 Task: Search one way flight ticket for 3 adults in first from Anchorage: Merrill Field to Jacksonville: Albert J. Ellis Airport on 5-3-2023. Choice of flights is United. Number of bags: 11 checked bags. Price is upto 35000. Outbound departure time preference is 21:30.
Action: Mouse moved to (305, 413)
Screenshot: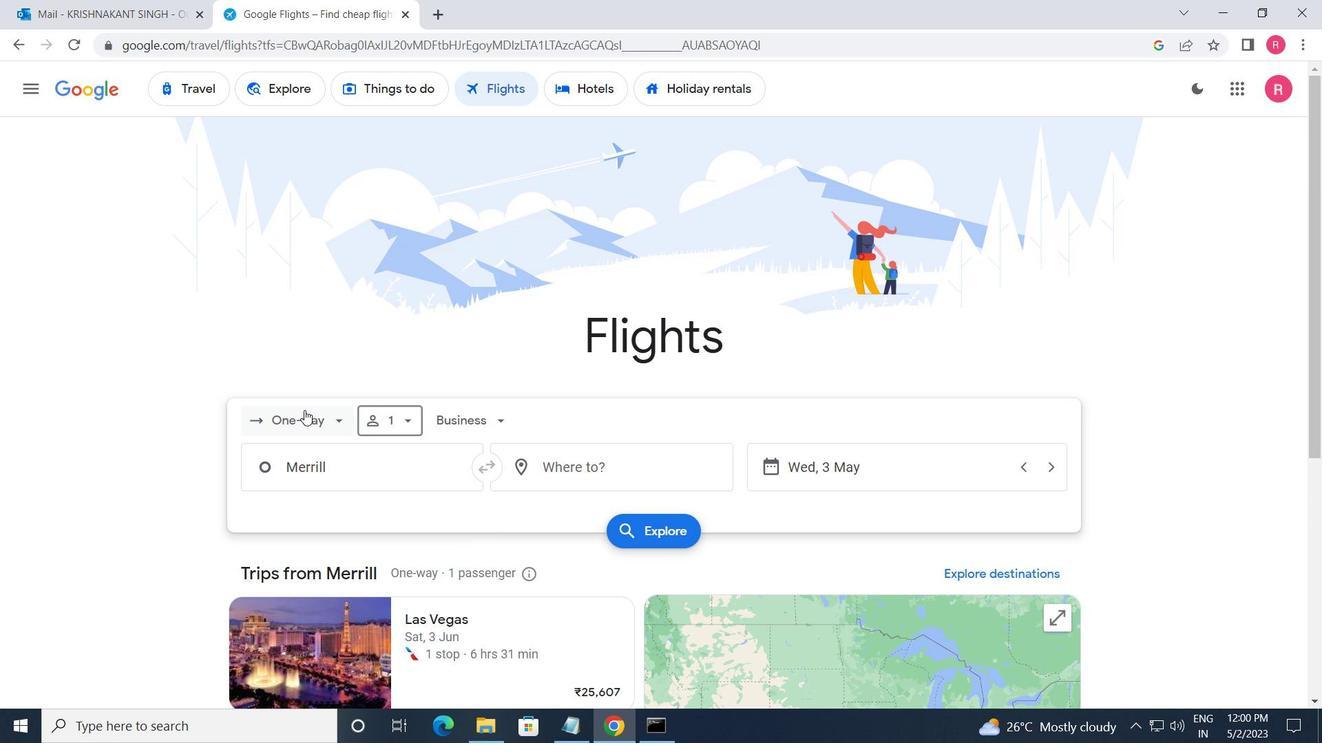 
Action: Mouse pressed left at (305, 413)
Screenshot: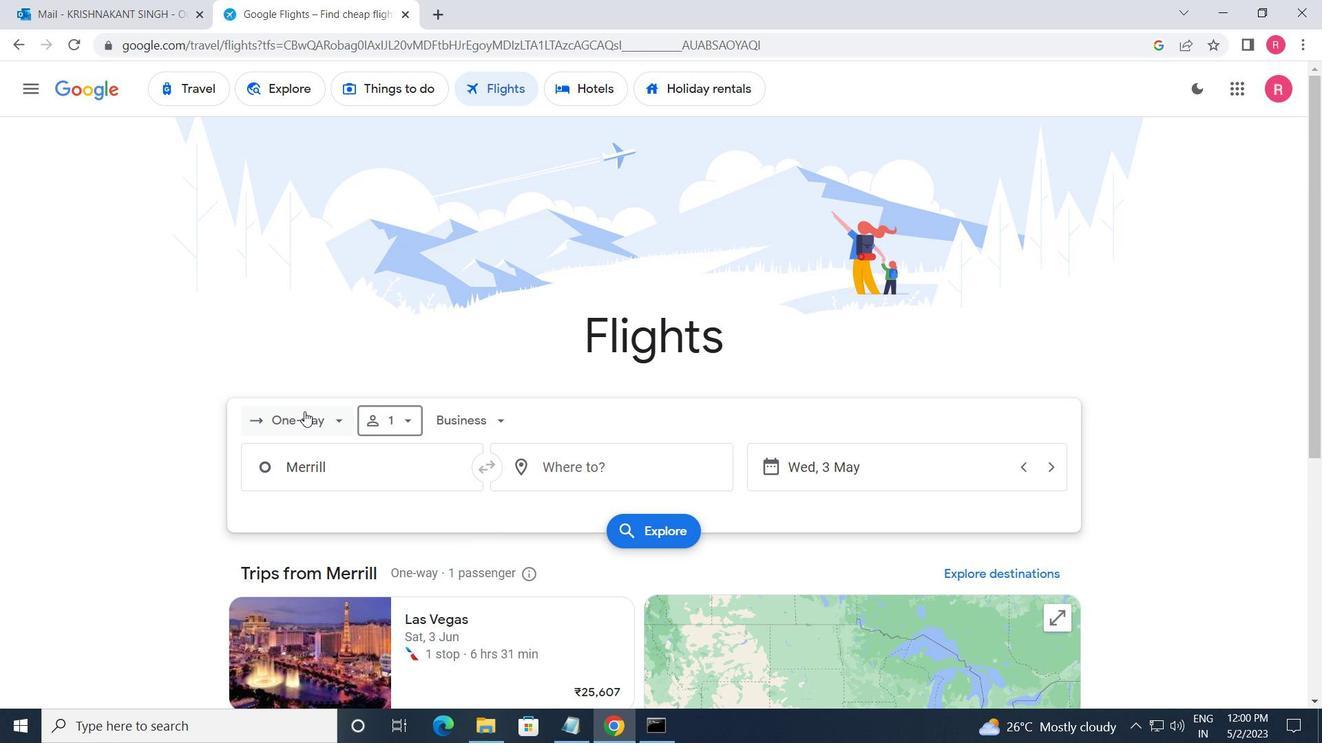 
Action: Mouse moved to (347, 491)
Screenshot: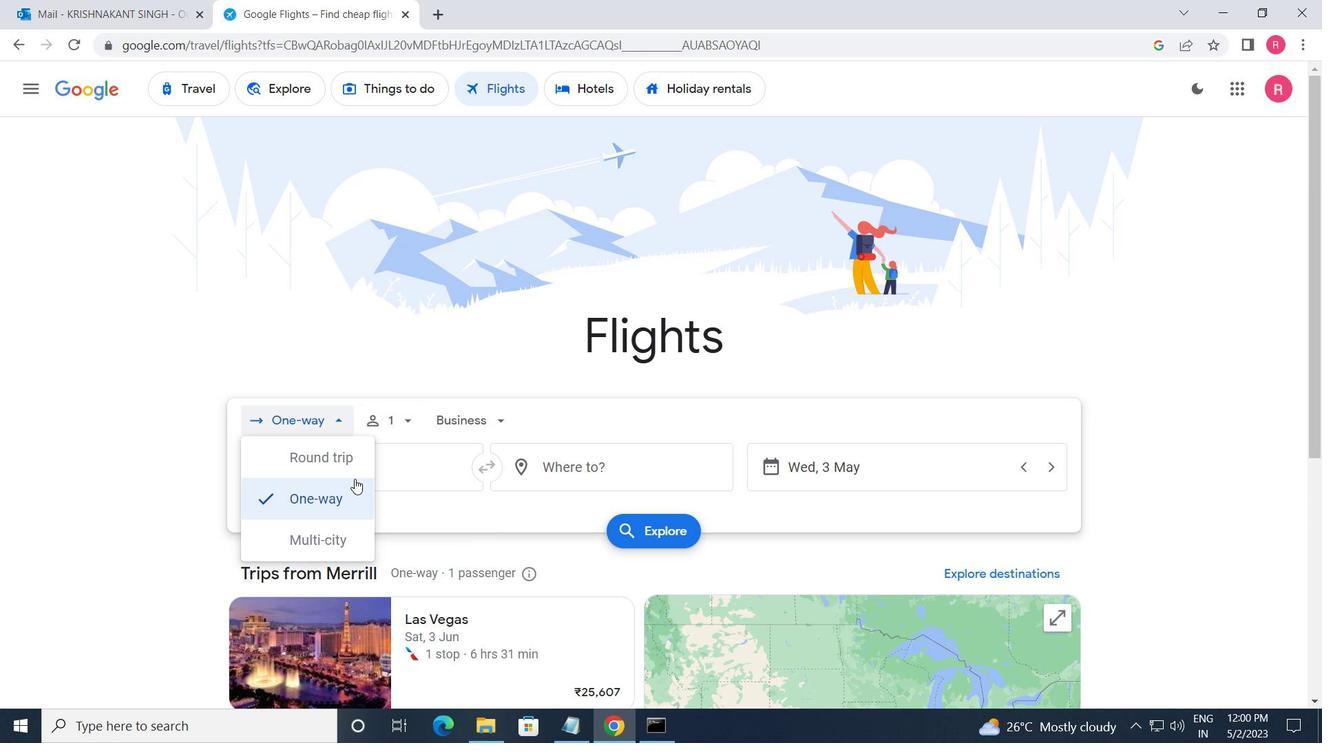 
Action: Mouse pressed left at (347, 491)
Screenshot: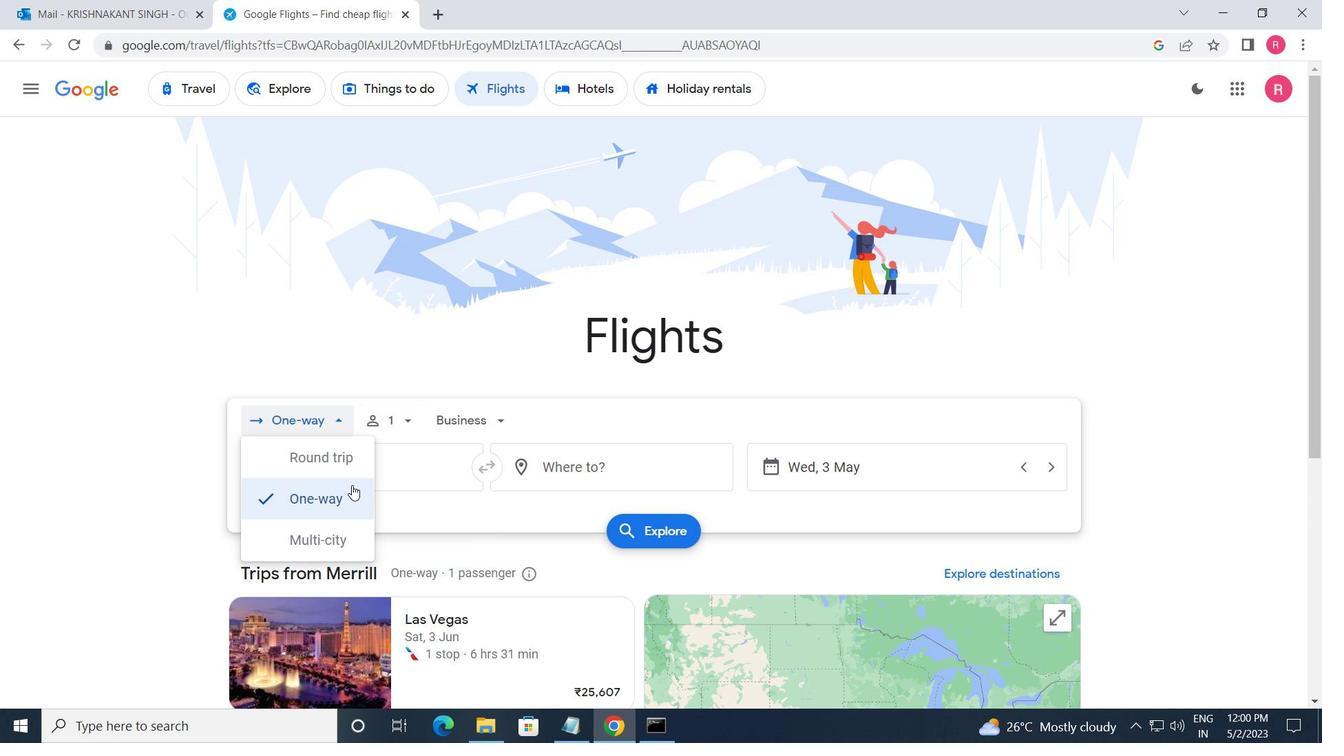 
Action: Mouse moved to (391, 429)
Screenshot: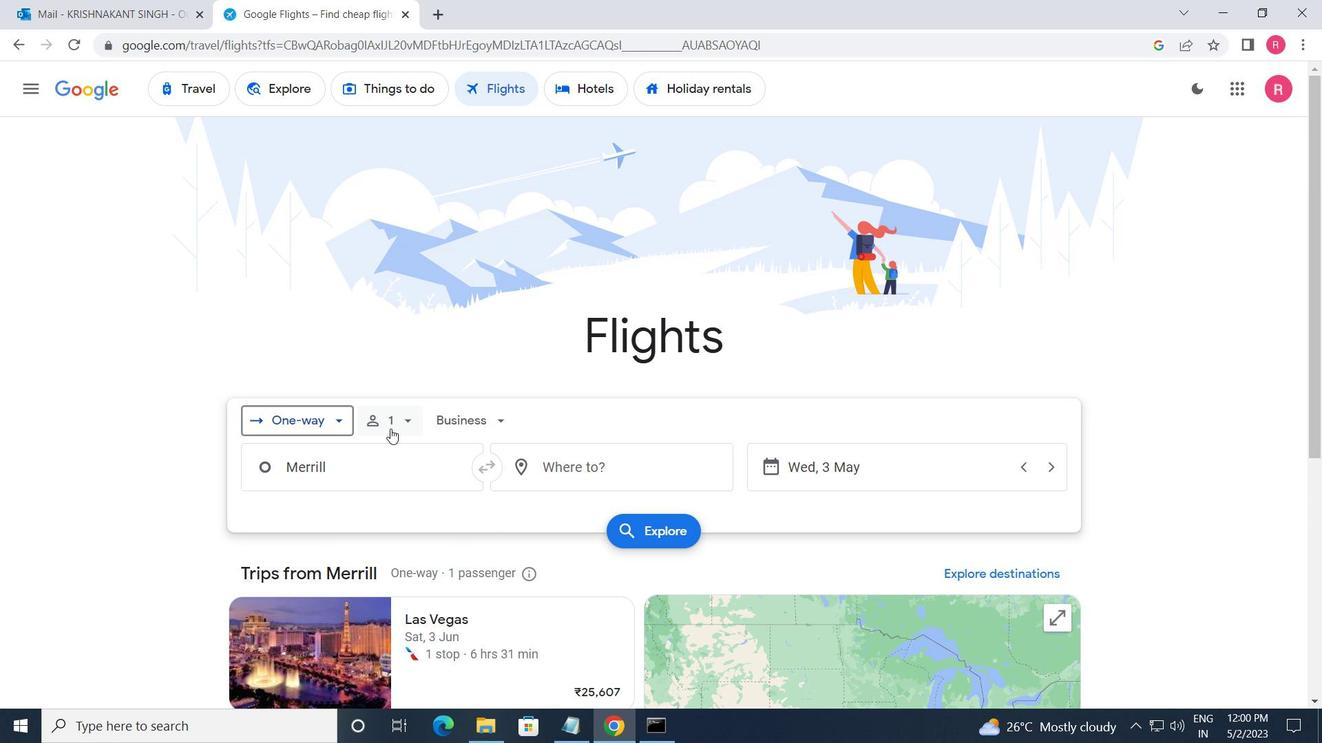 
Action: Mouse pressed left at (391, 429)
Screenshot: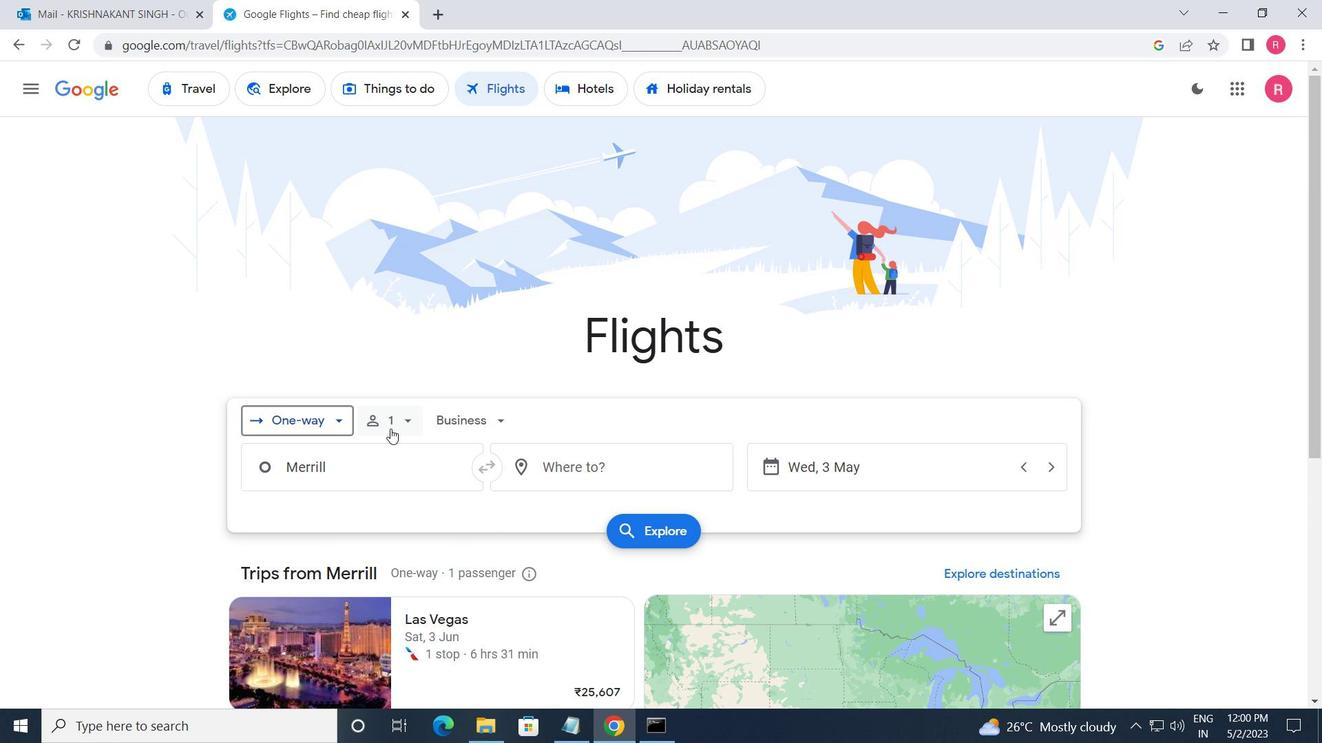 
Action: Mouse moved to (530, 471)
Screenshot: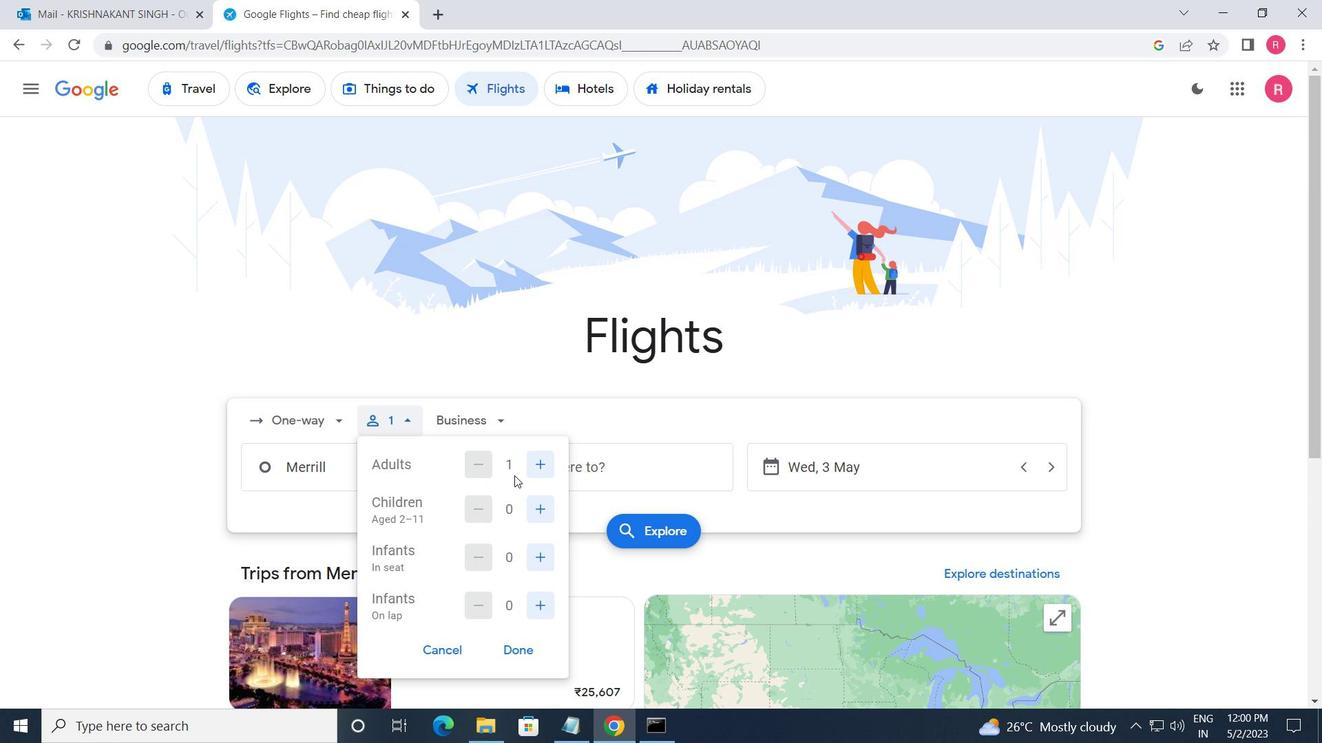 
Action: Mouse pressed left at (530, 471)
Screenshot: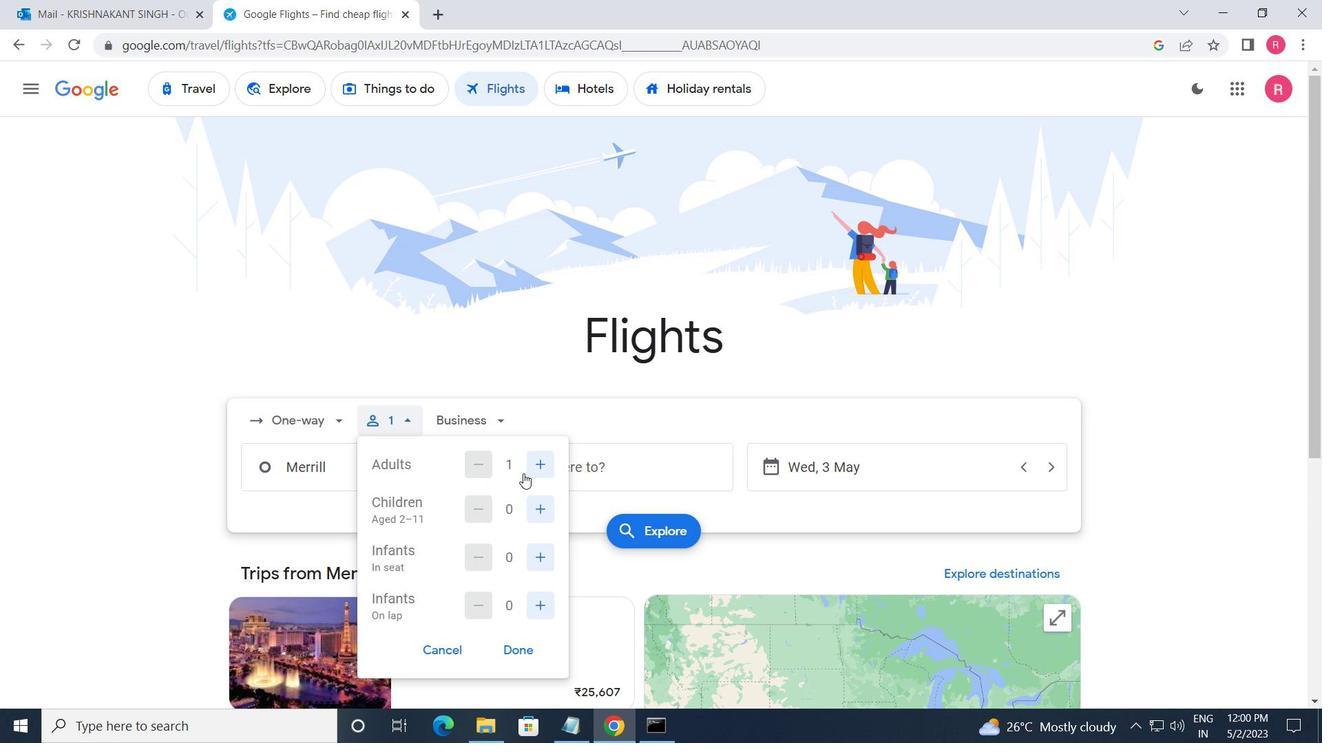 
Action: Mouse pressed left at (530, 471)
Screenshot: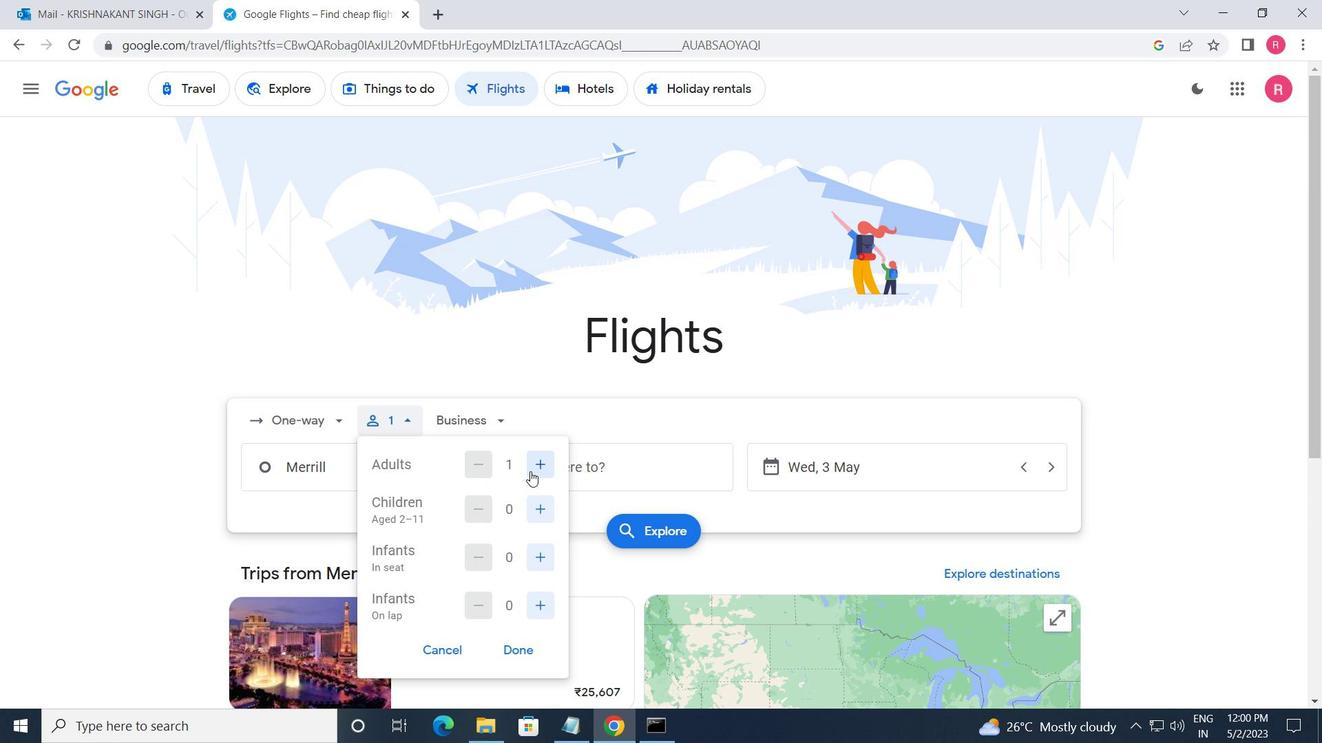 
Action: Mouse moved to (489, 432)
Screenshot: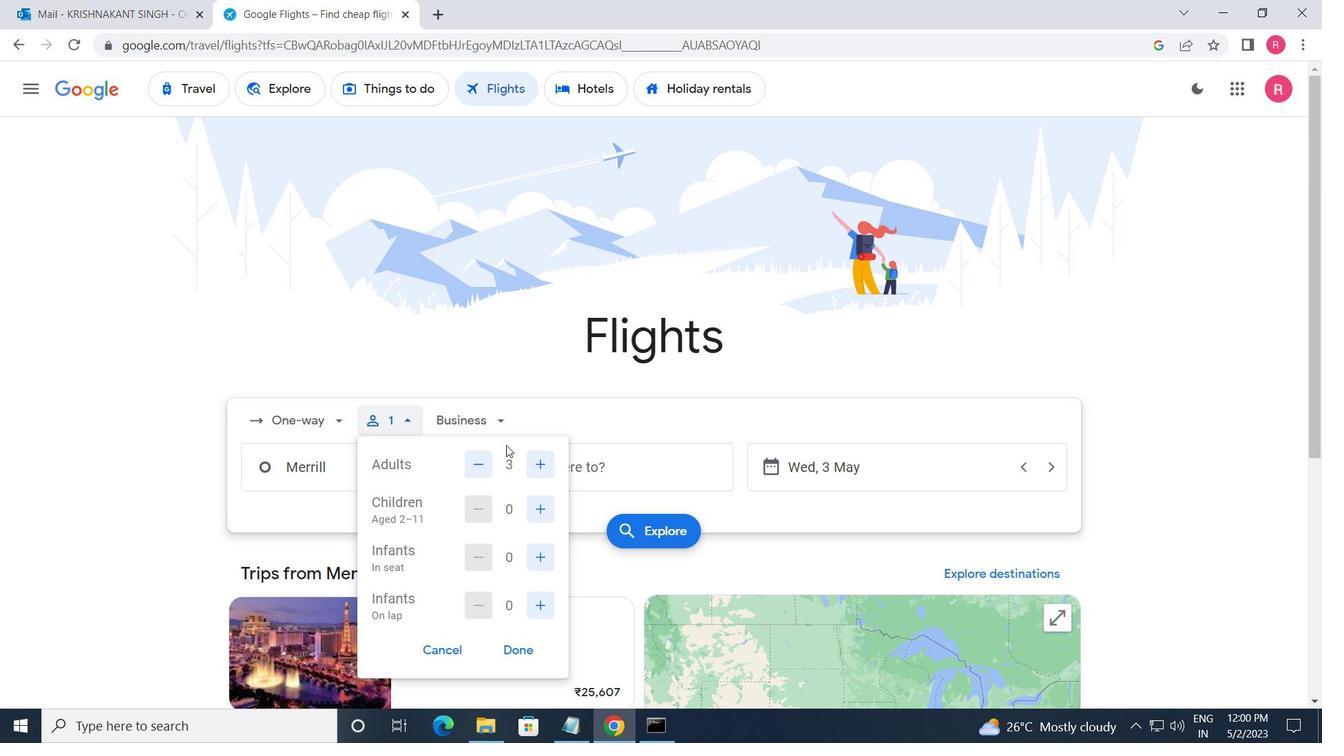 
Action: Mouse pressed left at (489, 432)
Screenshot: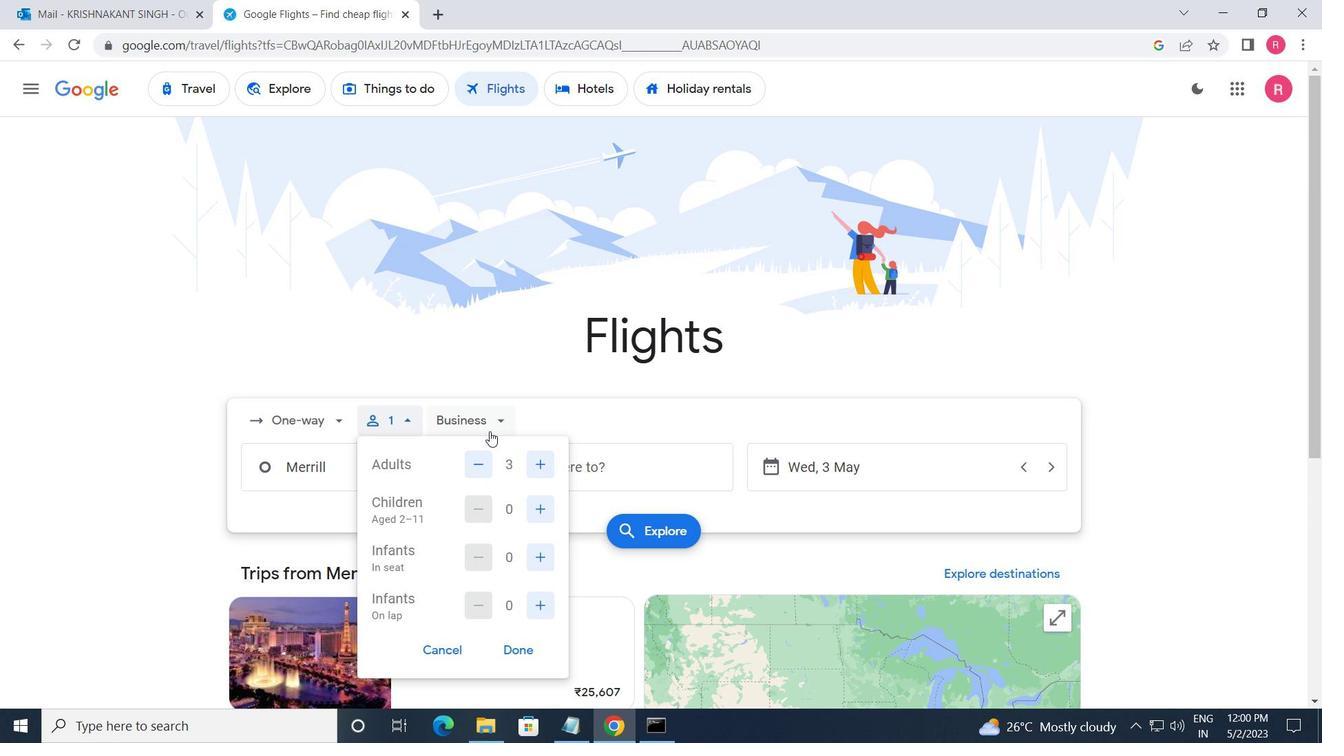 
Action: Mouse moved to (501, 585)
Screenshot: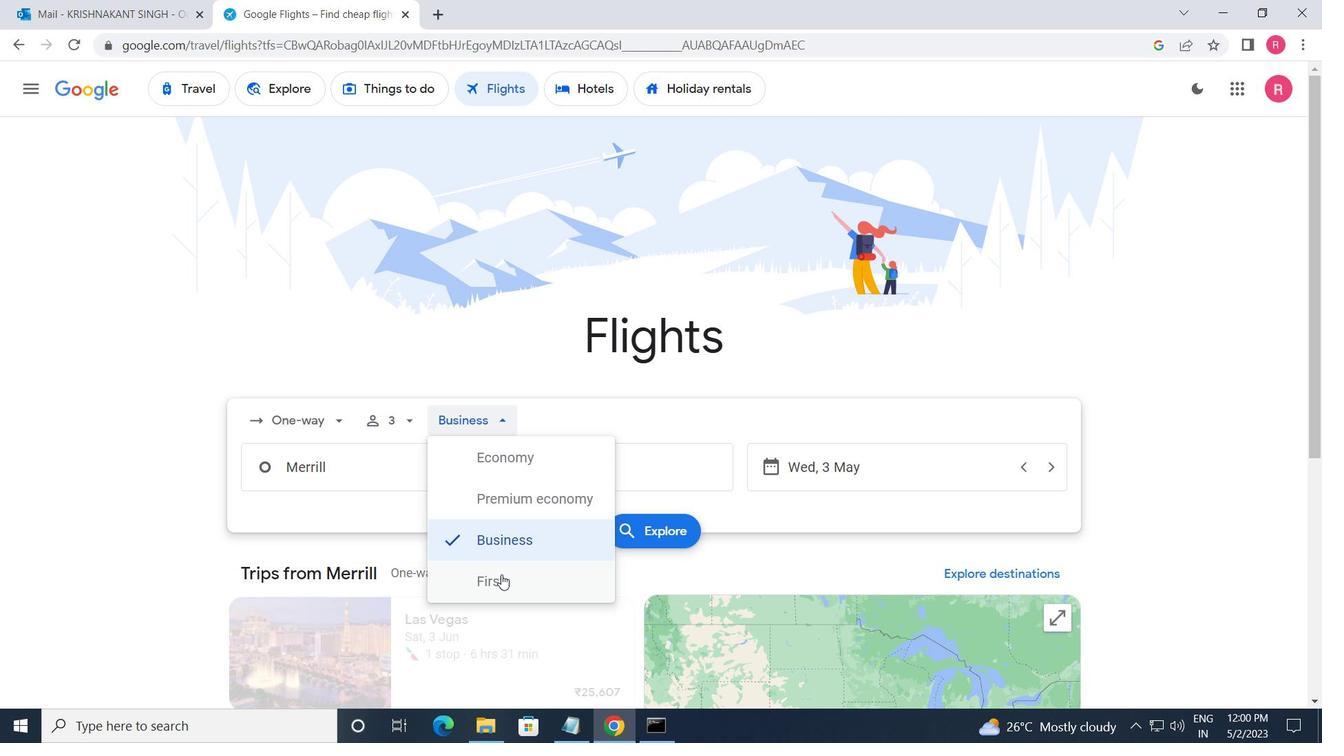
Action: Mouse pressed left at (501, 585)
Screenshot: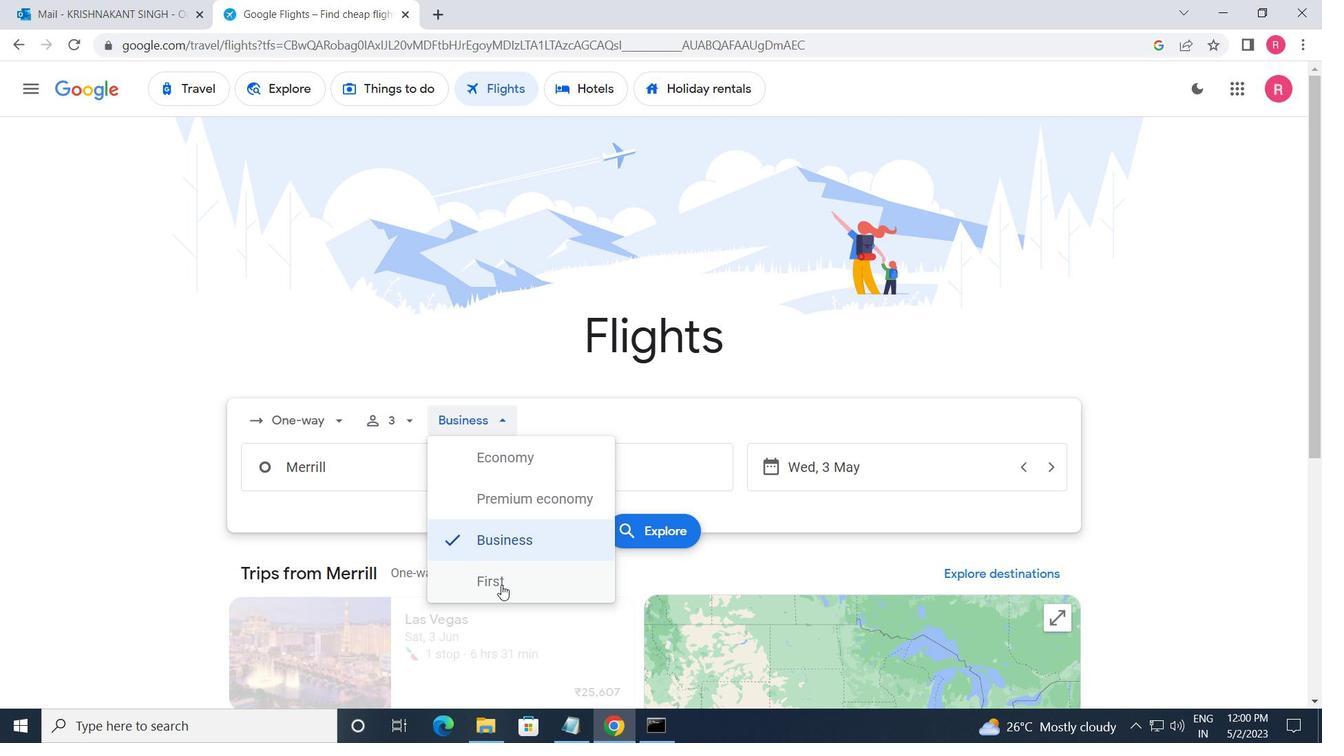 
Action: Mouse moved to (374, 479)
Screenshot: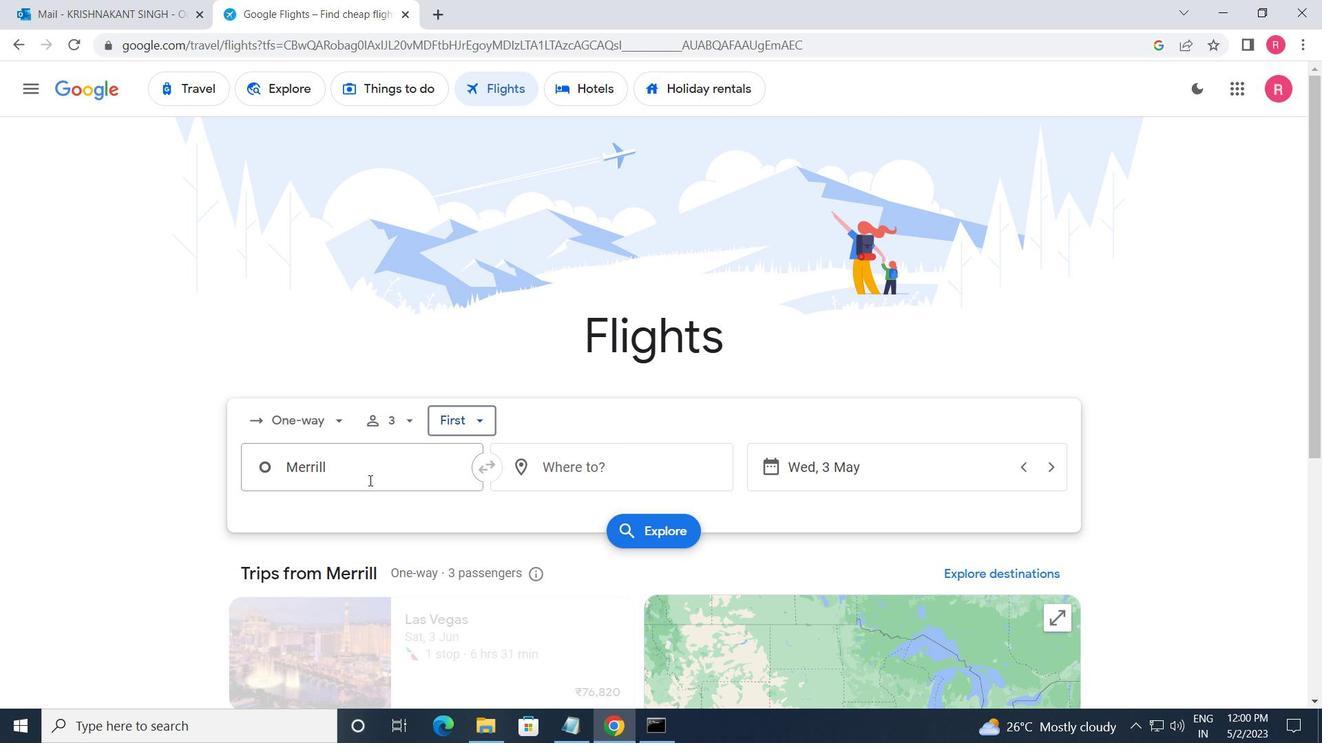 
Action: Mouse pressed left at (374, 479)
Screenshot: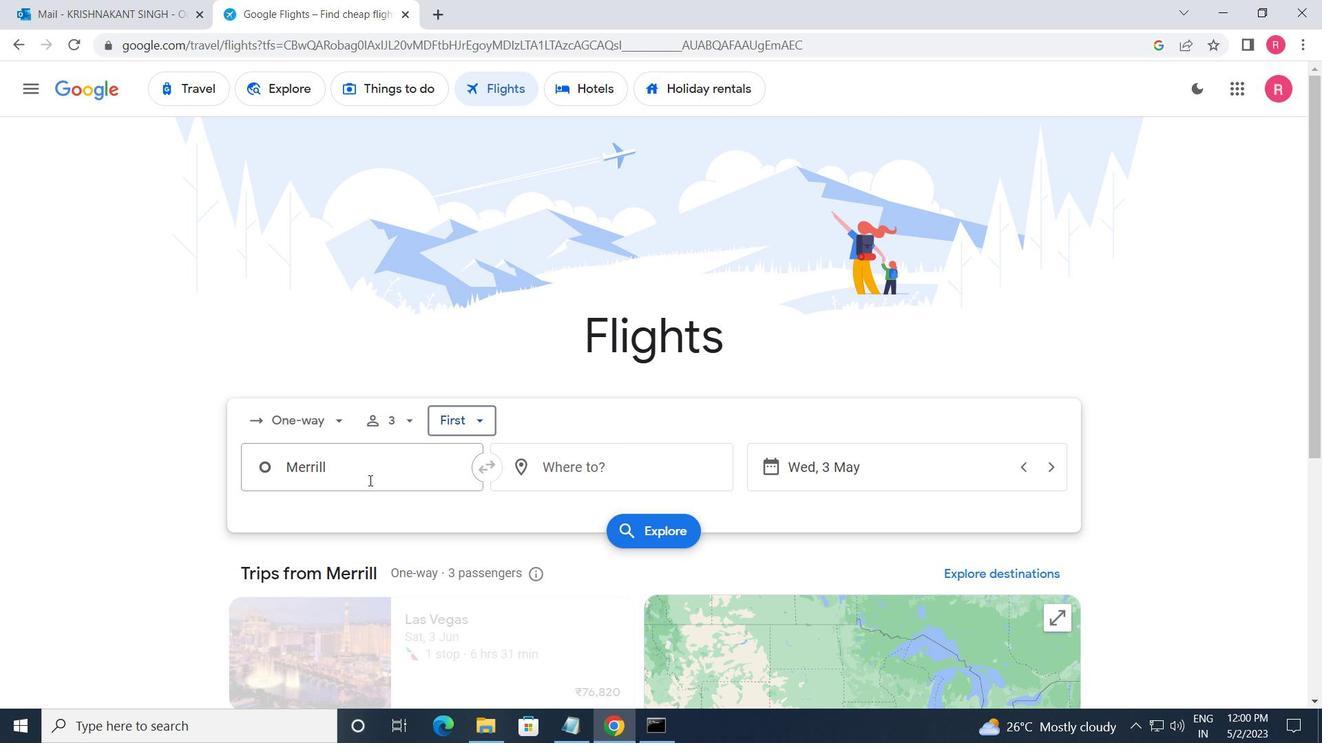 
Action: Mouse moved to (360, 435)
Screenshot: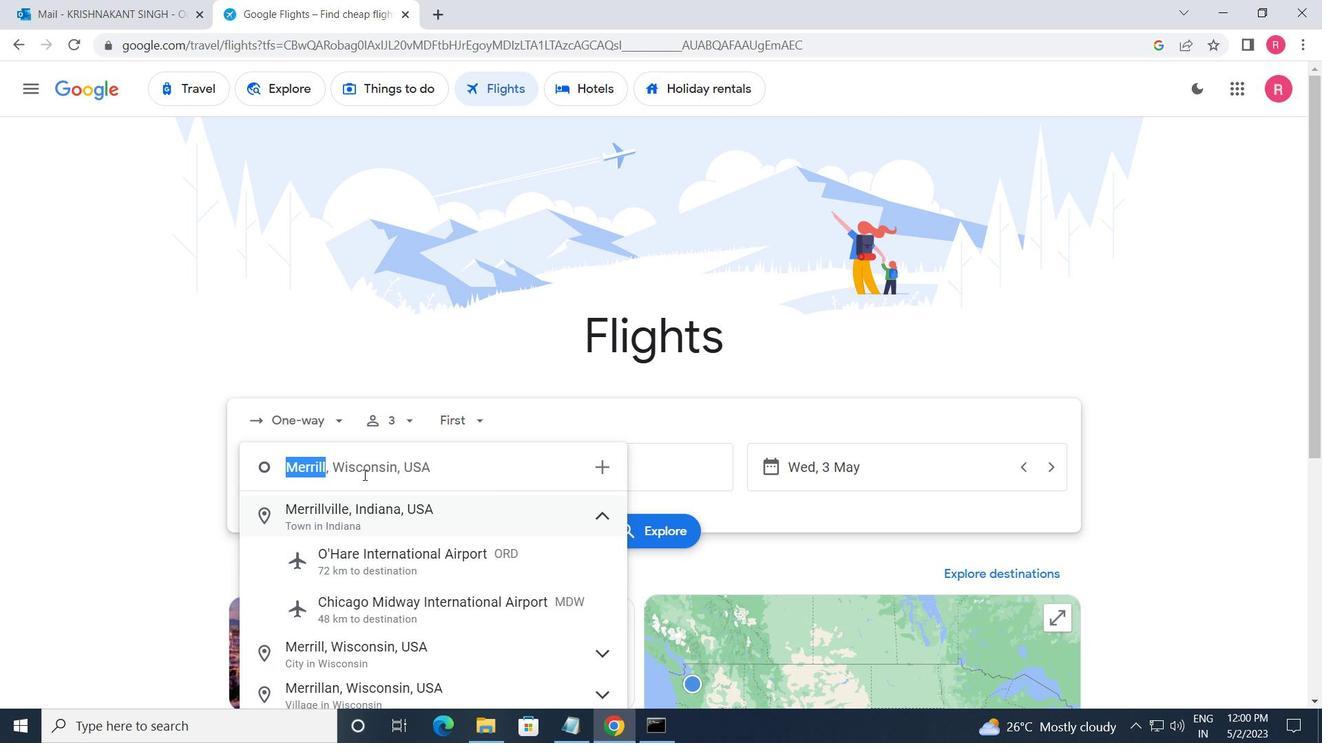 
Action: Key pressed <Key.shift><Key.shift><Key.shift><Key.shift><Key.shift><Key.shift>ANCHORAGE
Screenshot: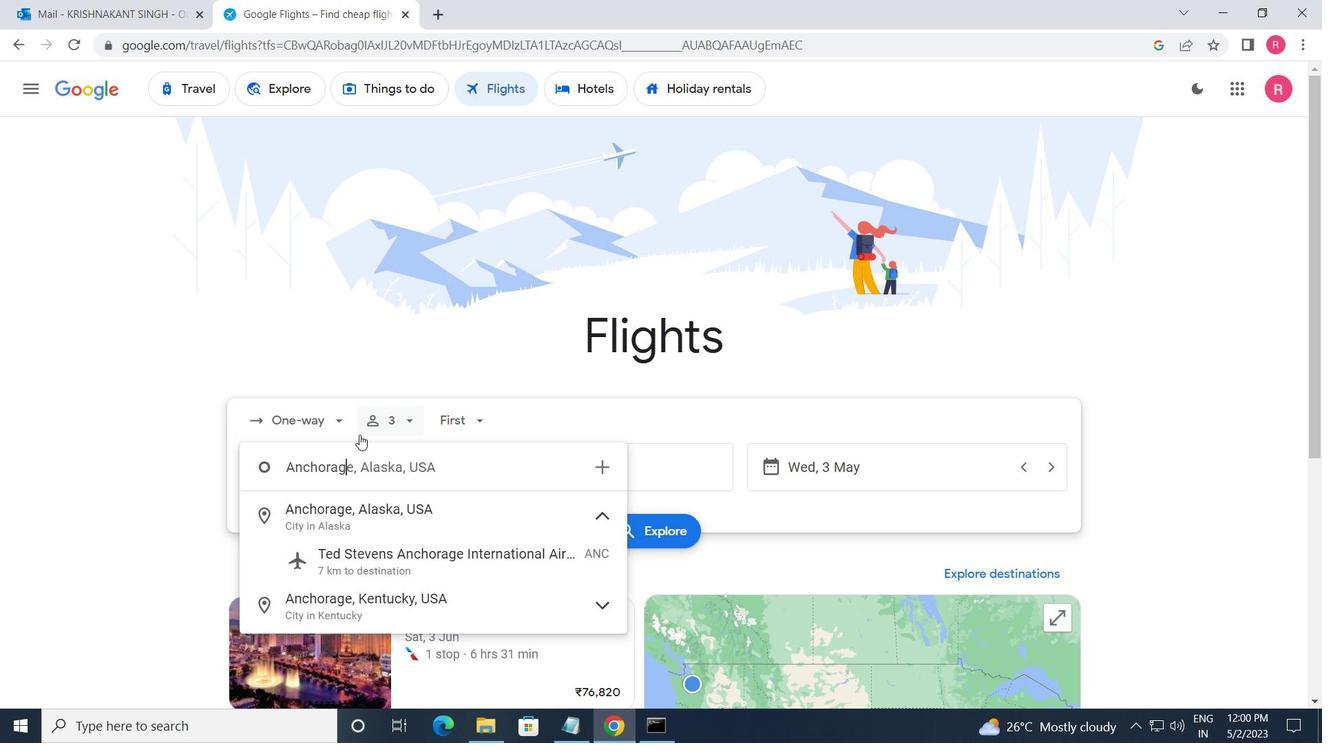 
Action: Mouse moved to (421, 521)
Screenshot: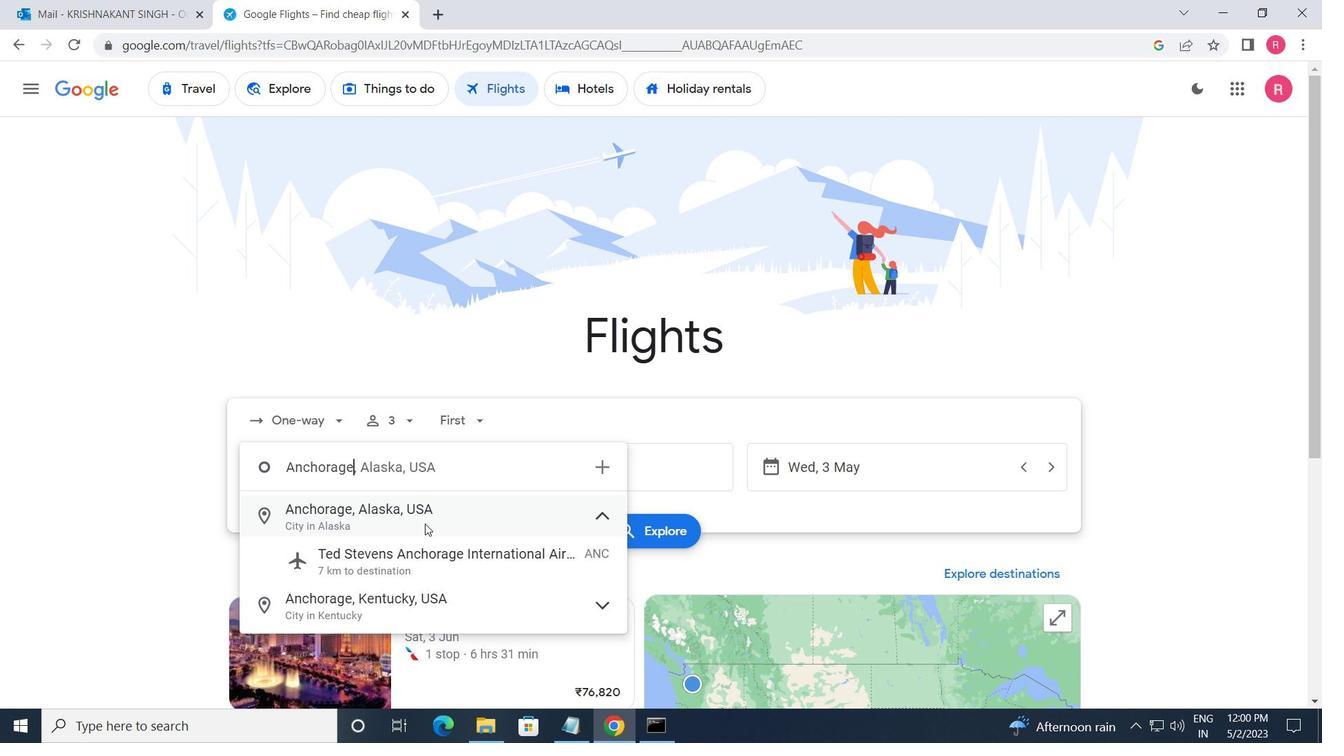 
Action: Mouse pressed left at (421, 521)
Screenshot: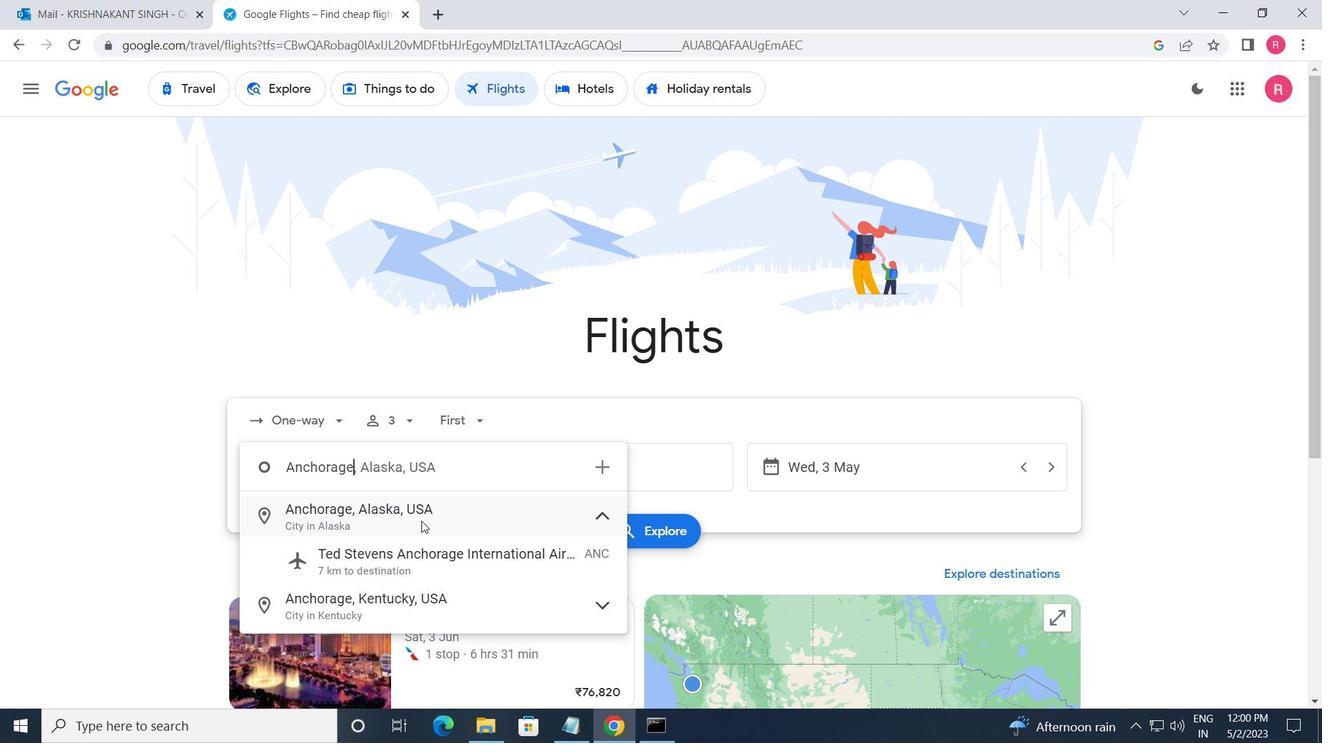 
Action: Mouse moved to (608, 480)
Screenshot: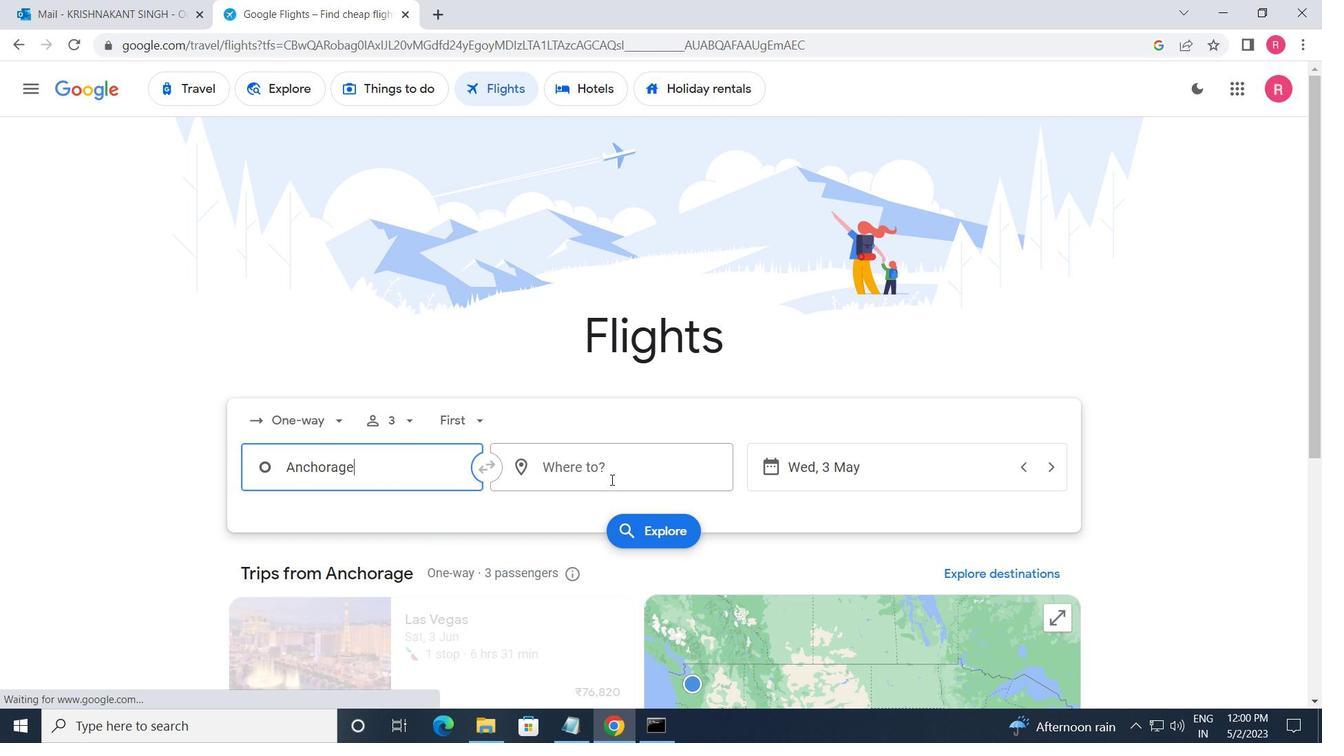 
Action: Mouse pressed left at (608, 480)
Screenshot: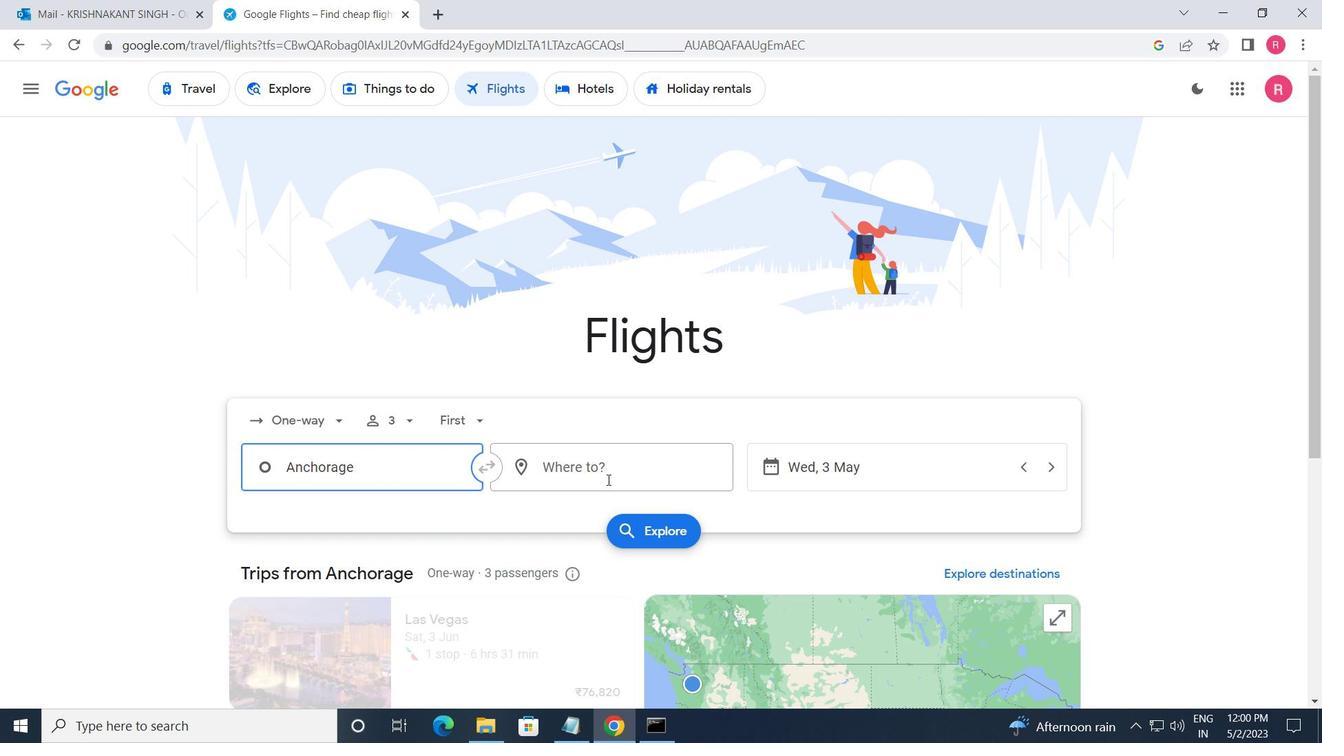 
Action: Mouse moved to (589, 643)
Screenshot: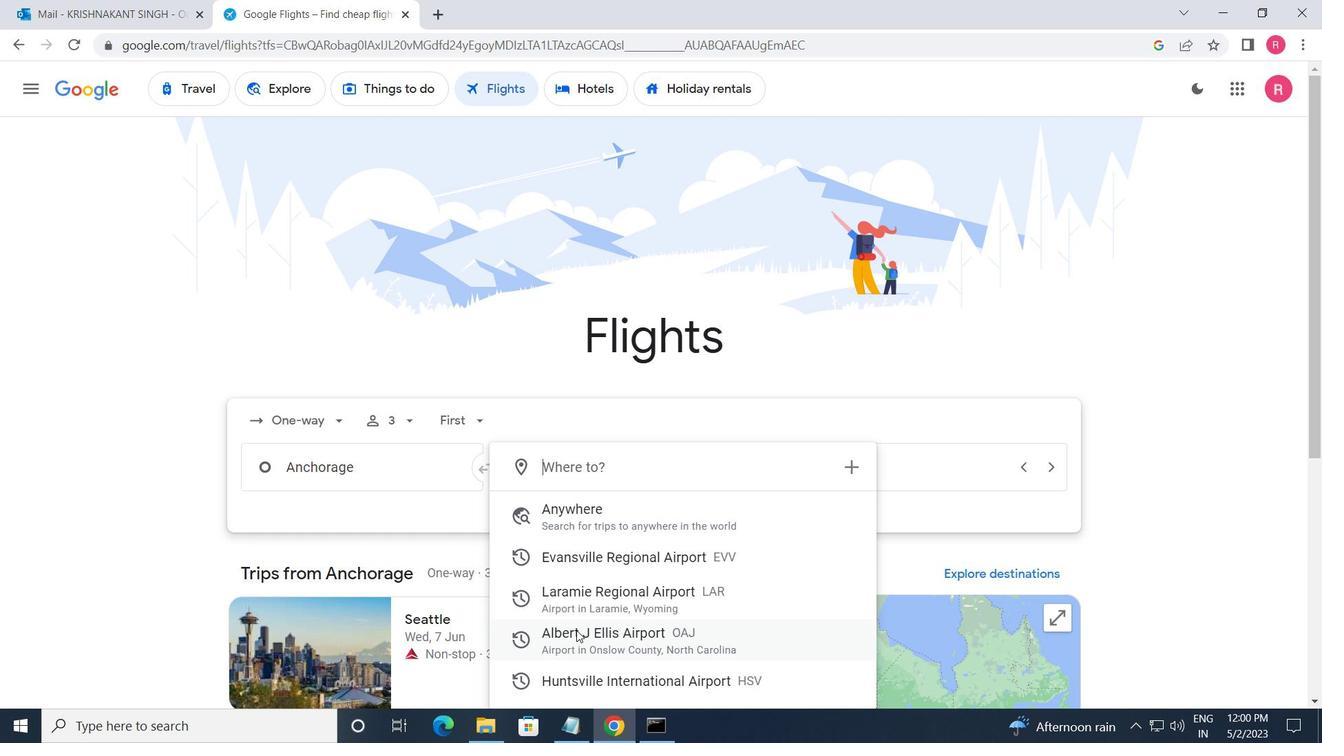 
Action: Mouse pressed left at (589, 643)
Screenshot: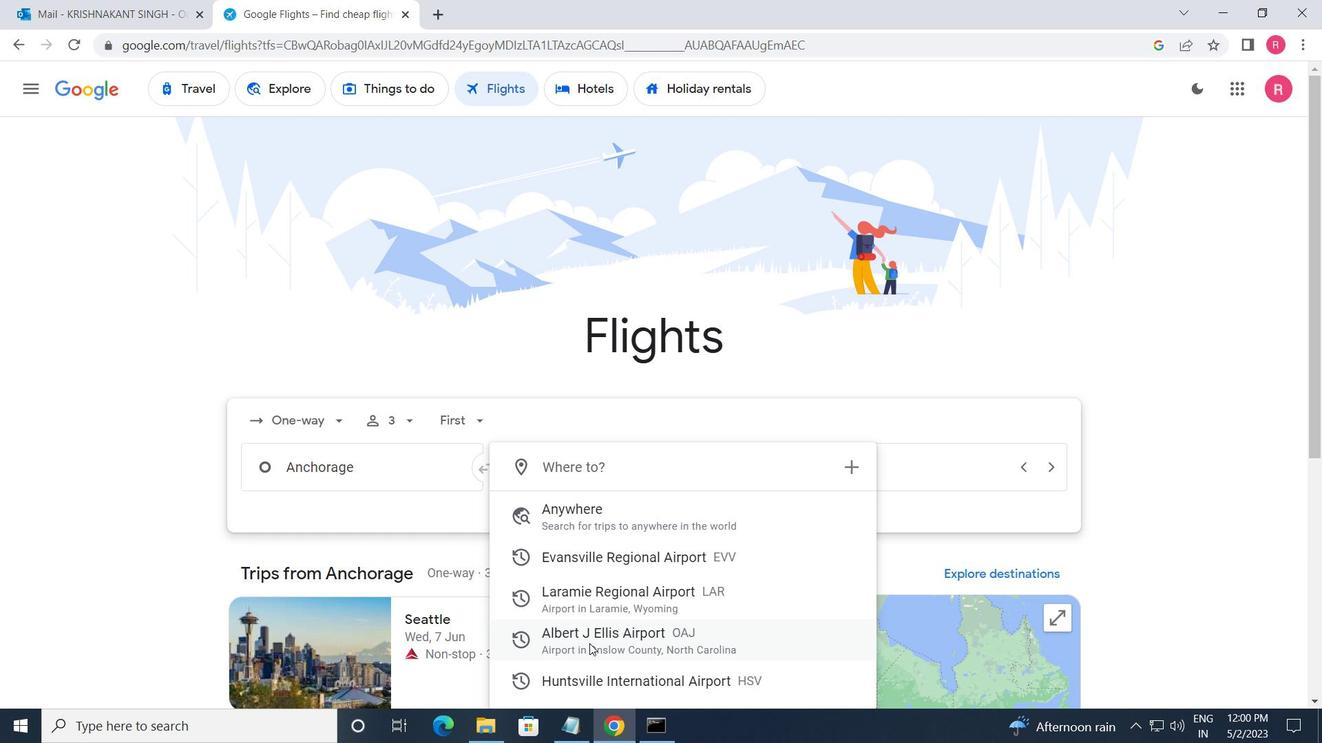 
Action: Mouse moved to (894, 469)
Screenshot: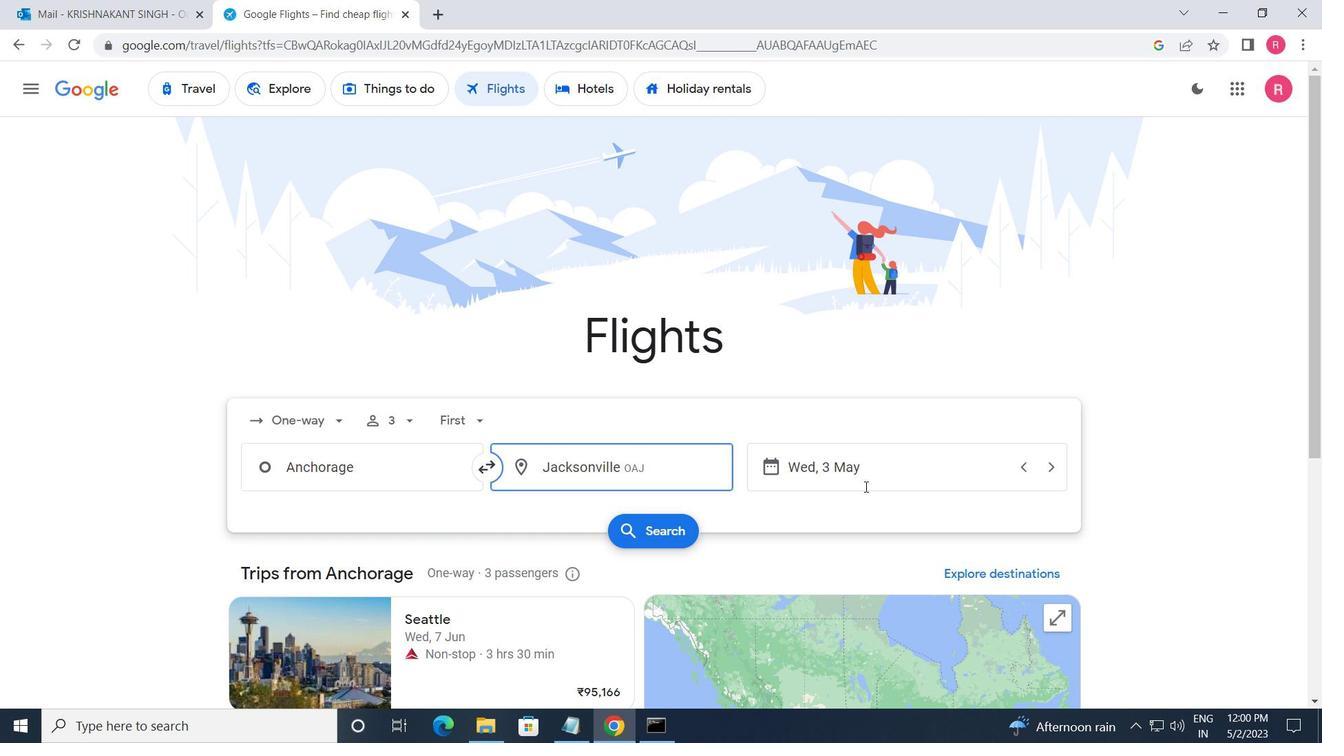 
Action: Mouse pressed left at (894, 469)
Screenshot: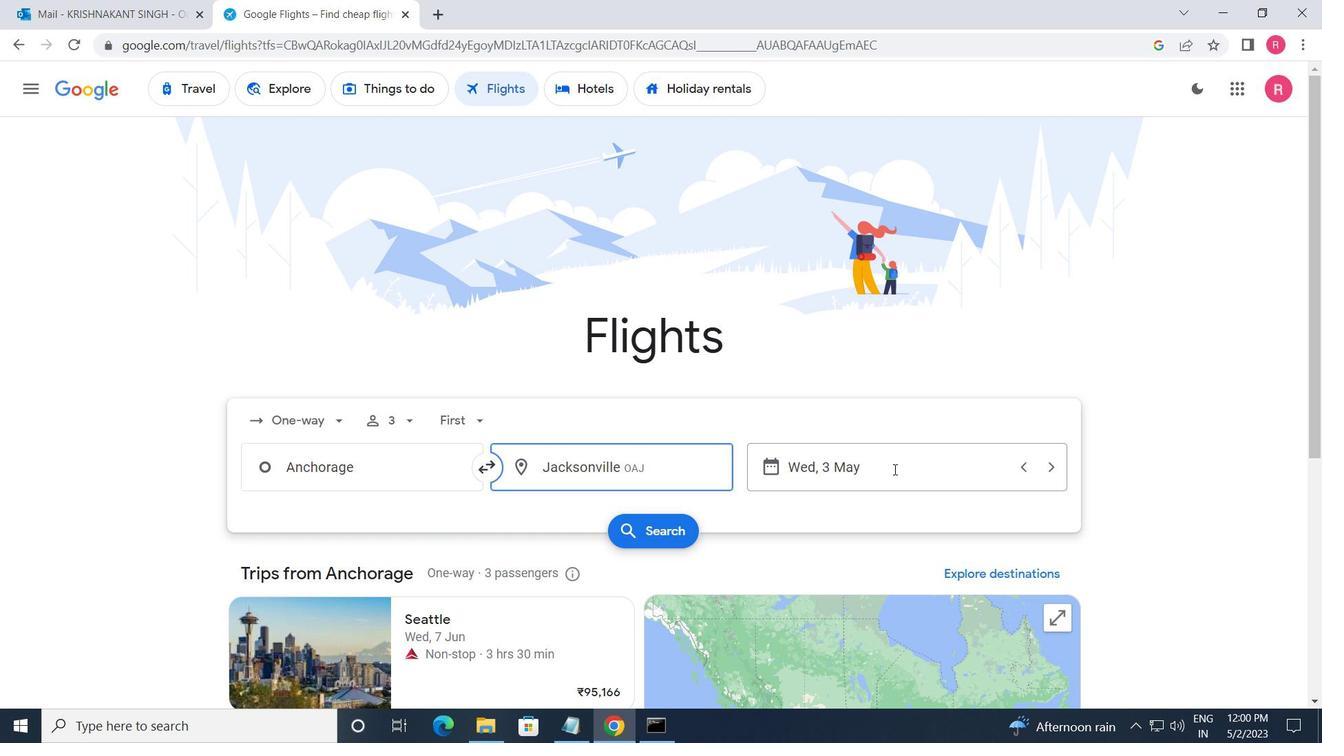 
Action: Mouse moved to (581, 402)
Screenshot: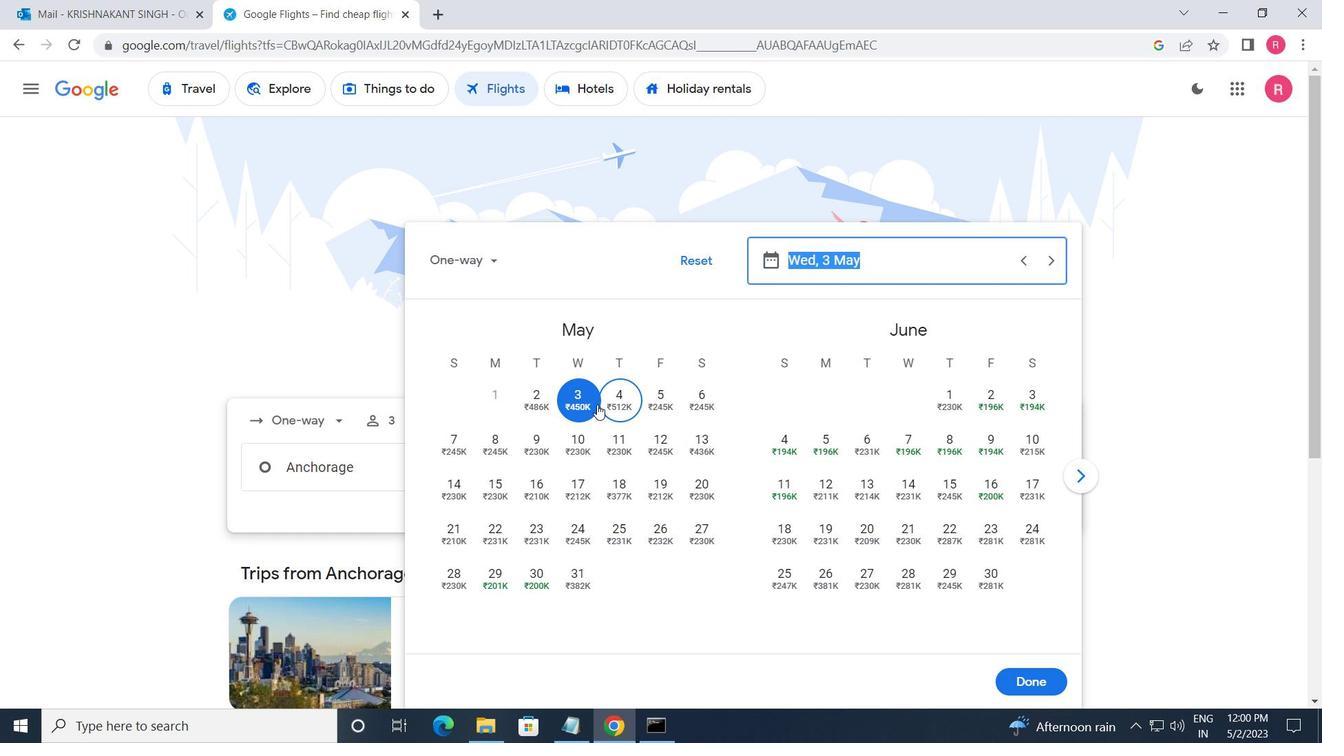 
Action: Mouse pressed left at (581, 402)
Screenshot: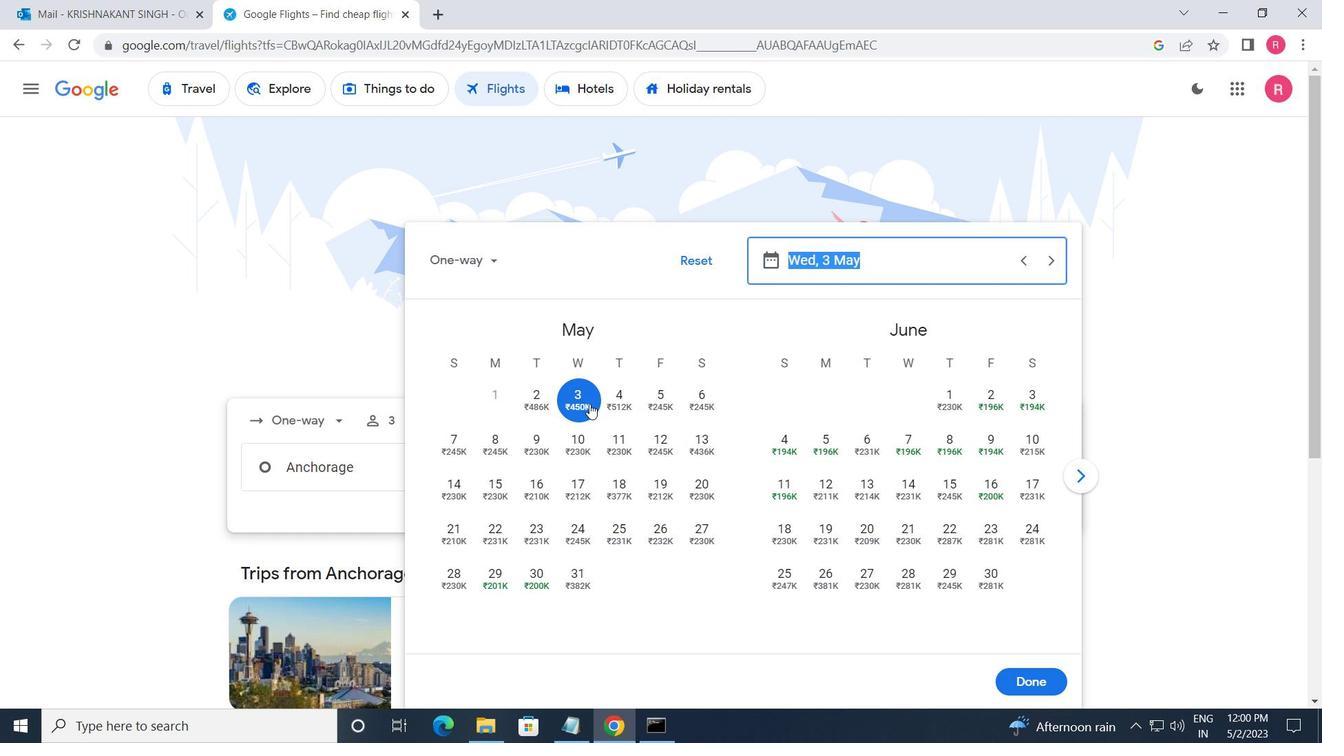 
Action: Mouse moved to (1014, 685)
Screenshot: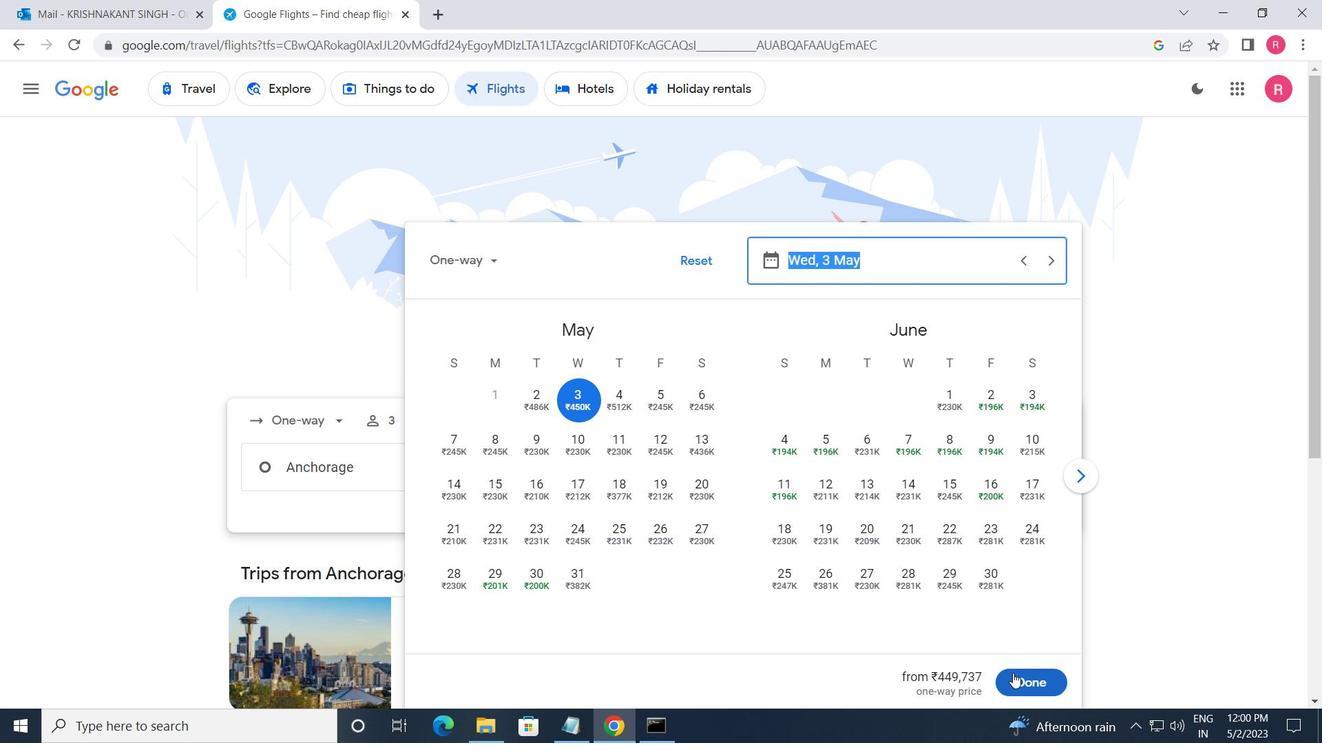 
Action: Mouse pressed left at (1014, 685)
Screenshot: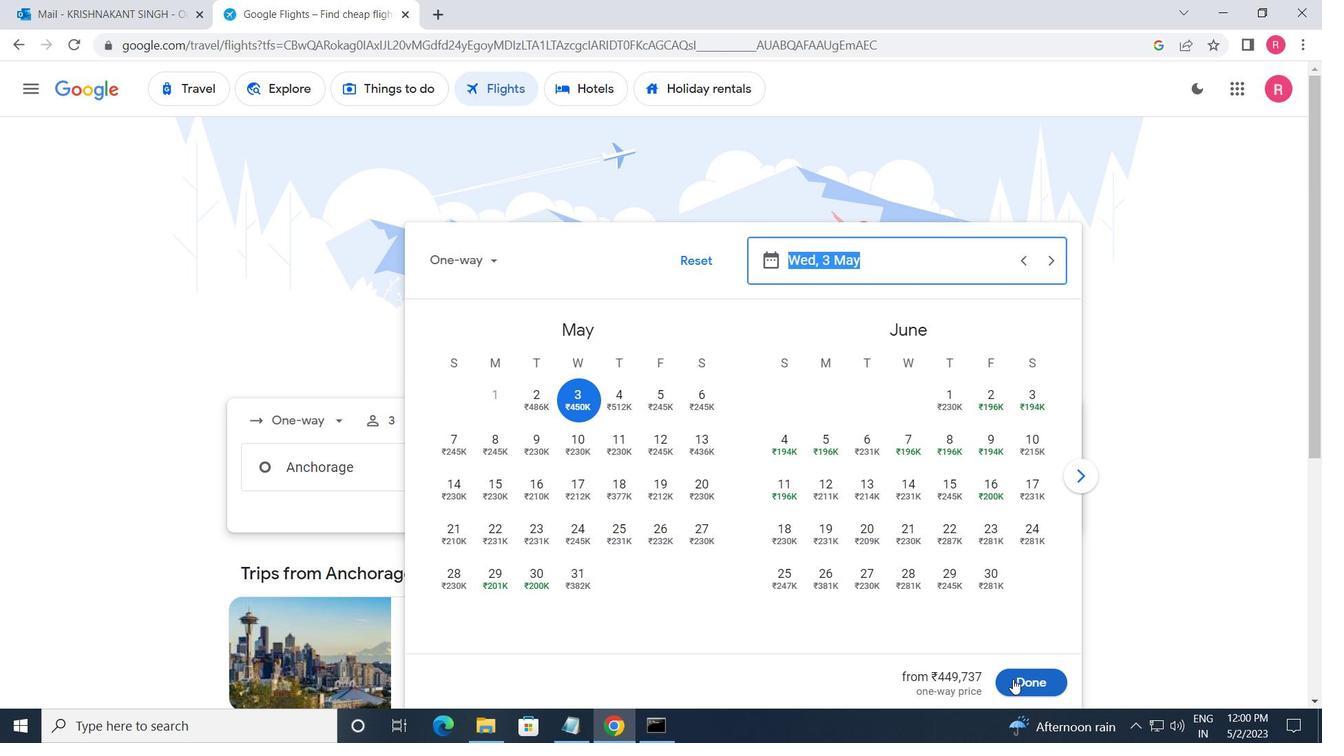 
Action: Mouse moved to (652, 533)
Screenshot: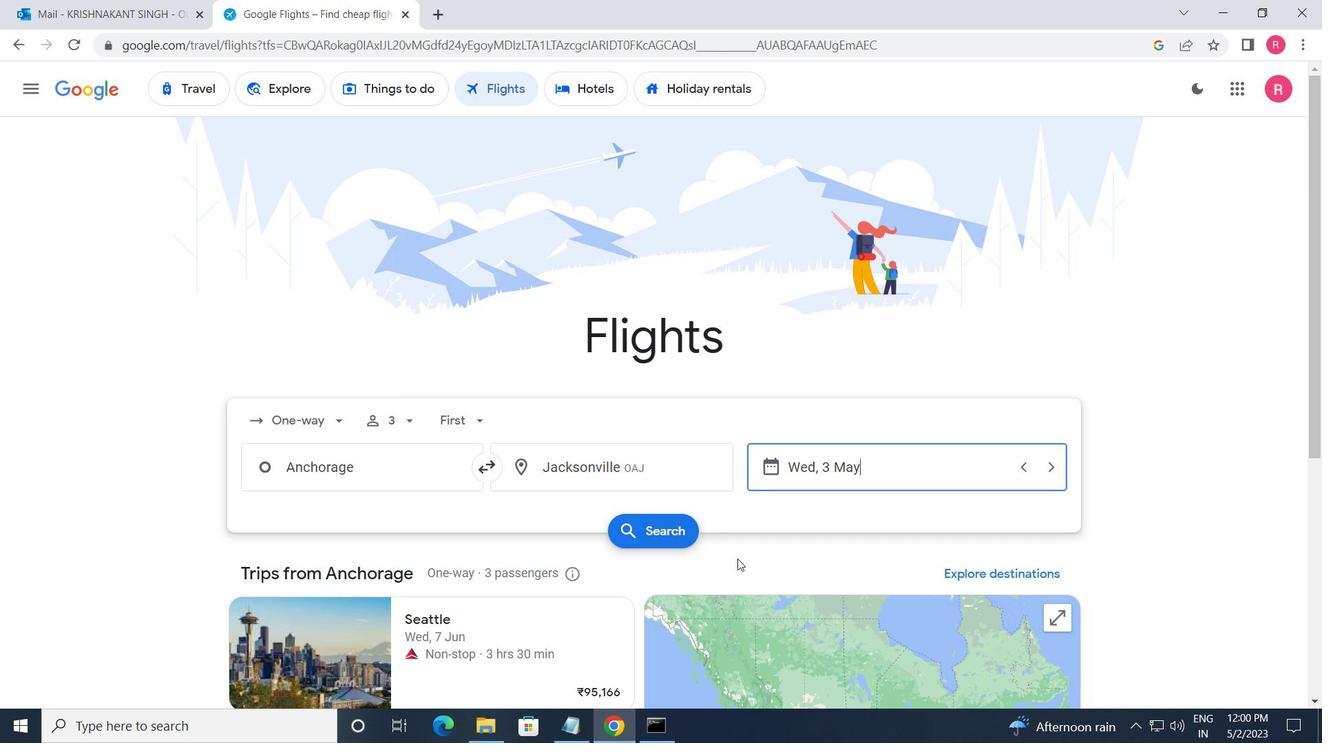 
Action: Mouse pressed left at (652, 533)
Screenshot: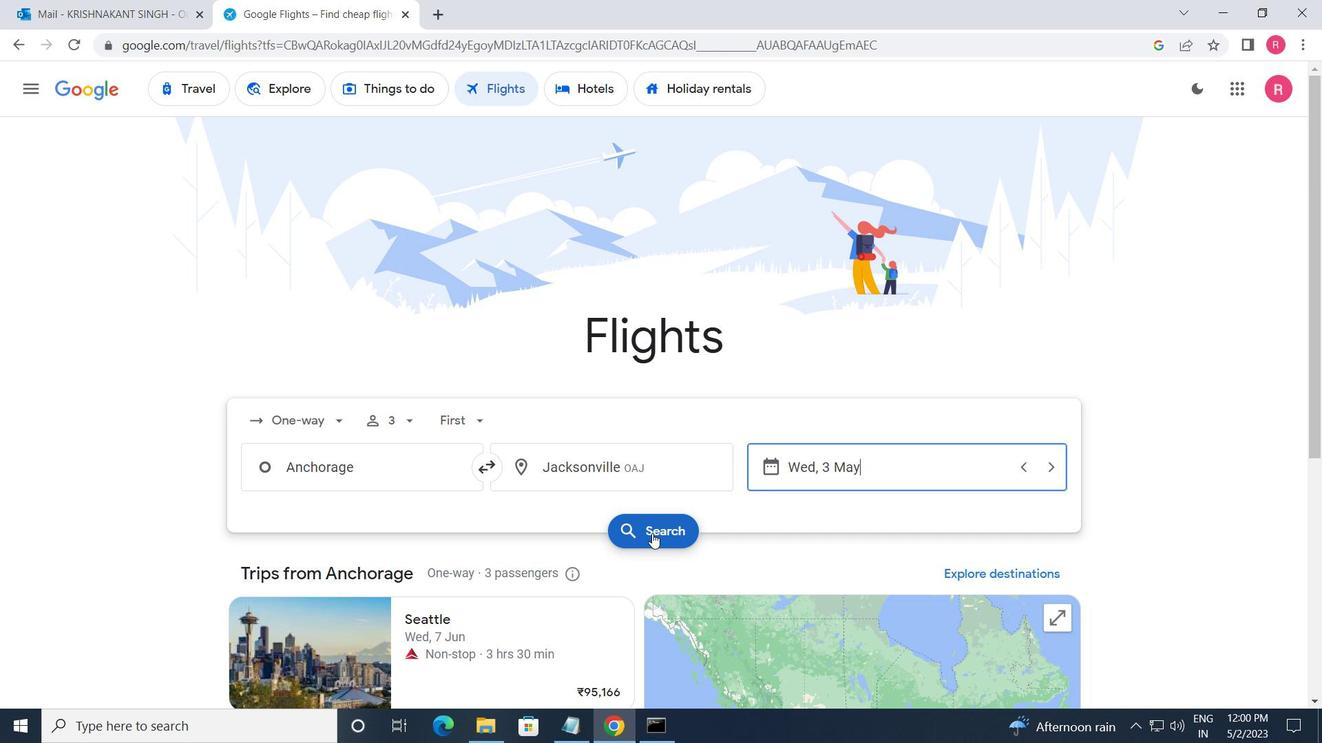 
Action: Mouse moved to (276, 256)
Screenshot: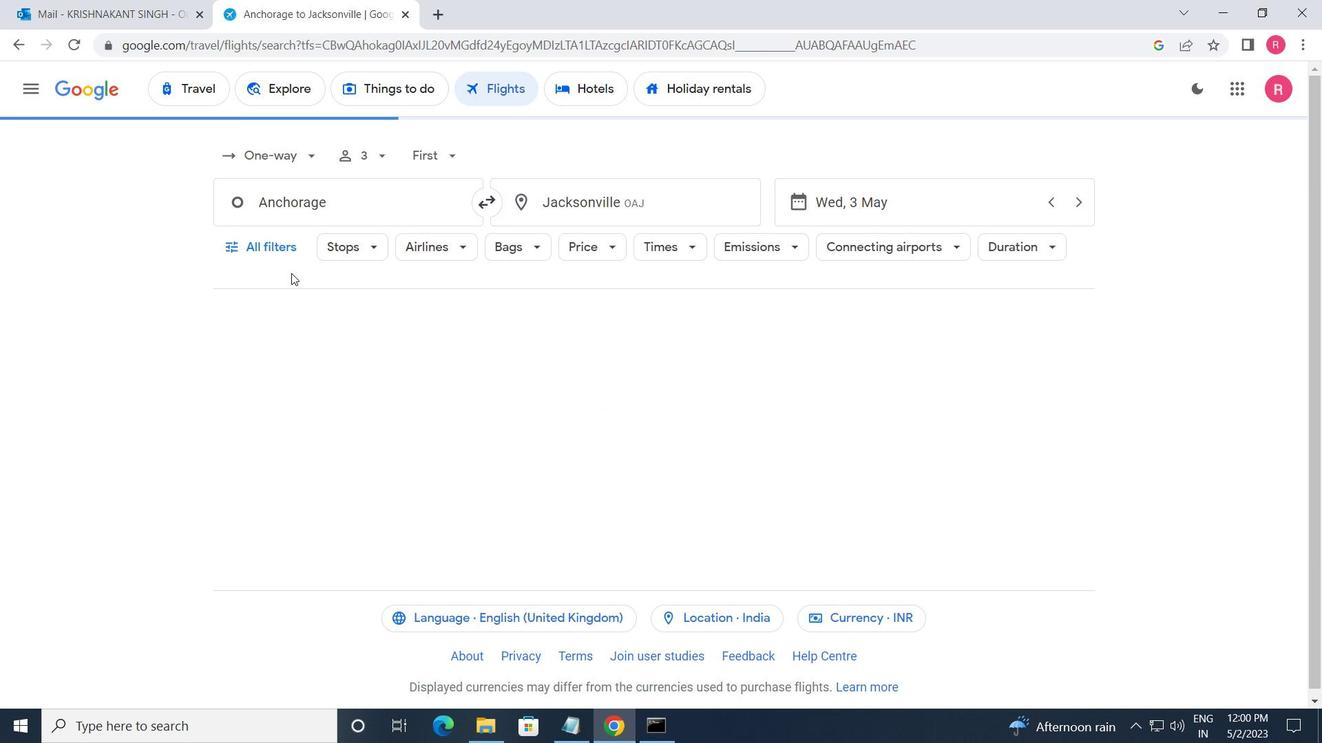 
Action: Mouse pressed left at (276, 256)
Screenshot: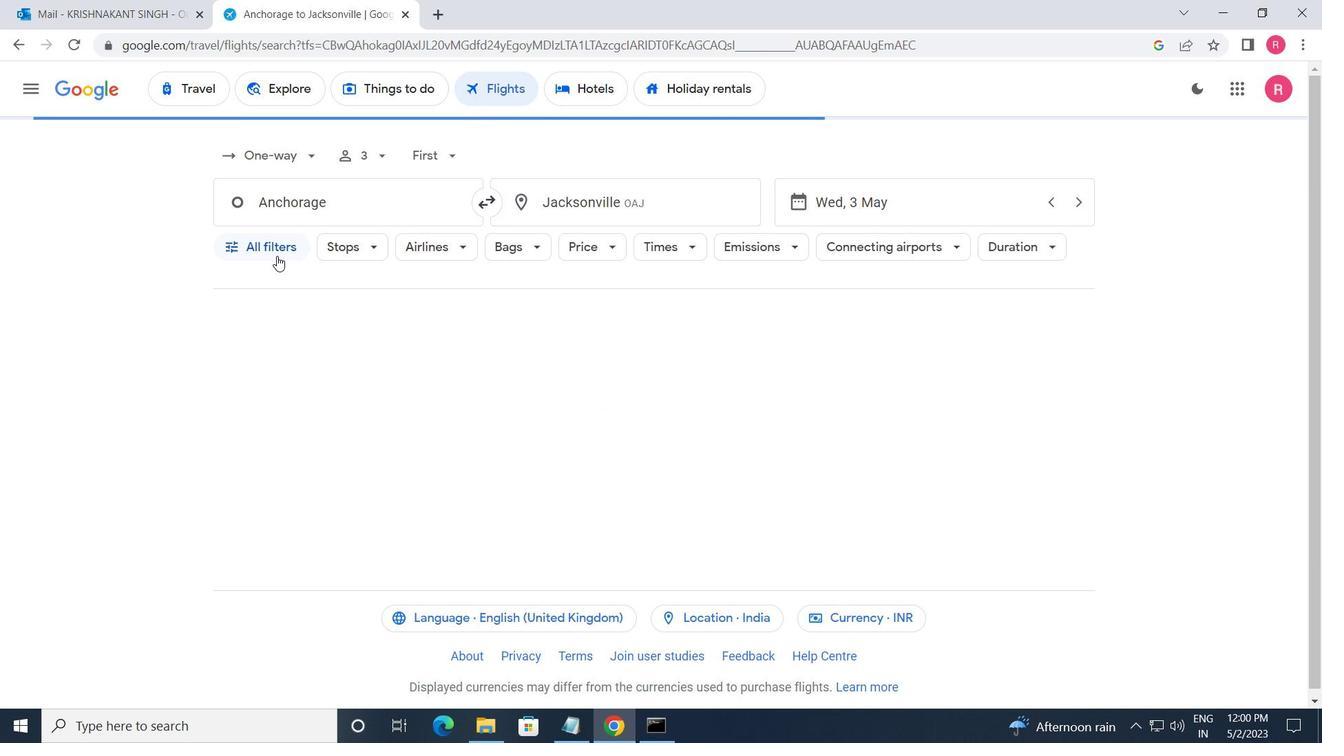 
Action: Mouse moved to (328, 440)
Screenshot: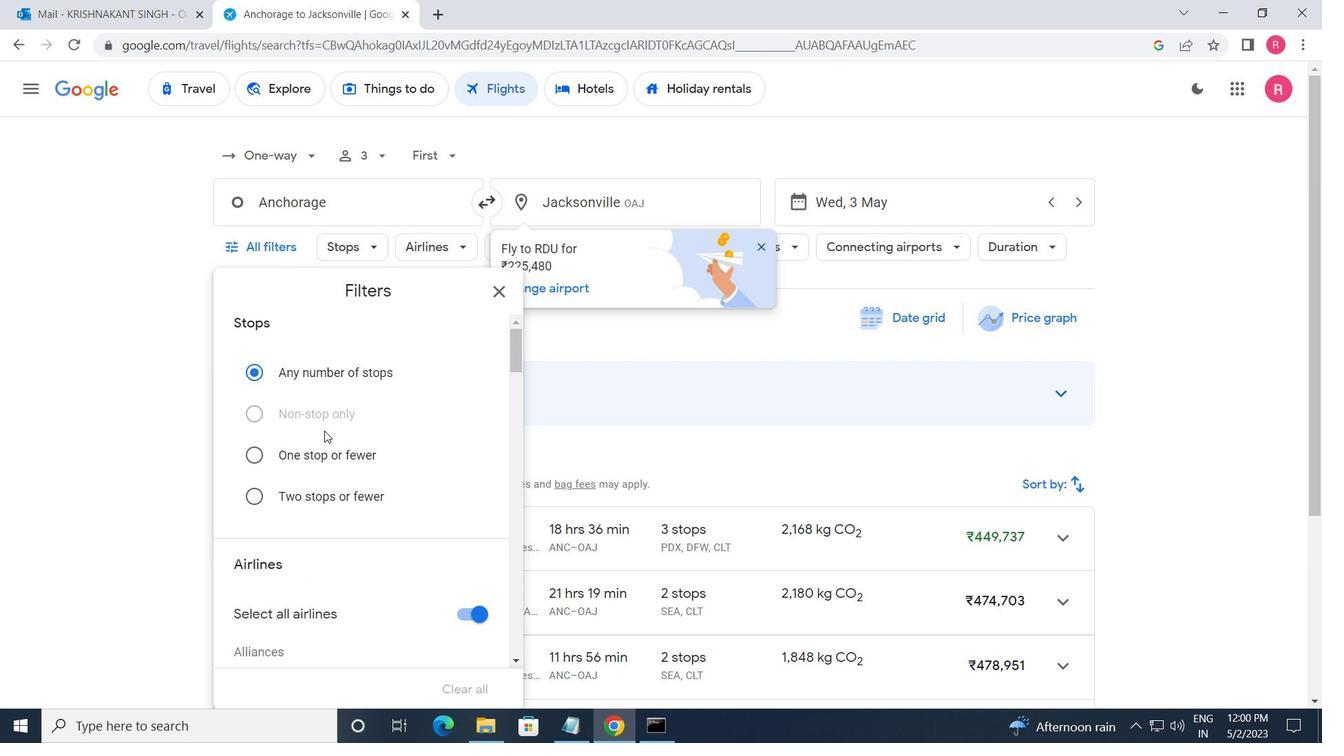 
Action: Mouse scrolled (328, 439) with delta (0, 0)
Screenshot: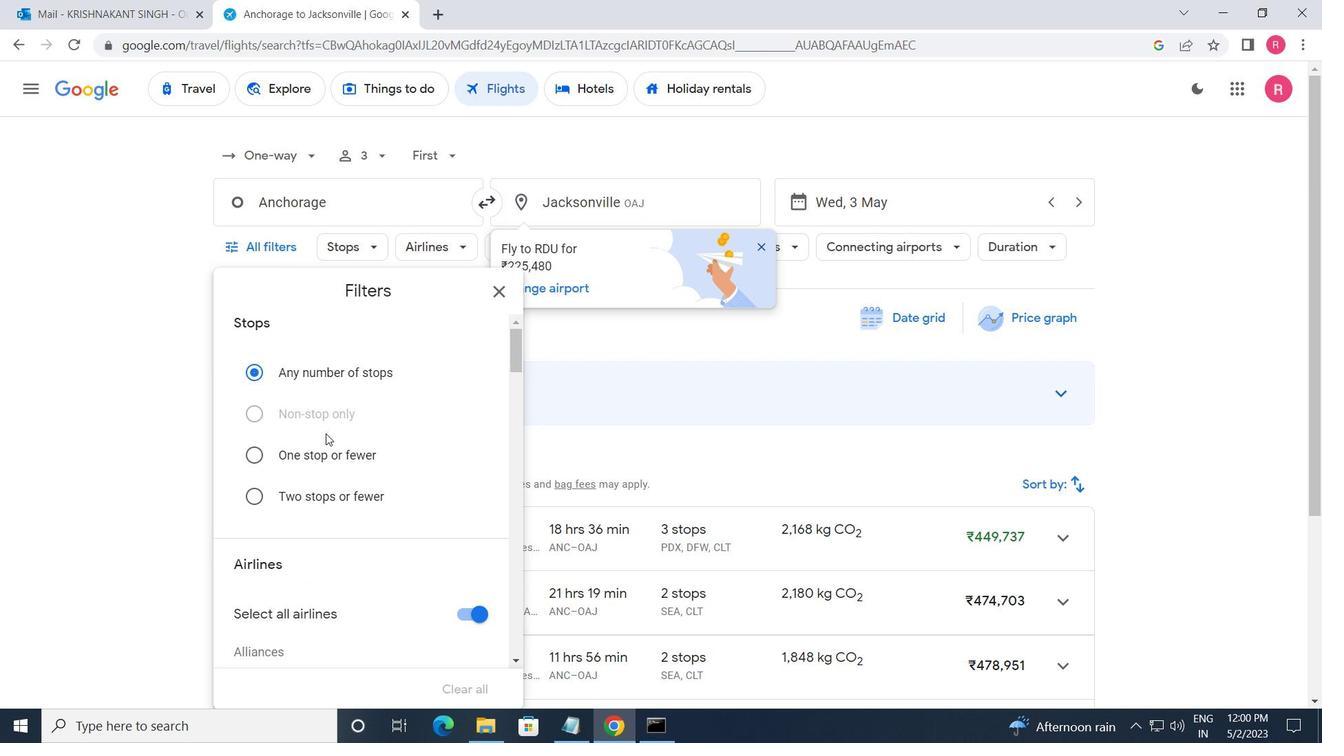 
Action: Mouse scrolled (328, 439) with delta (0, 0)
Screenshot: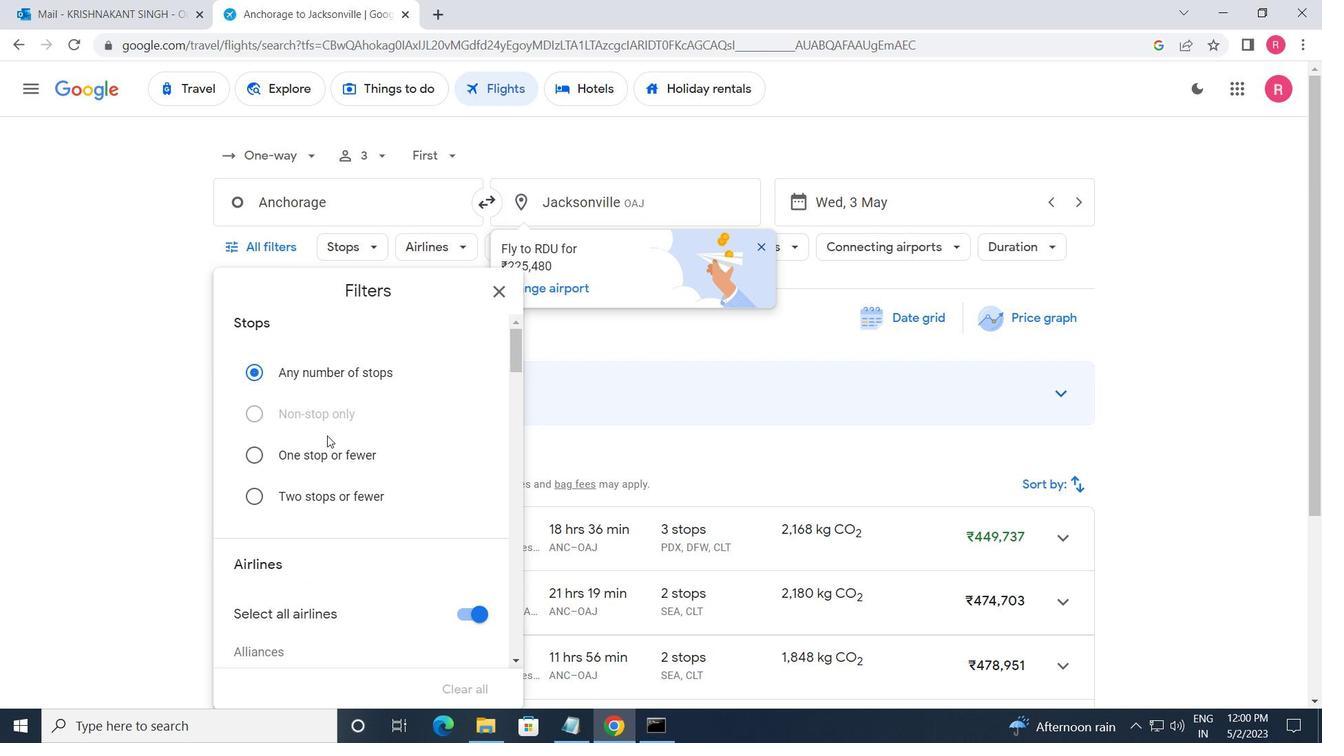 
Action: Mouse moved to (328, 440)
Screenshot: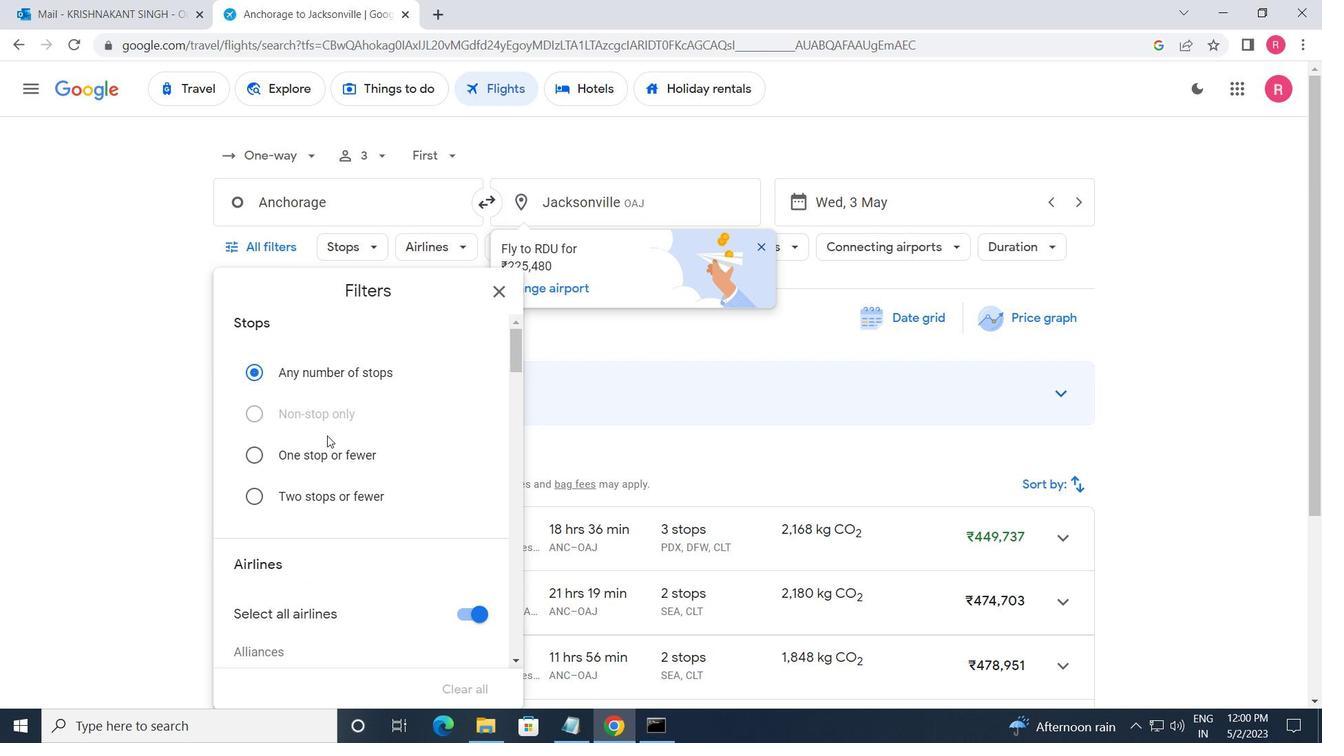 
Action: Mouse scrolled (328, 439) with delta (0, 0)
Screenshot: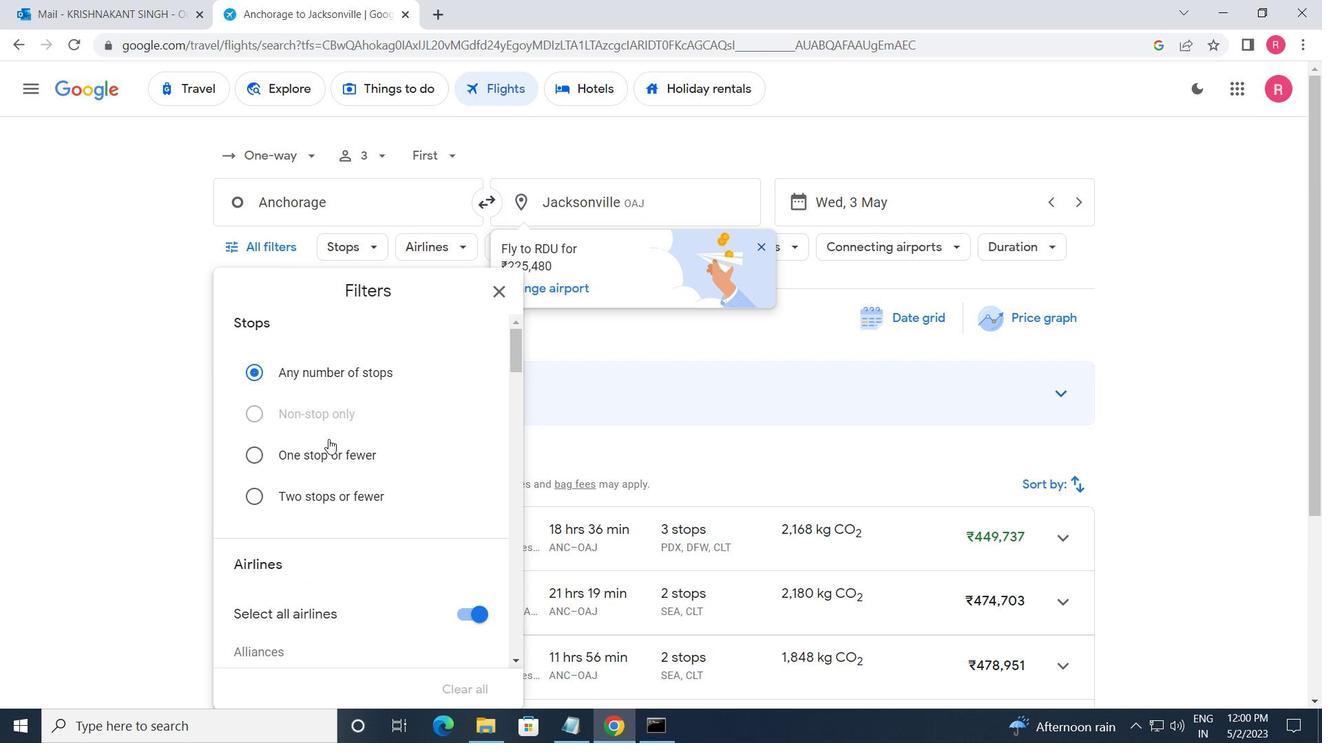 
Action: Mouse moved to (329, 440)
Screenshot: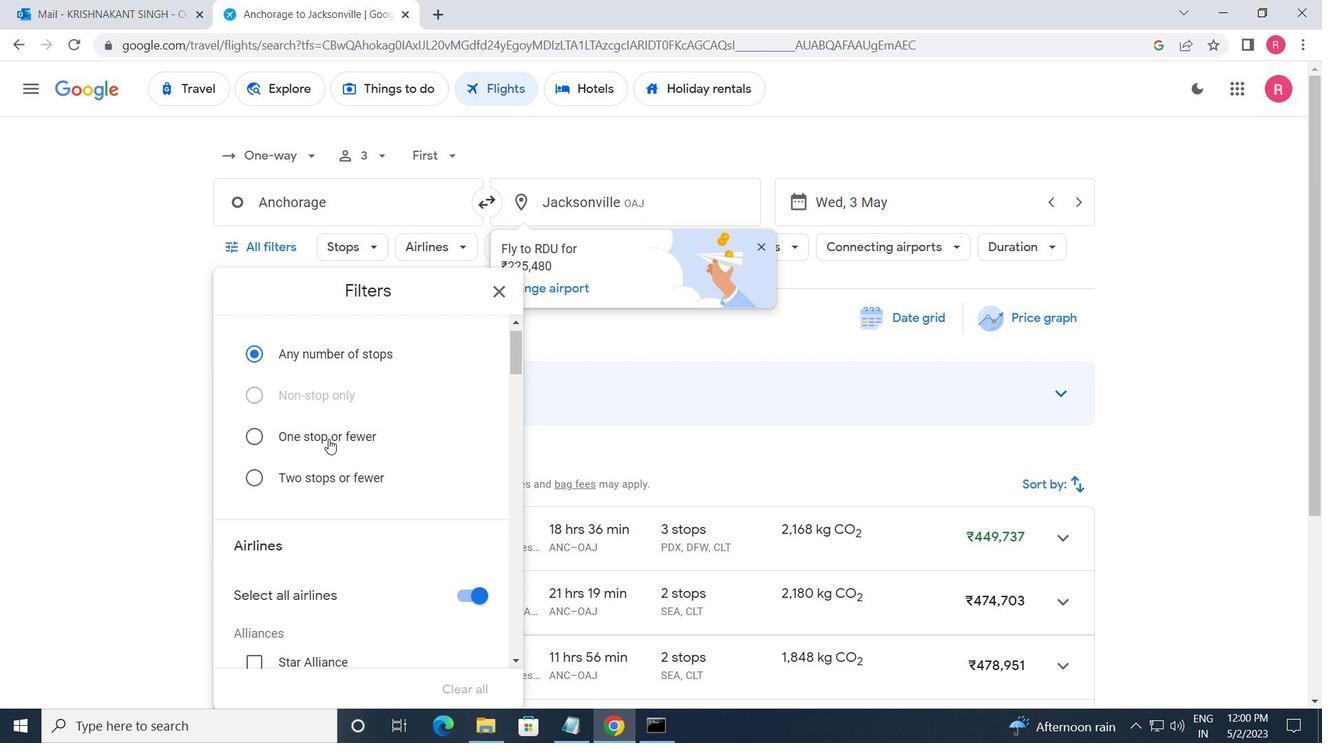 
Action: Mouse scrolled (329, 439) with delta (0, 0)
Screenshot: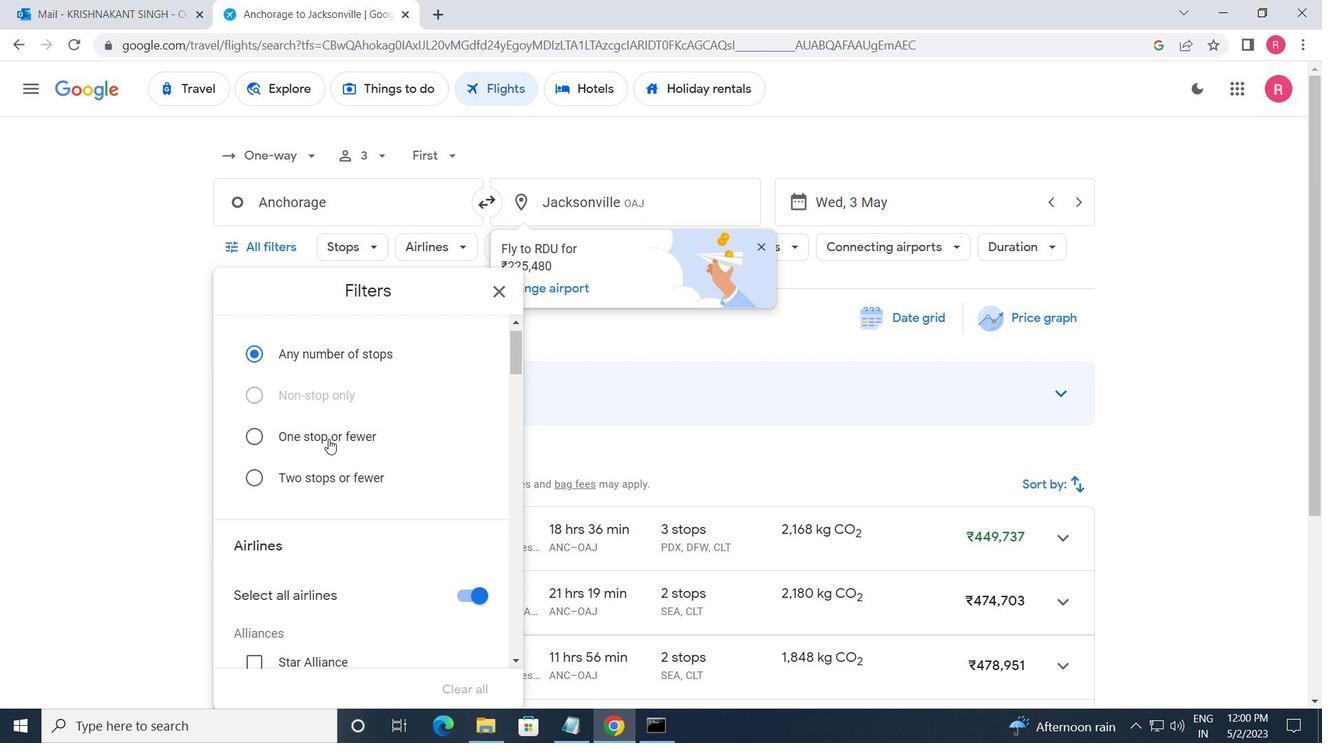 
Action: Mouse moved to (331, 437)
Screenshot: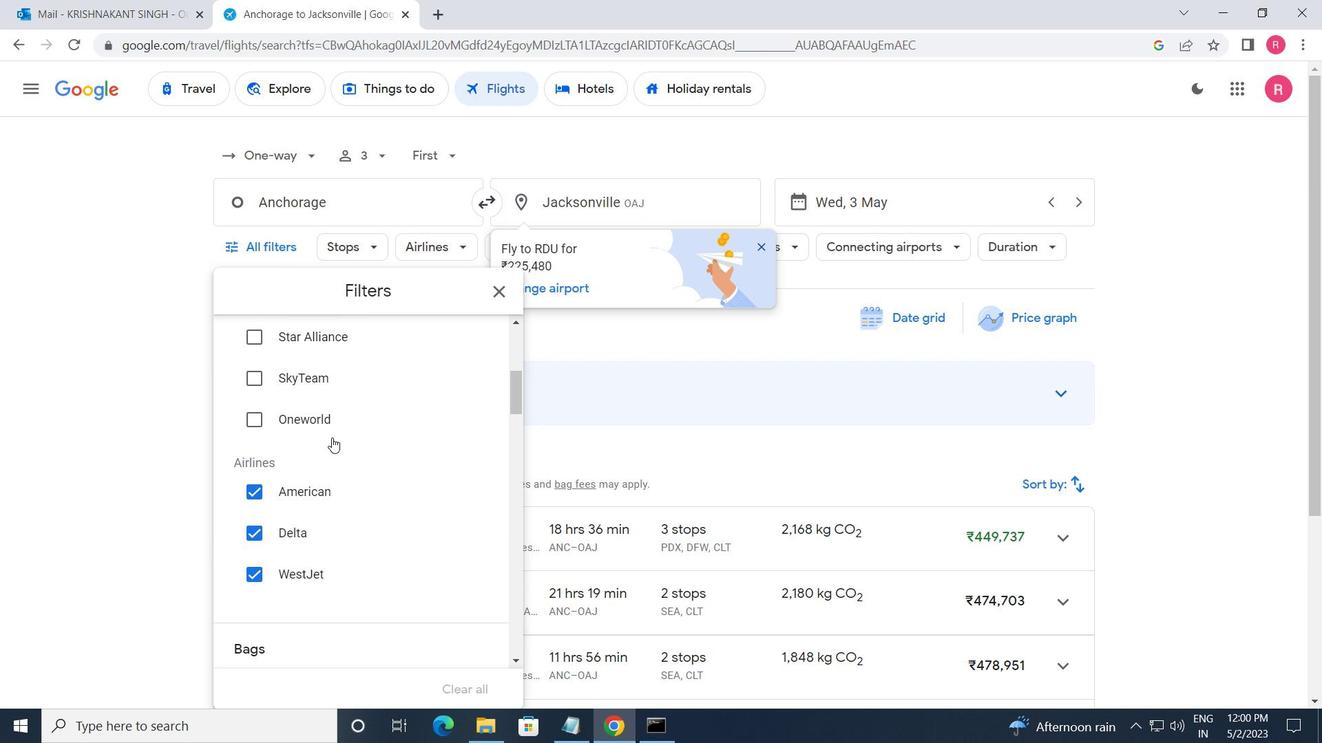 
Action: Mouse scrolled (331, 437) with delta (0, 0)
Screenshot: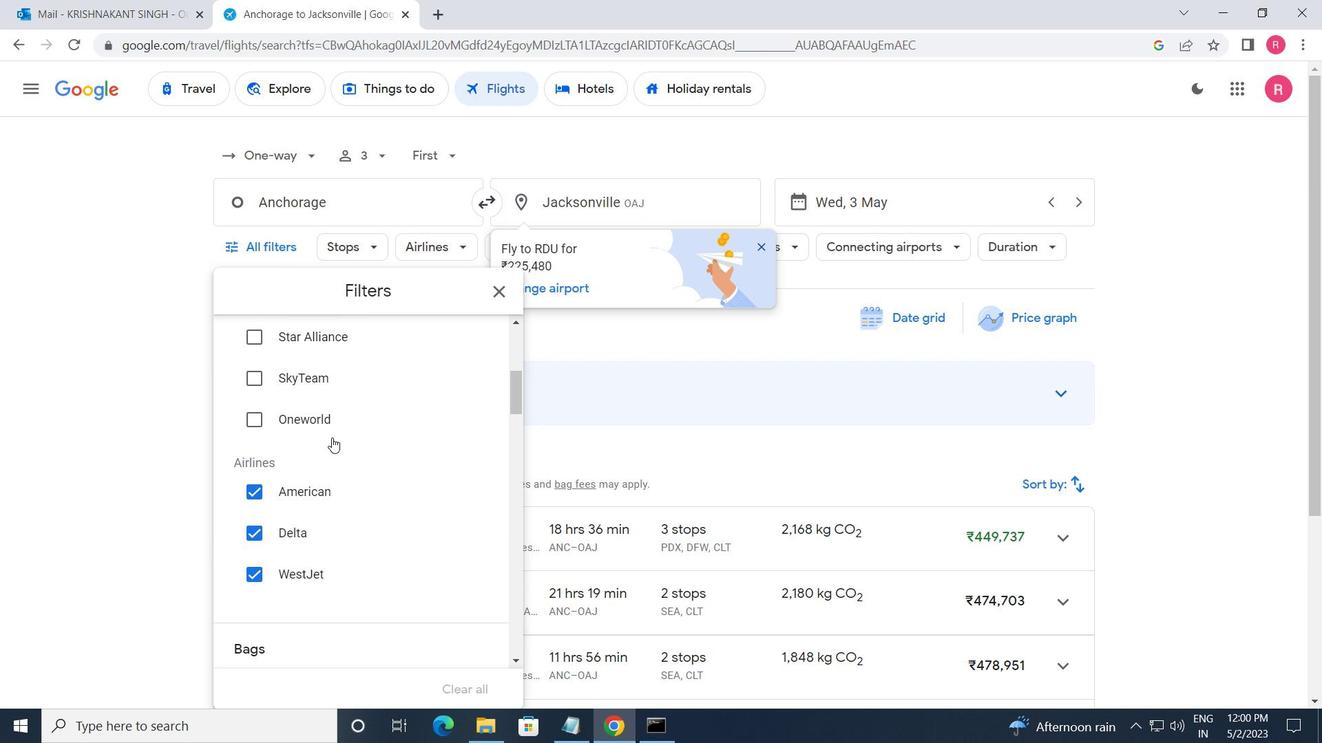 
Action: Mouse moved to (466, 362)
Screenshot: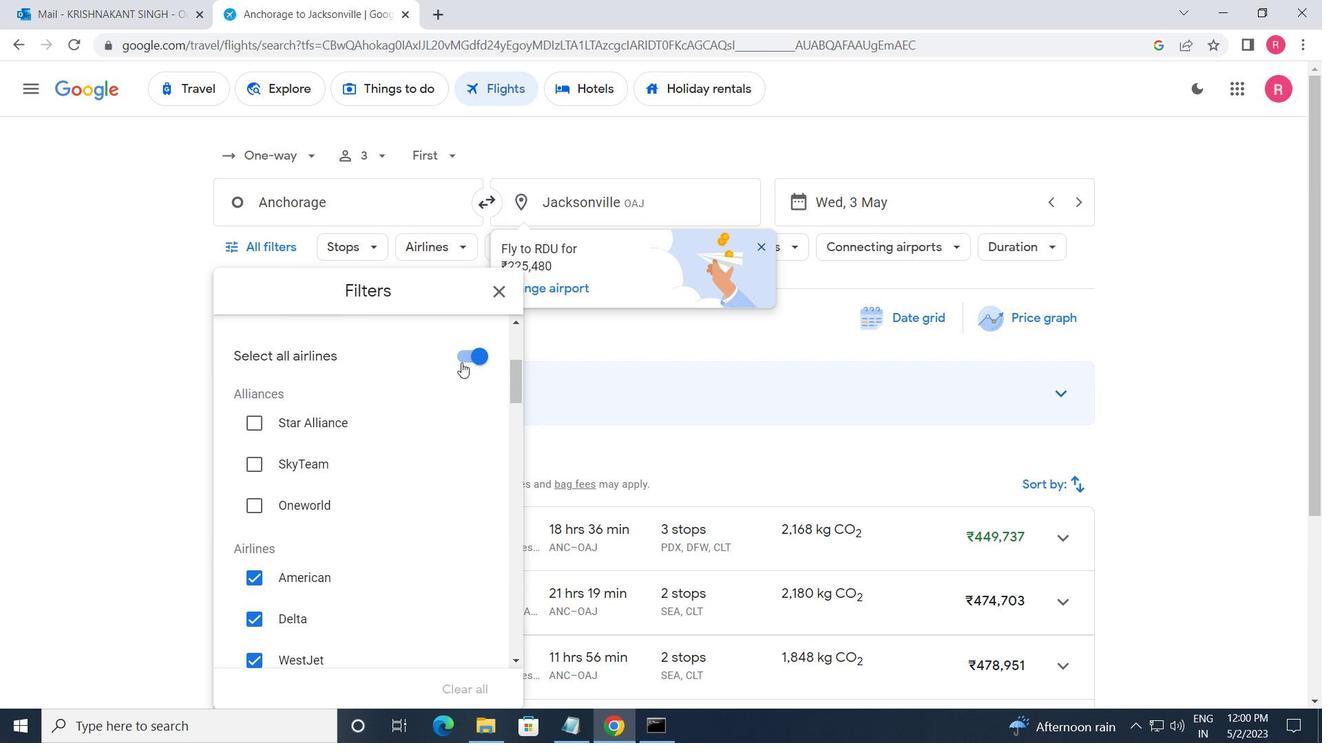 
Action: Mouse pressed left at (466, 362)
Screenshot: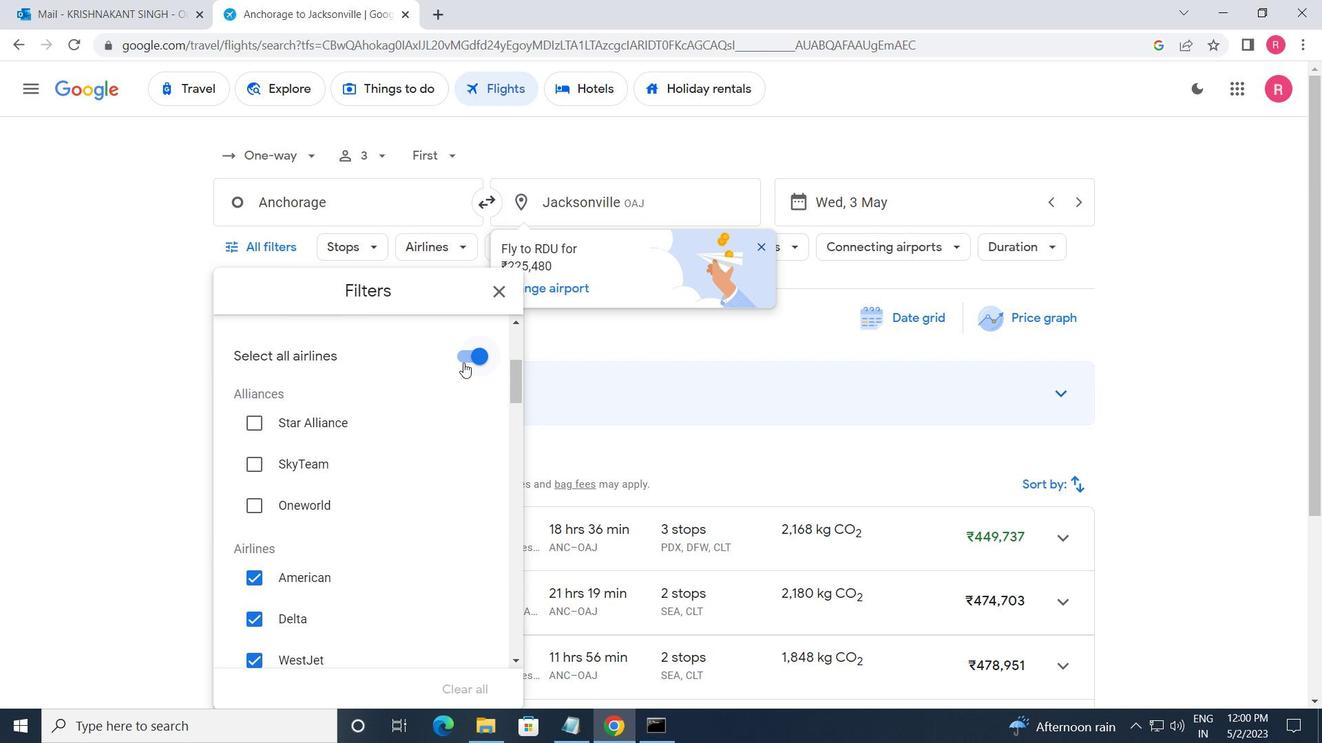 
Action: Mouse moved to (437, 466)
Screenshot: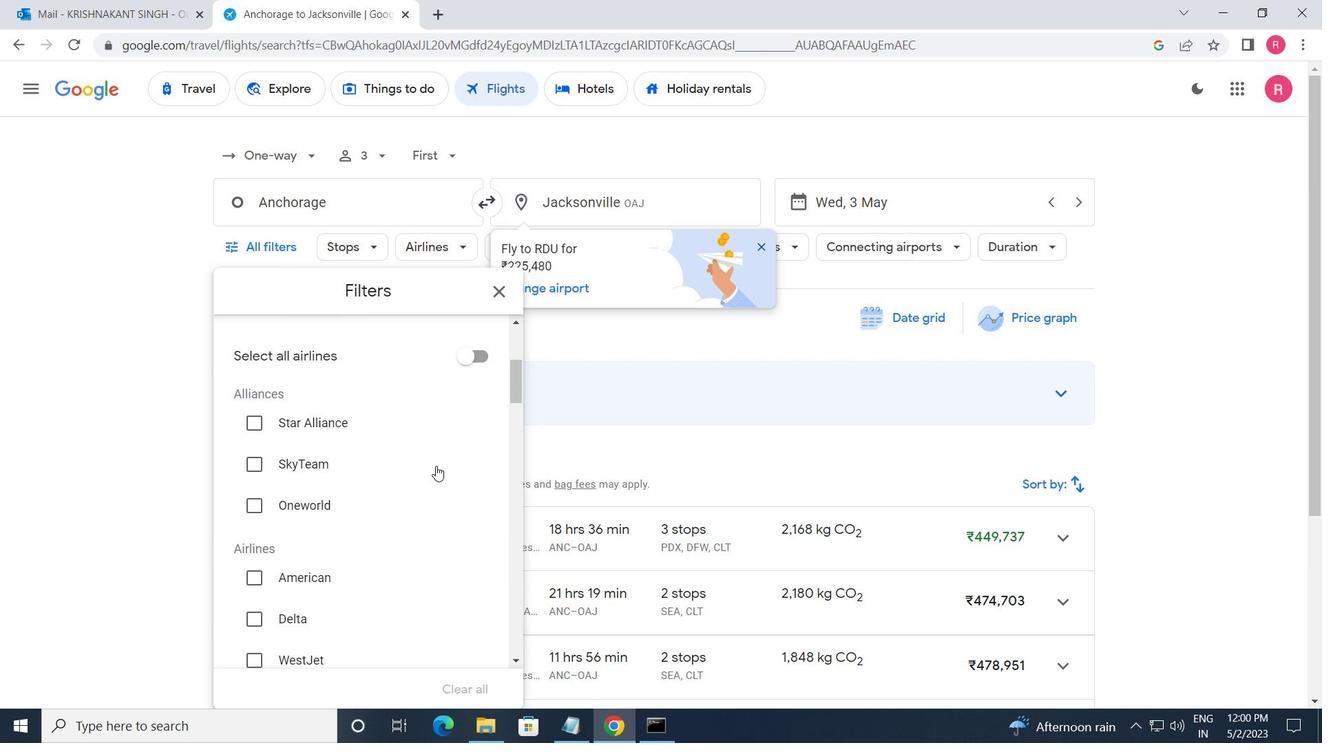 
Action: Mouse scrolled (437, 466) with delta (0, 0)
Screenshot: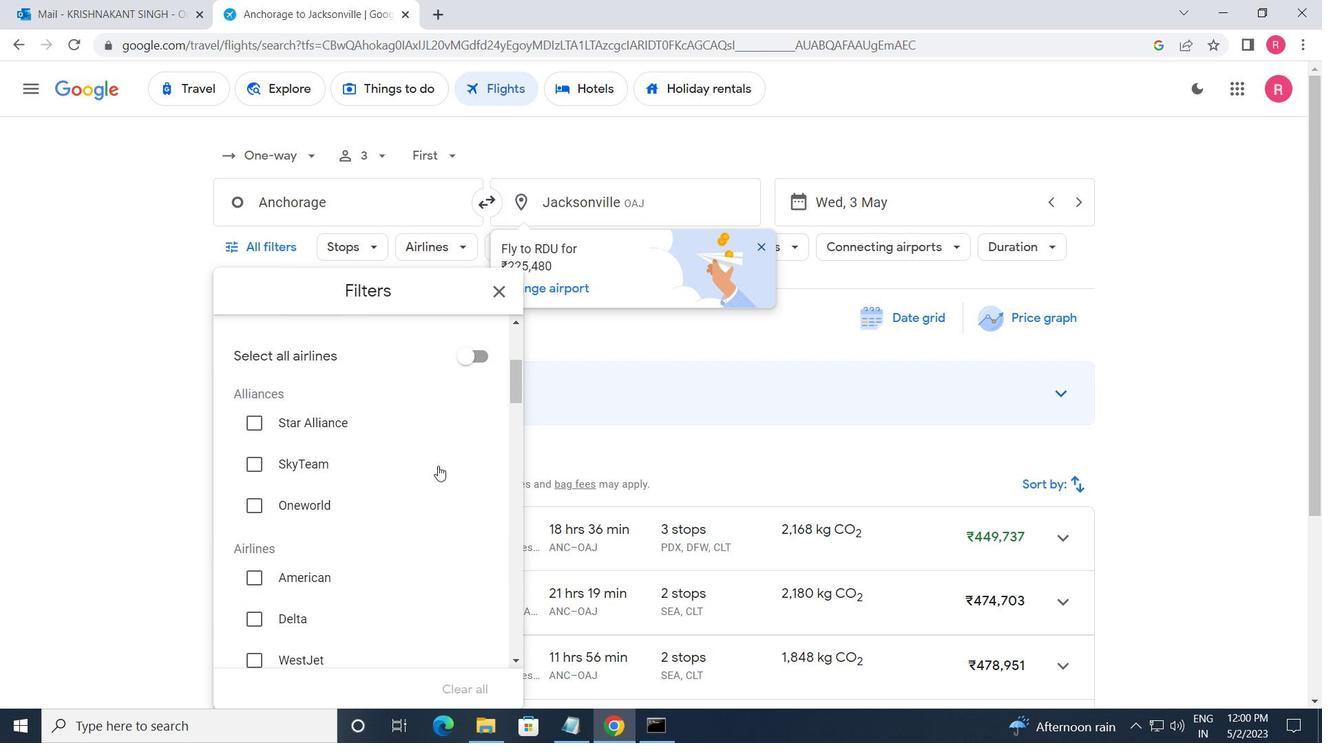 
Action: Mouse moved to (437, 461)
Screenshot: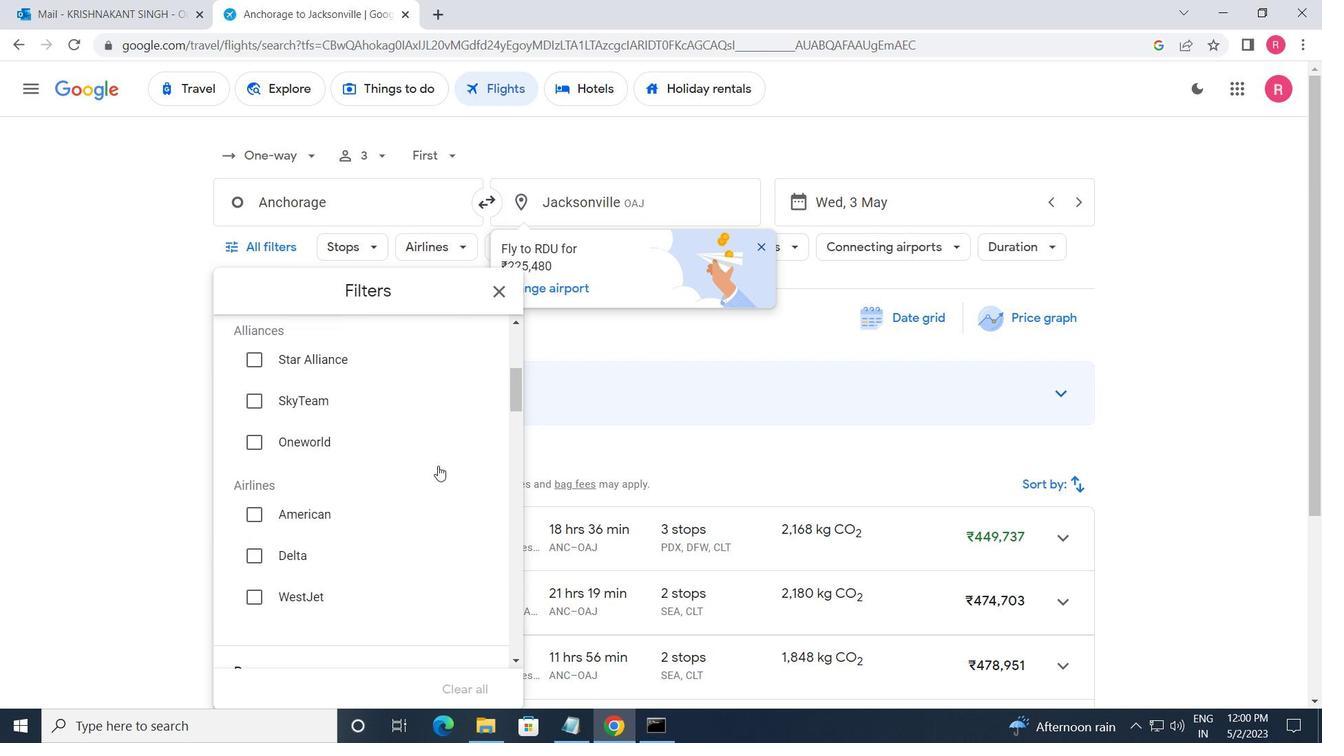 
Action: Mouse scrolled (437, 460) with delta (0, 0)
Screenshot: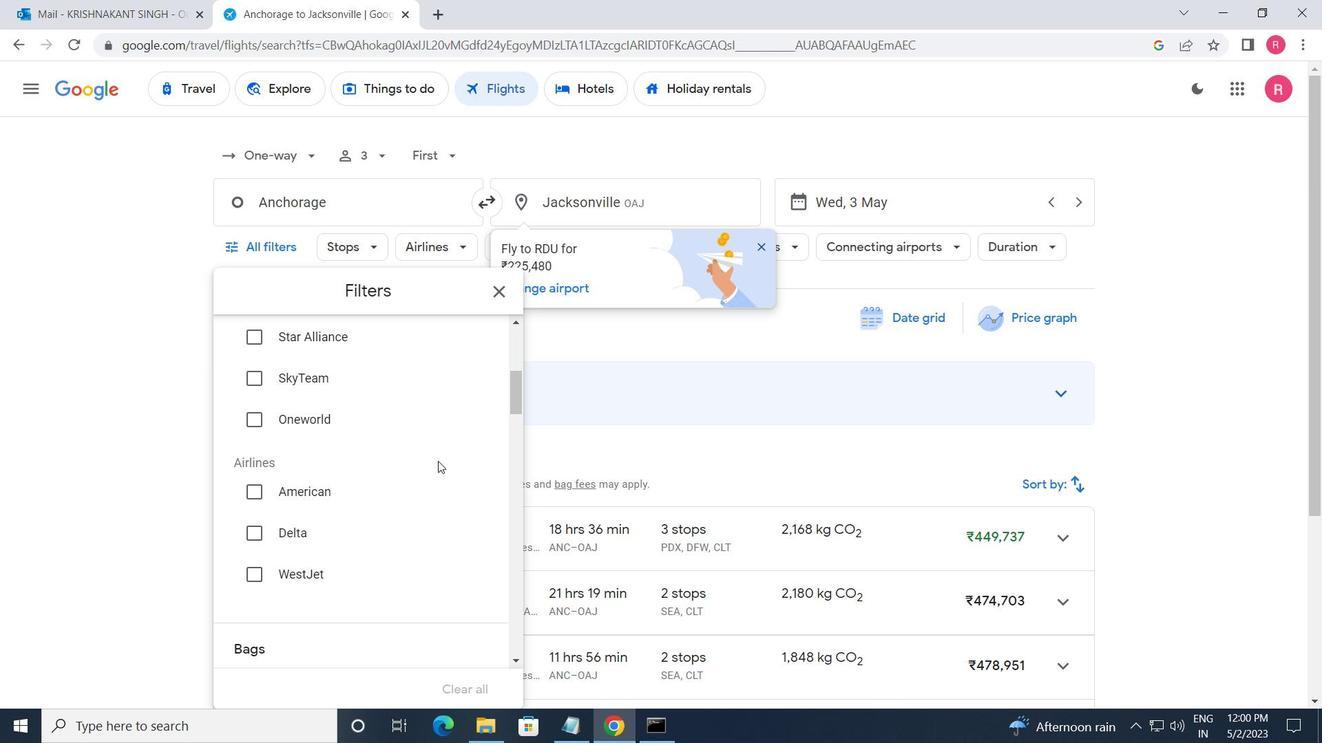 
Action: Mouse moved to (437, 461)
Screenshot: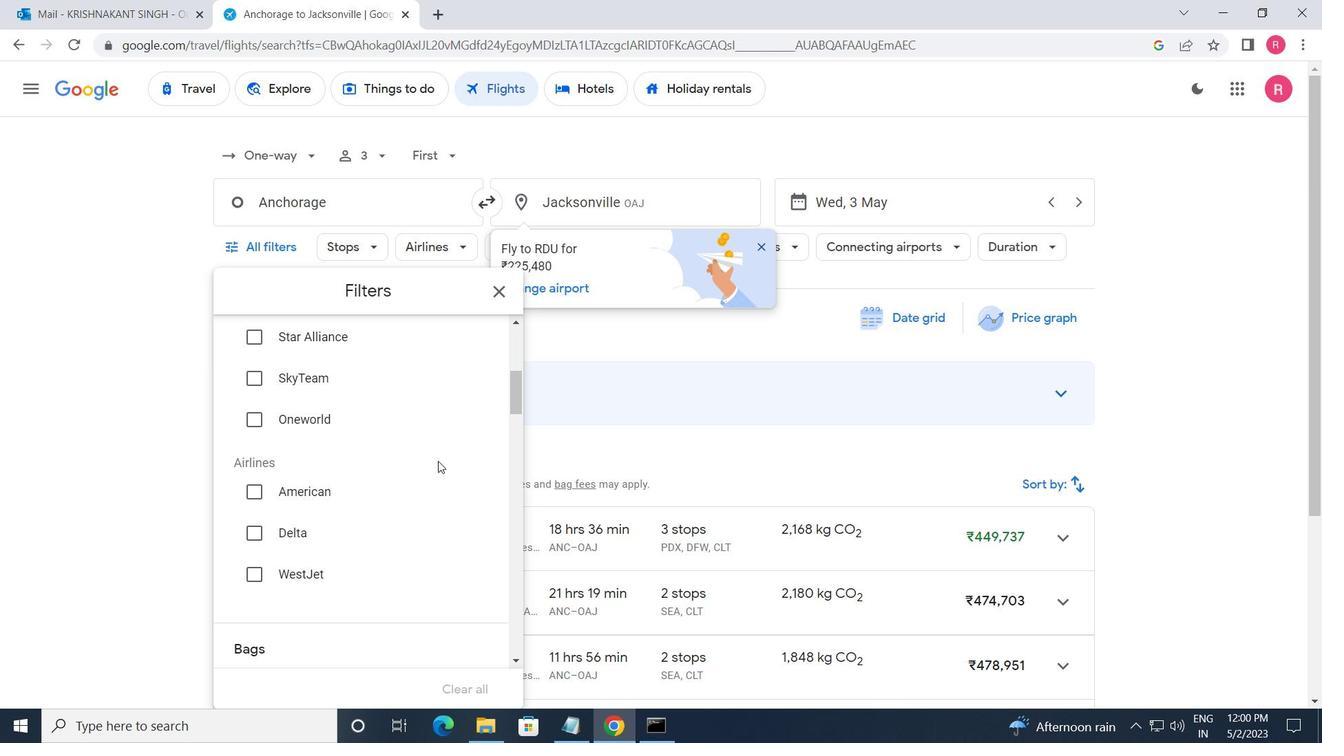 
Action: Mouse scrolled (437, 460) with delta (0, 0)
Screenshot: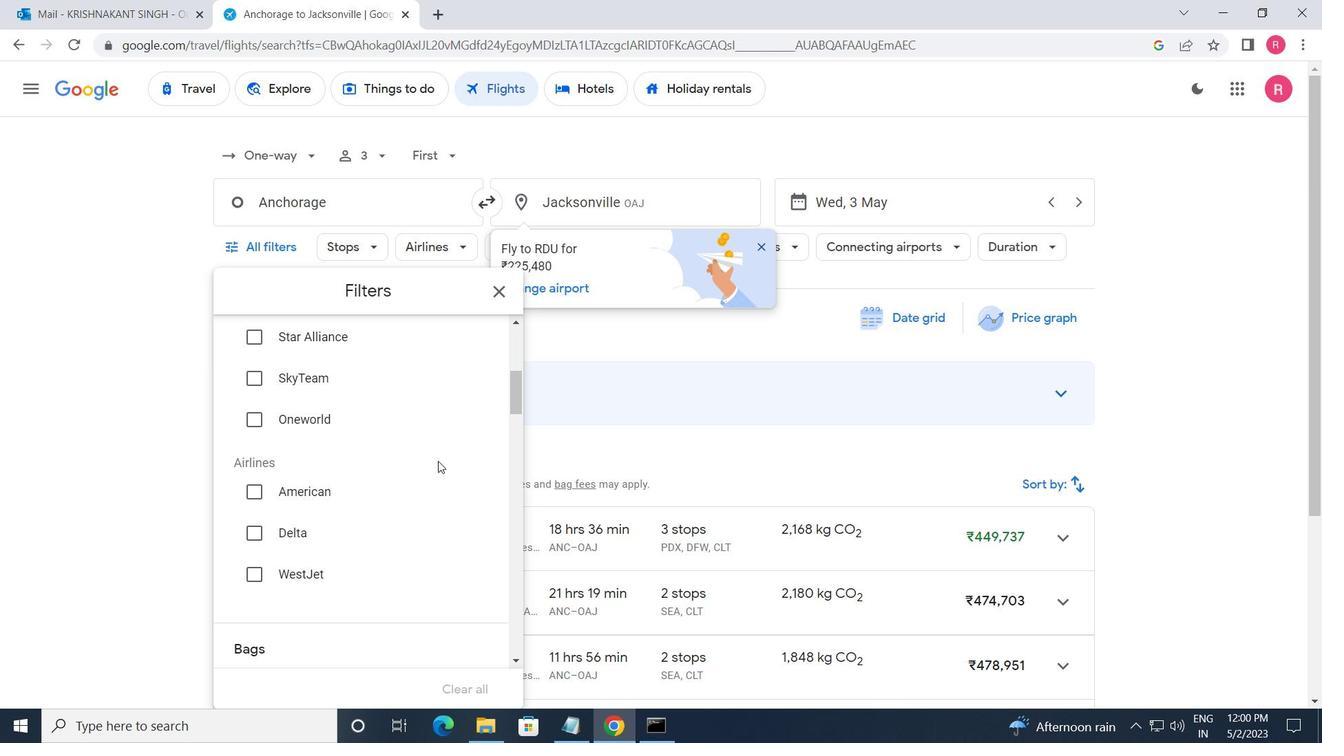 
Action: Mouse moved to (439, 461)
Screenshot: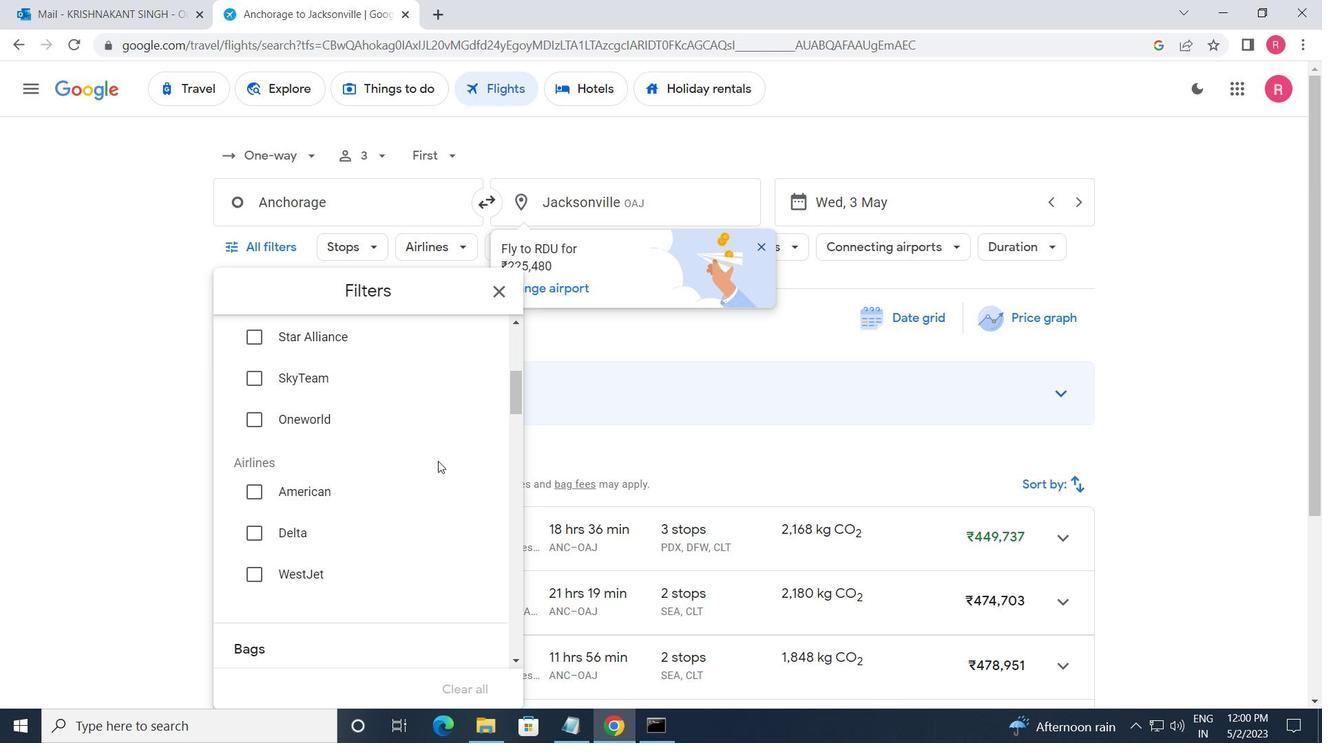 
Action: Mouse scrolled (439, 460) with delta (0, 0)
Screenshot: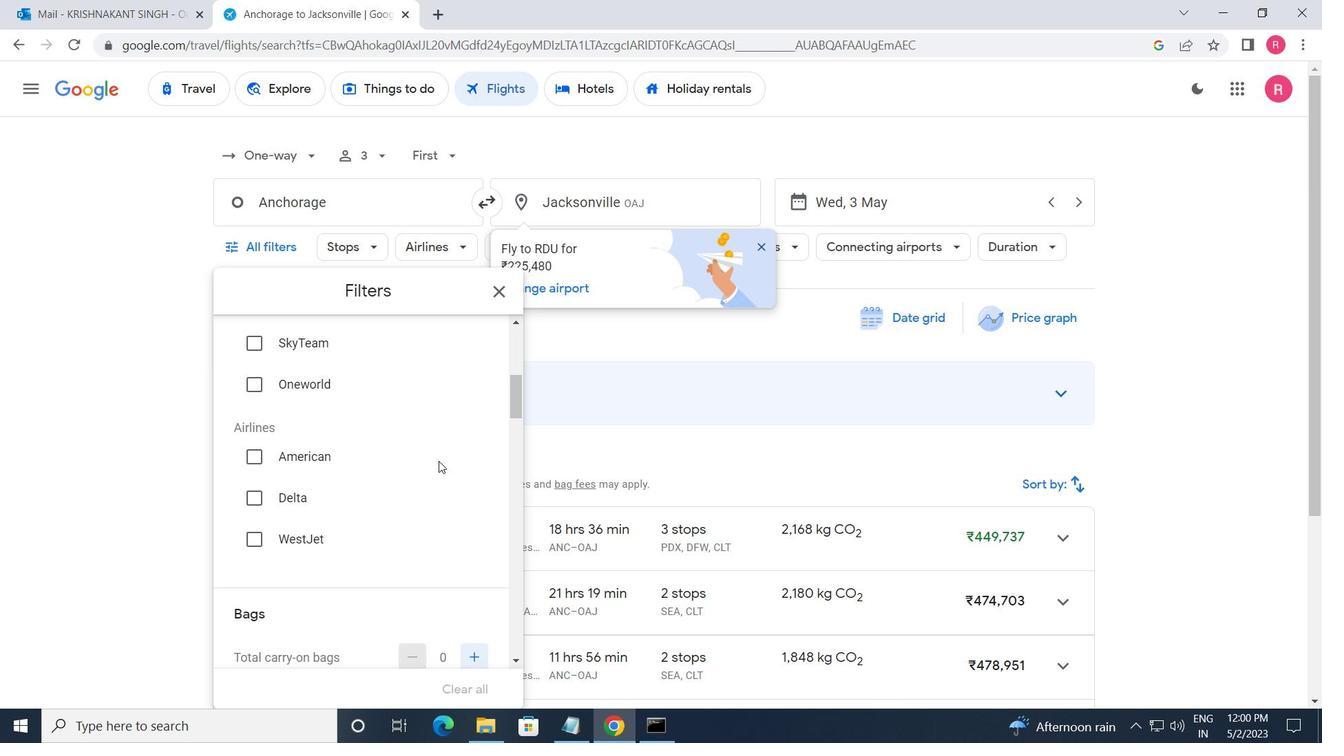 
Action: Mouse scrolled (439, 460) with delta (0, 0)
Screenshot: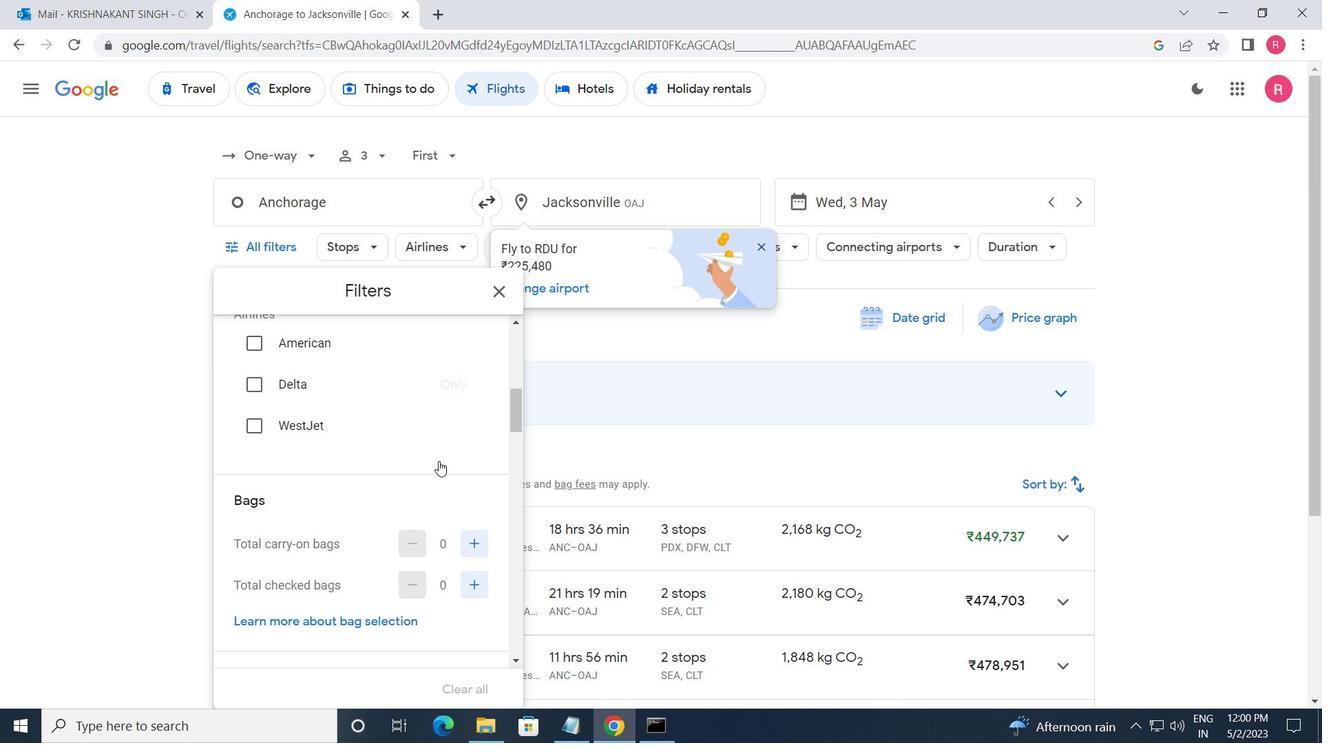 
Action: Mouse moved to (468, 404)
Screenshot: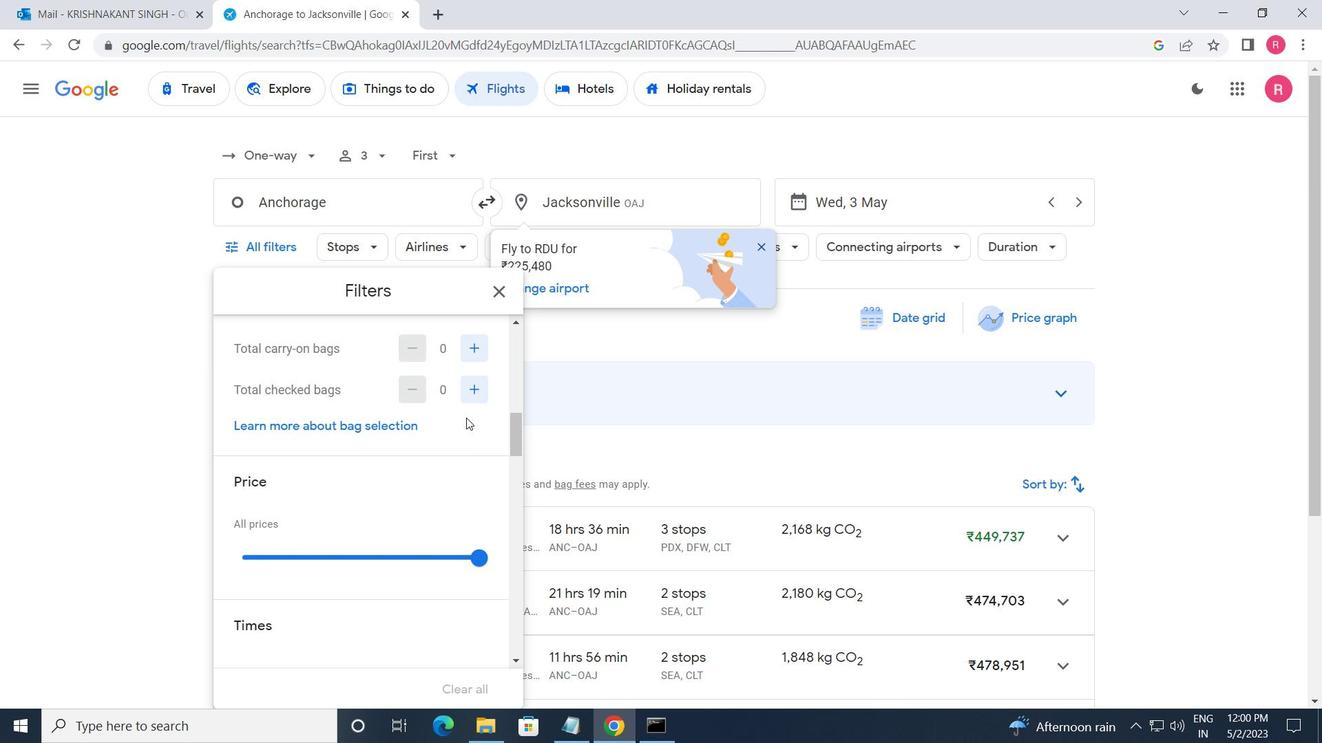 
Action: Mouse pressed left at (468, 404)
Screenshot: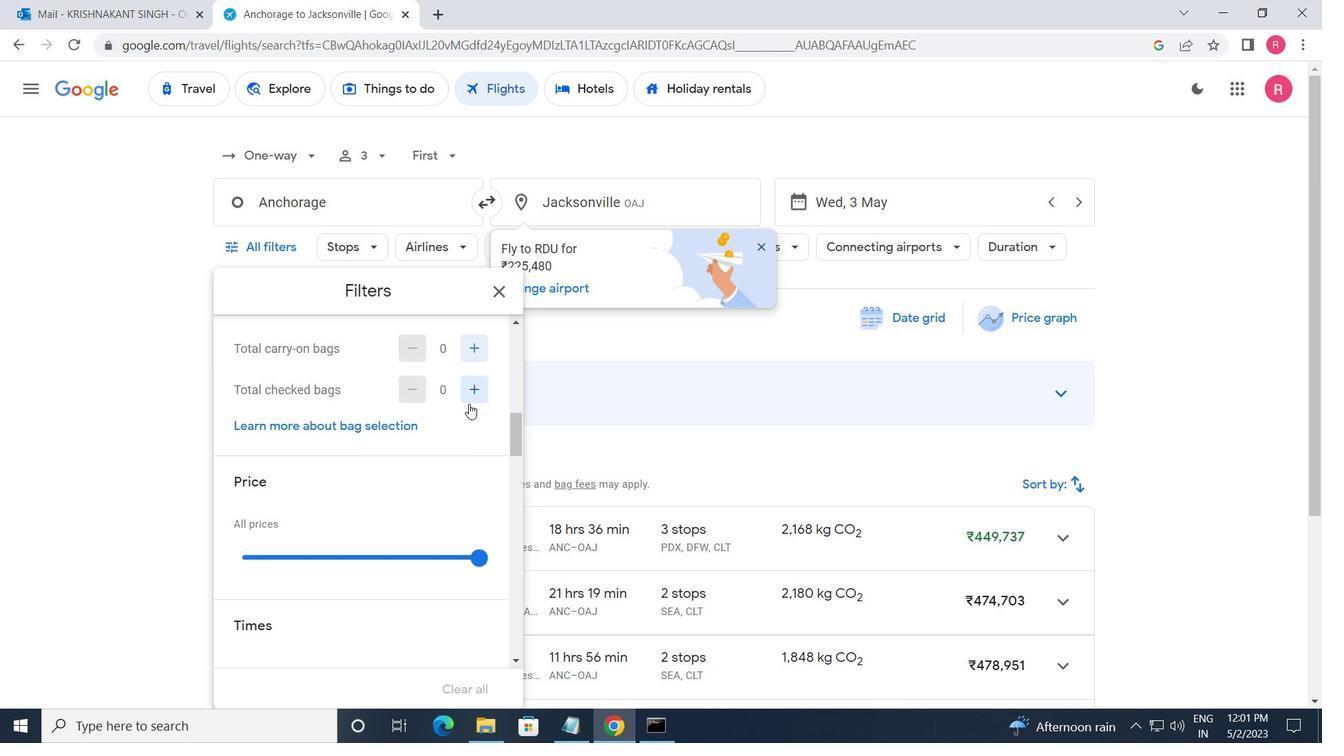 
Action: Mouse pressed left at (468, 404)
Screenshot: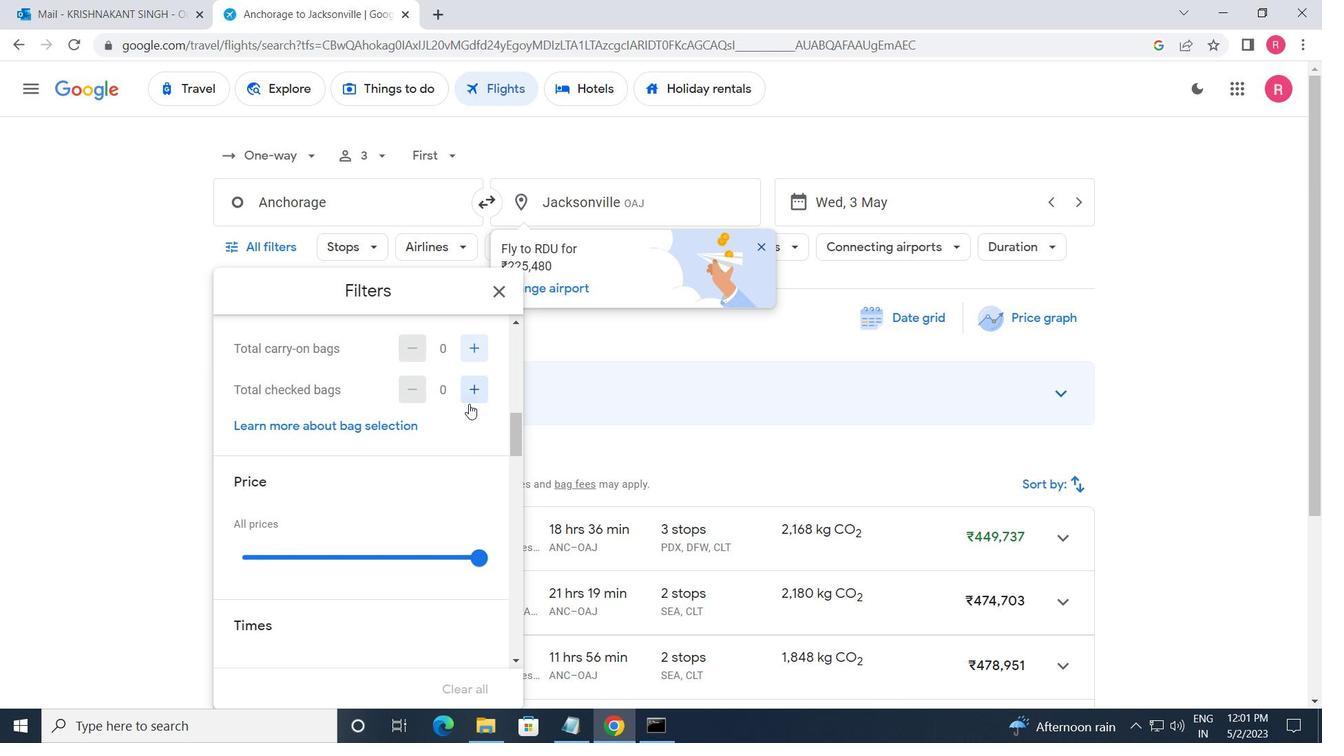 
Action: Mouse pressed left at (468, 404)
Screenshot: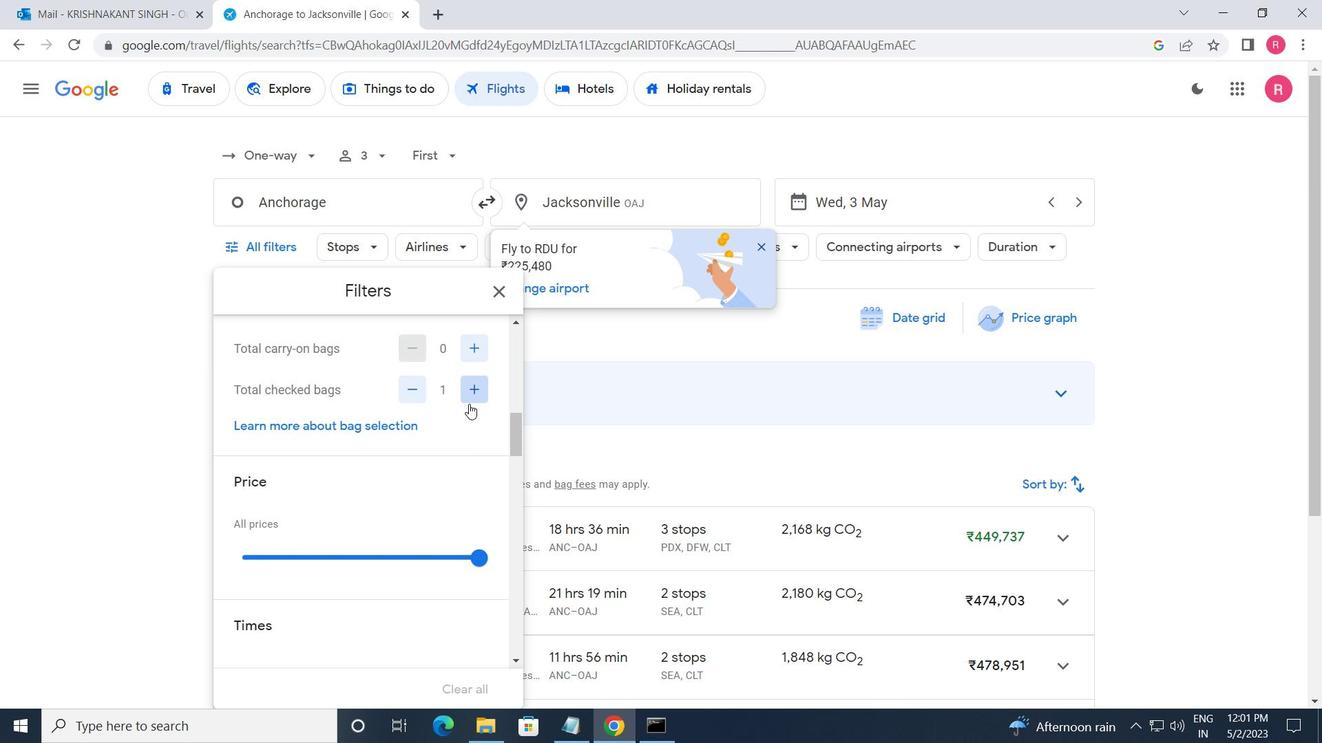 
Action: Mouse pressed left at (468, 404)
Screenshot: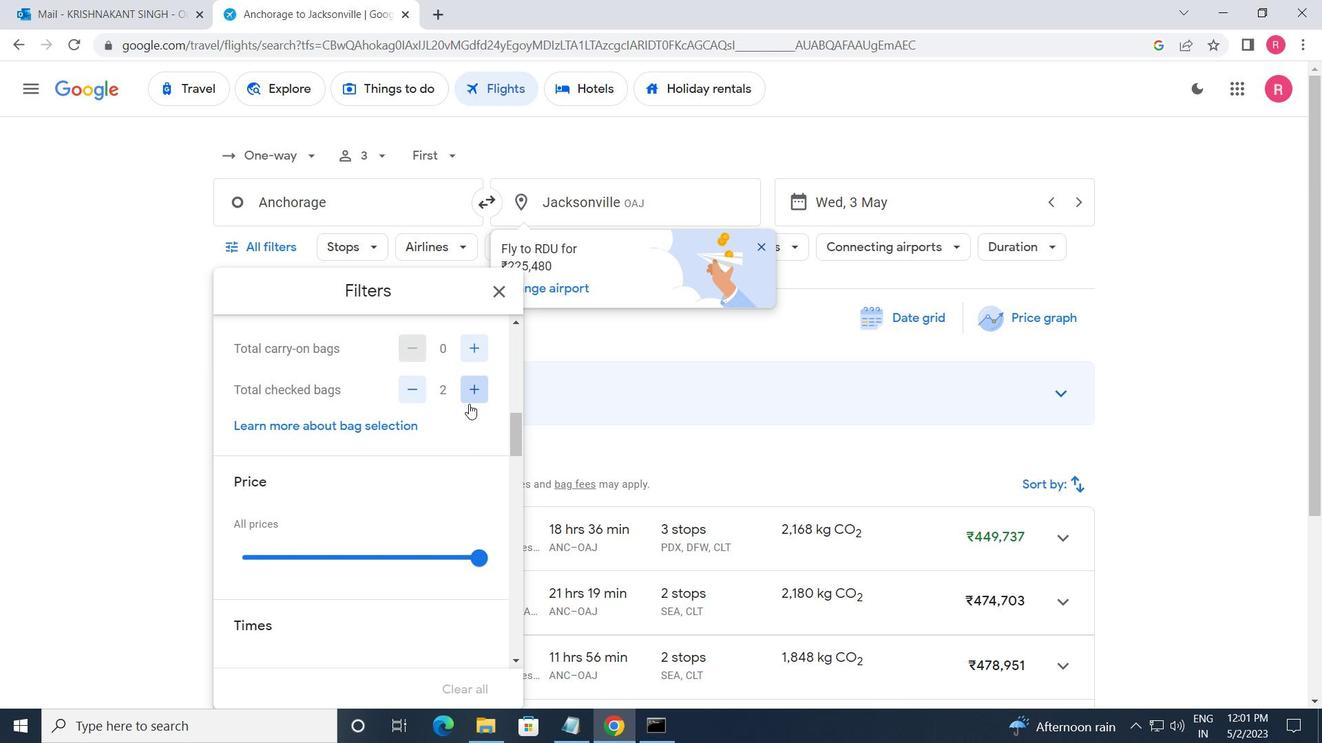 
Action: Mouse pressed left at (468, 404)
Screenshot: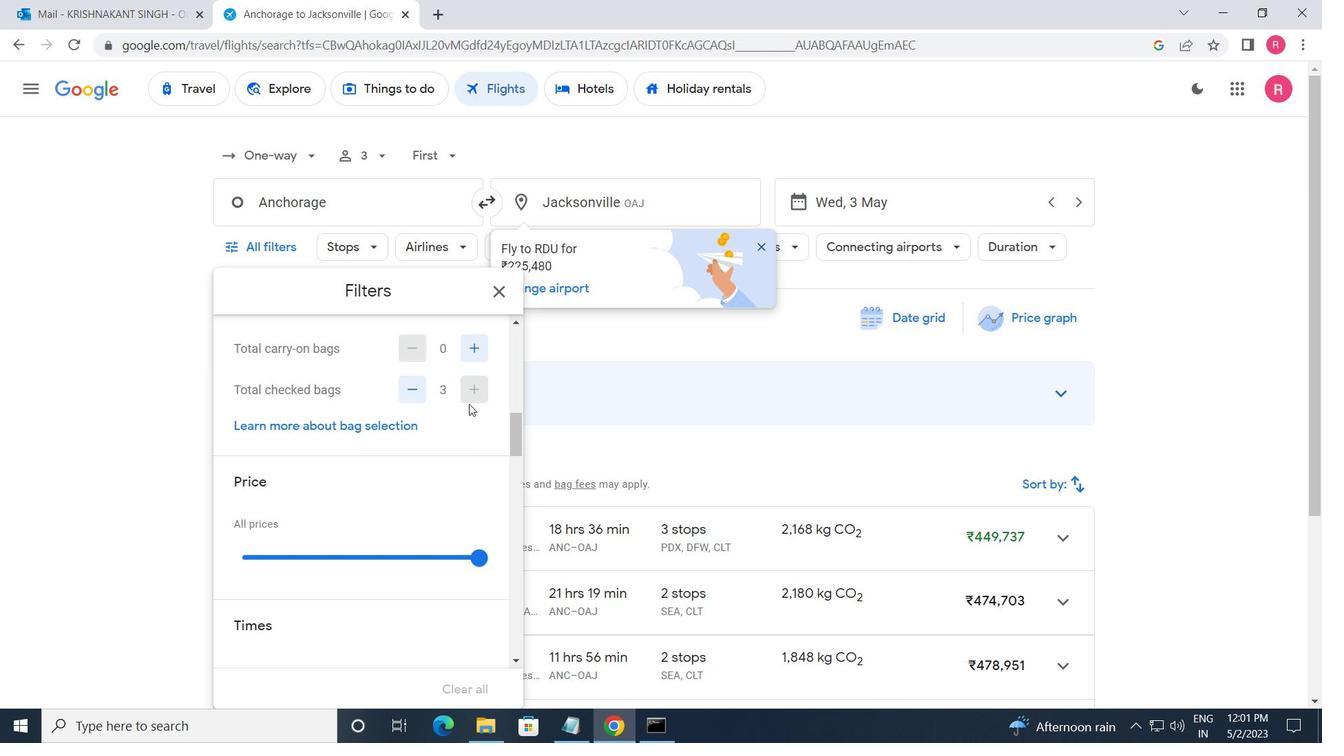 
Action: Mouse pressed left at (468, 404)
Screenshot: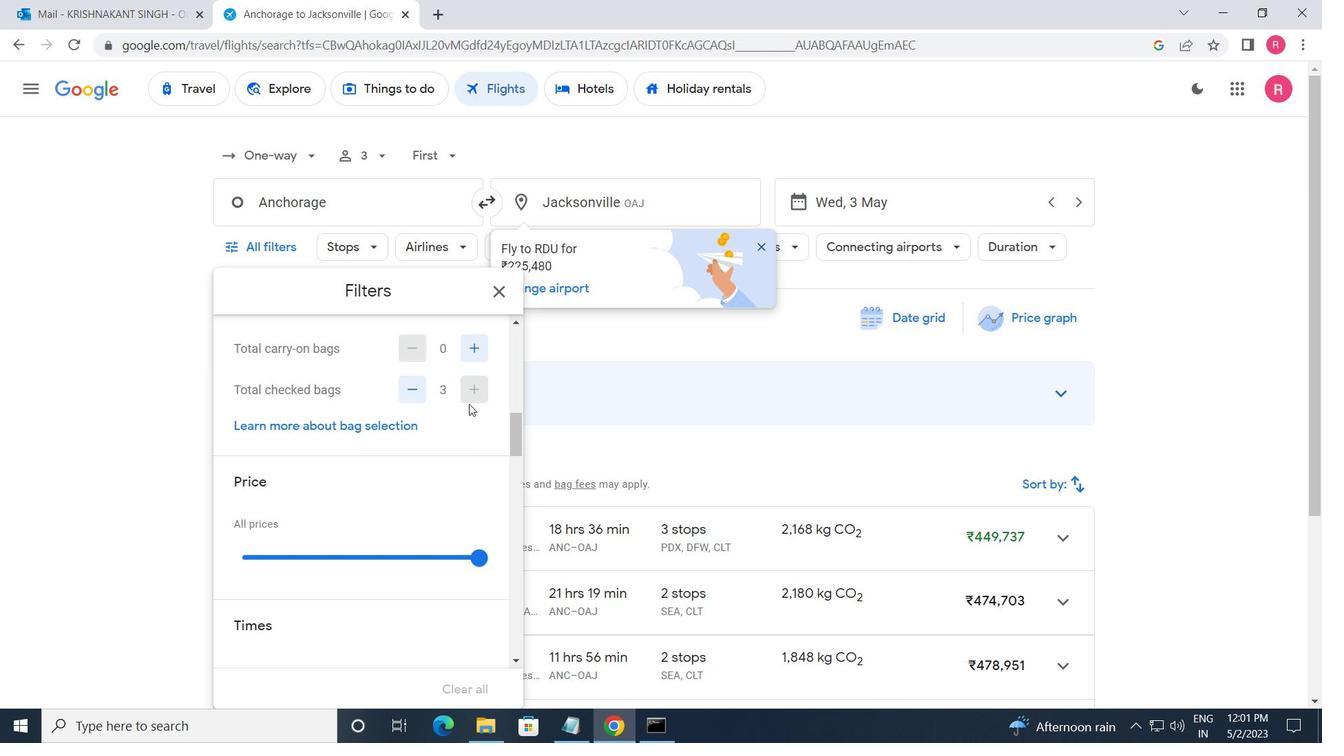 
Action: Mouse pressed left at (468, 404)
Screenshot: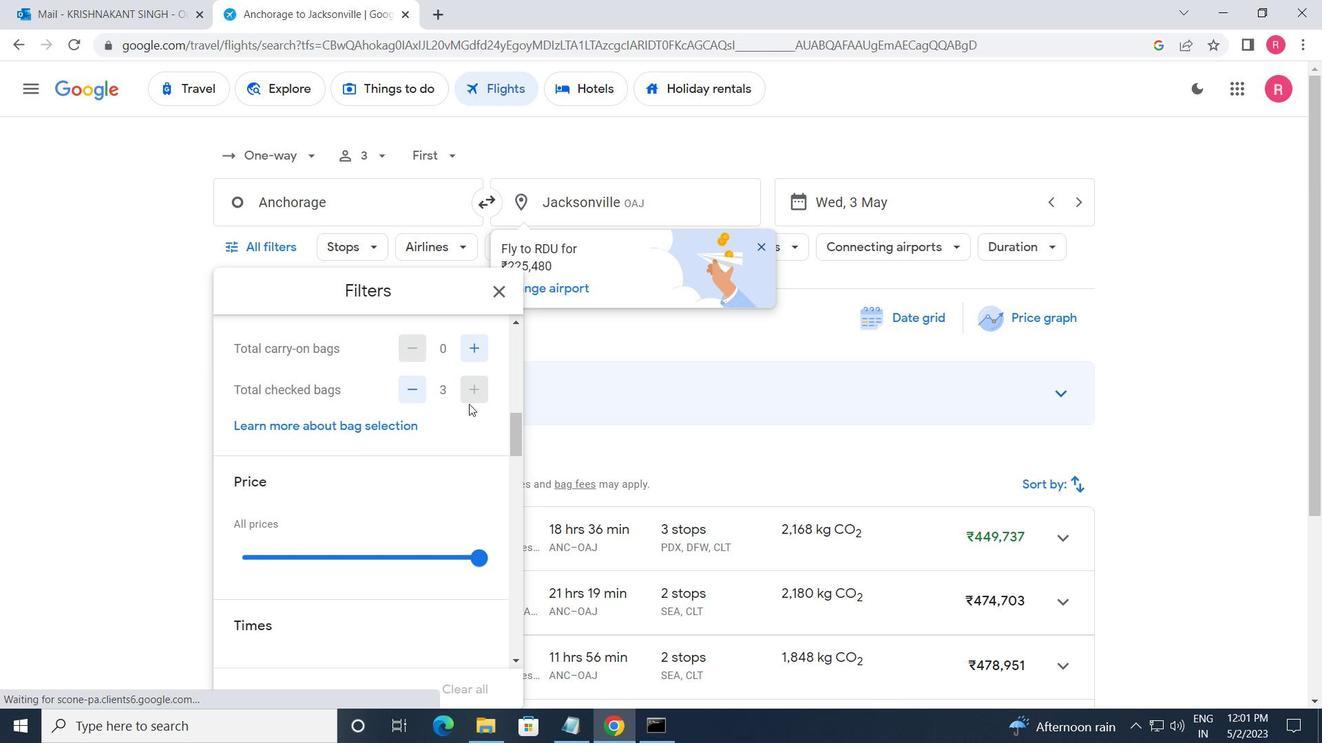
Action: Mouse moved to (436, 428)
Screenshot: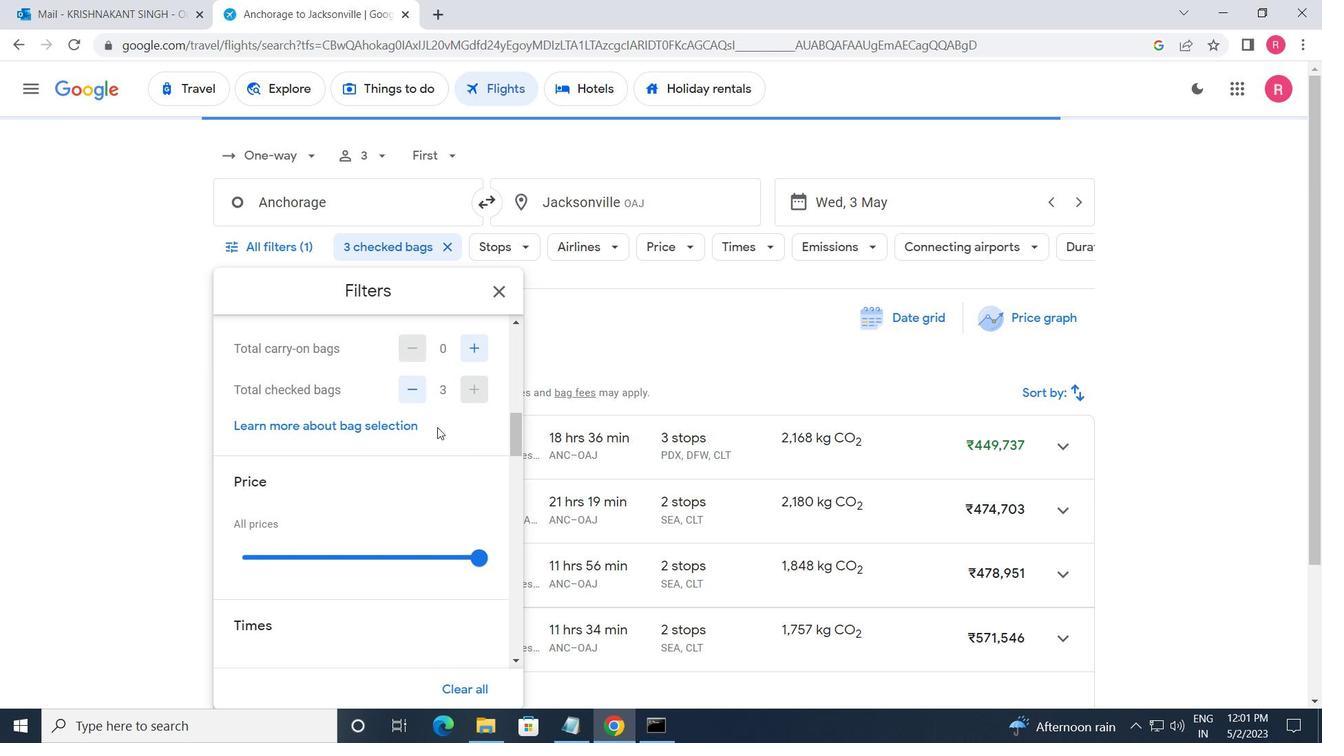 
Action: Mouse scrolled (436, 428) with delta (0, 0)
Screenshot: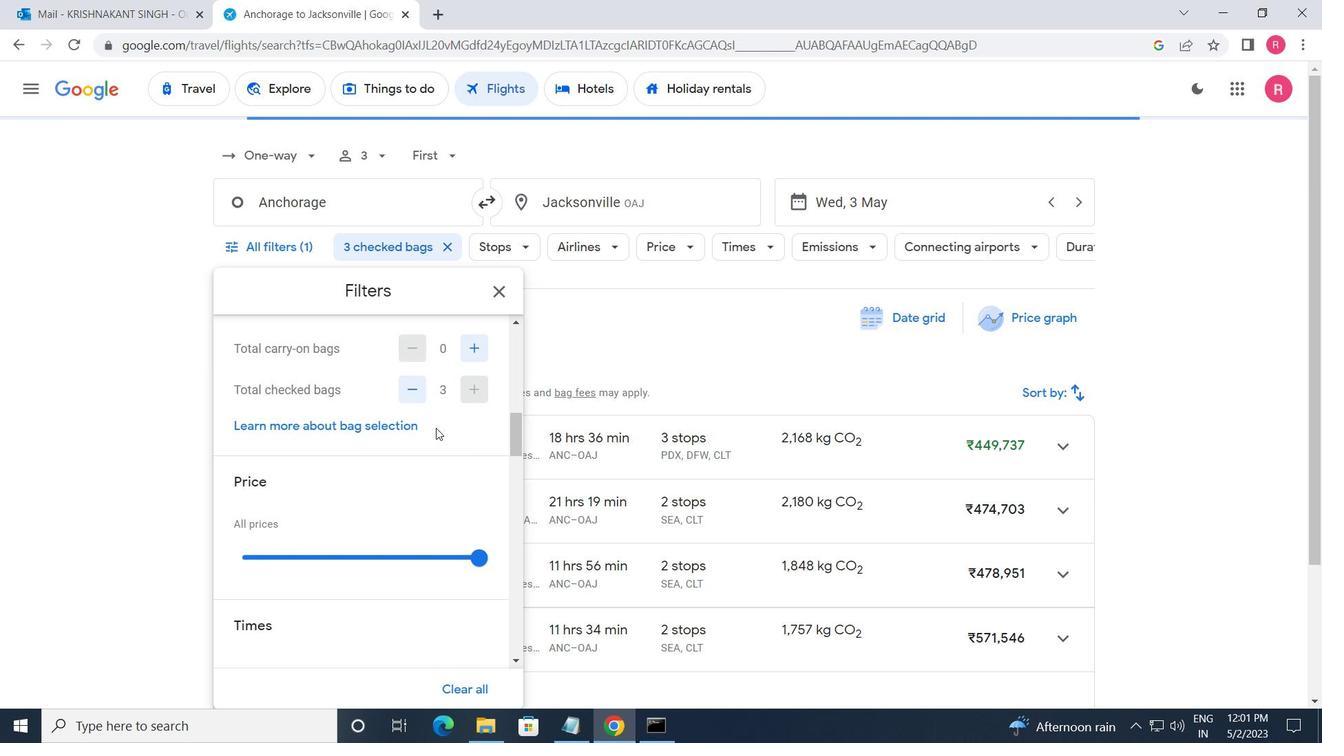 
Action: Mouse moved to (476, 490)
Screenshot: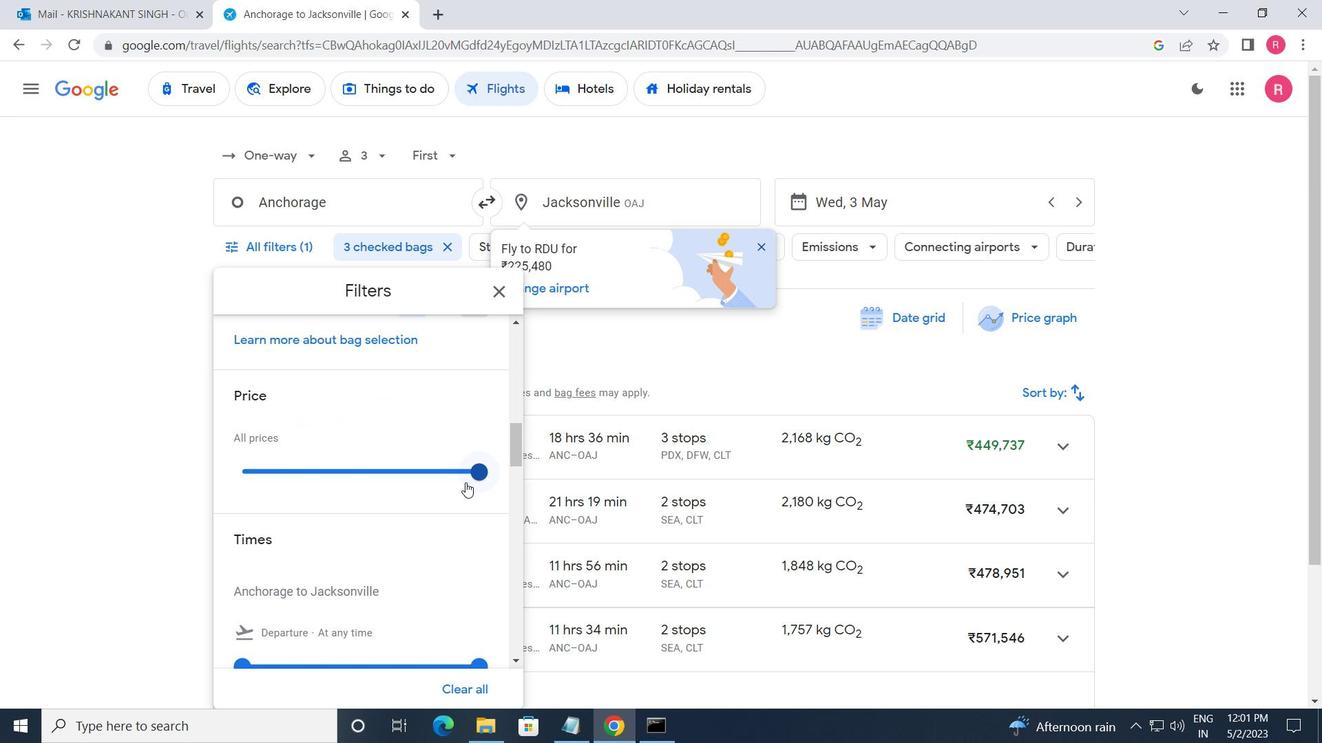 
Action: Mouse scrolled (476, 490) with delta (0, 0)
Screenshot: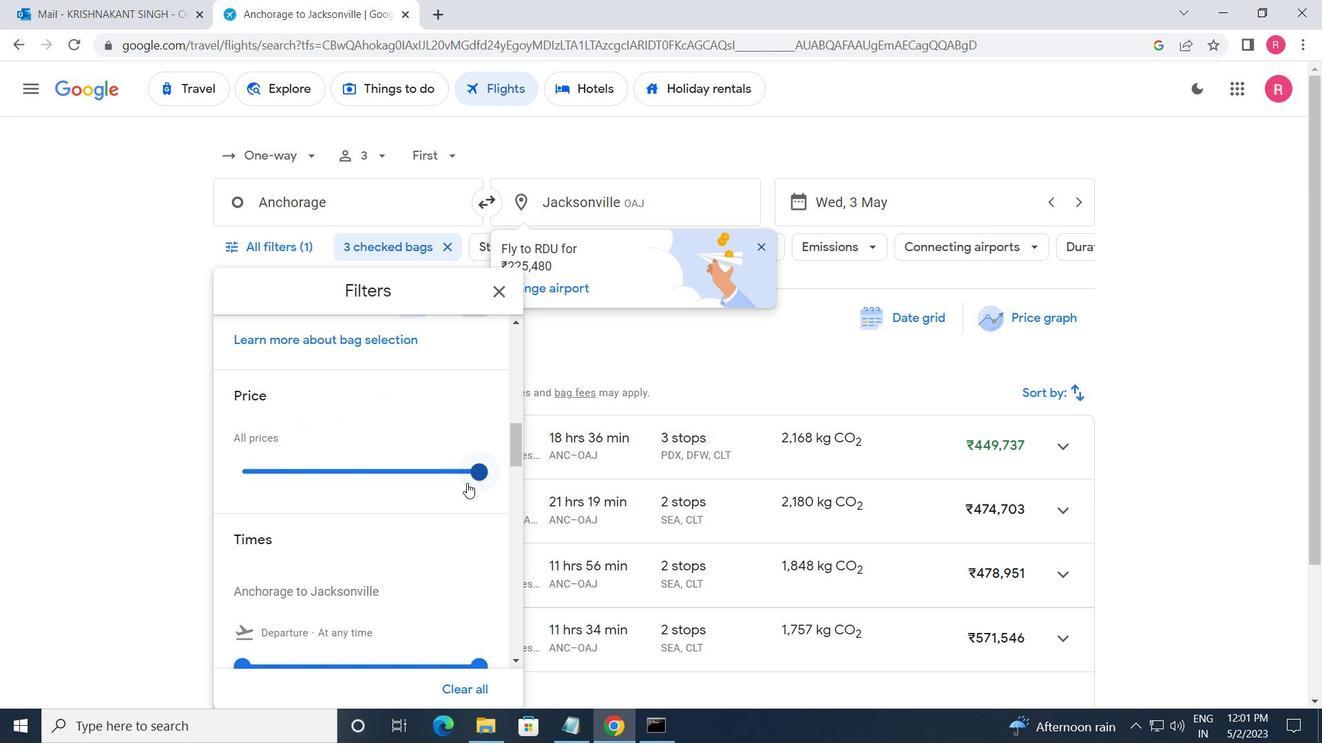 
Action: Mouse moved to (470, 384)
Screenshot: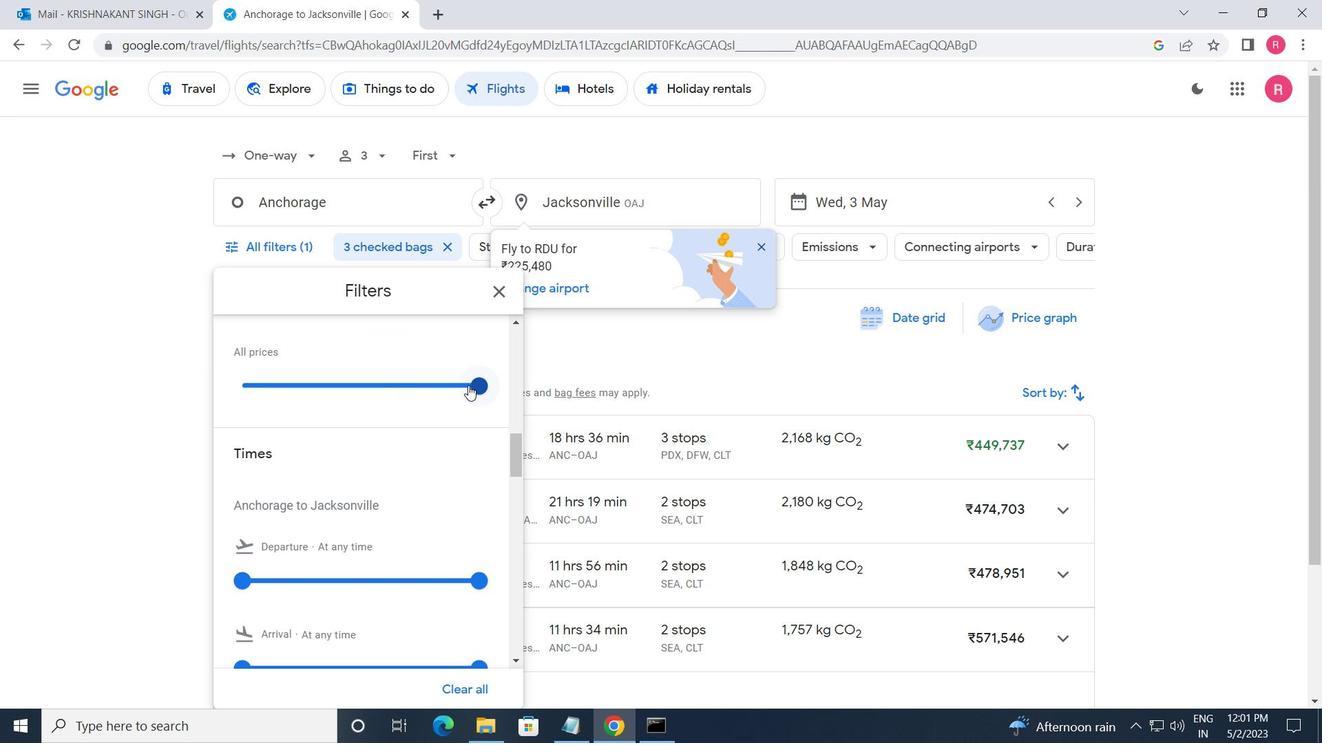 
Action: Mouse pressed left at (470, 384)
Screenshot: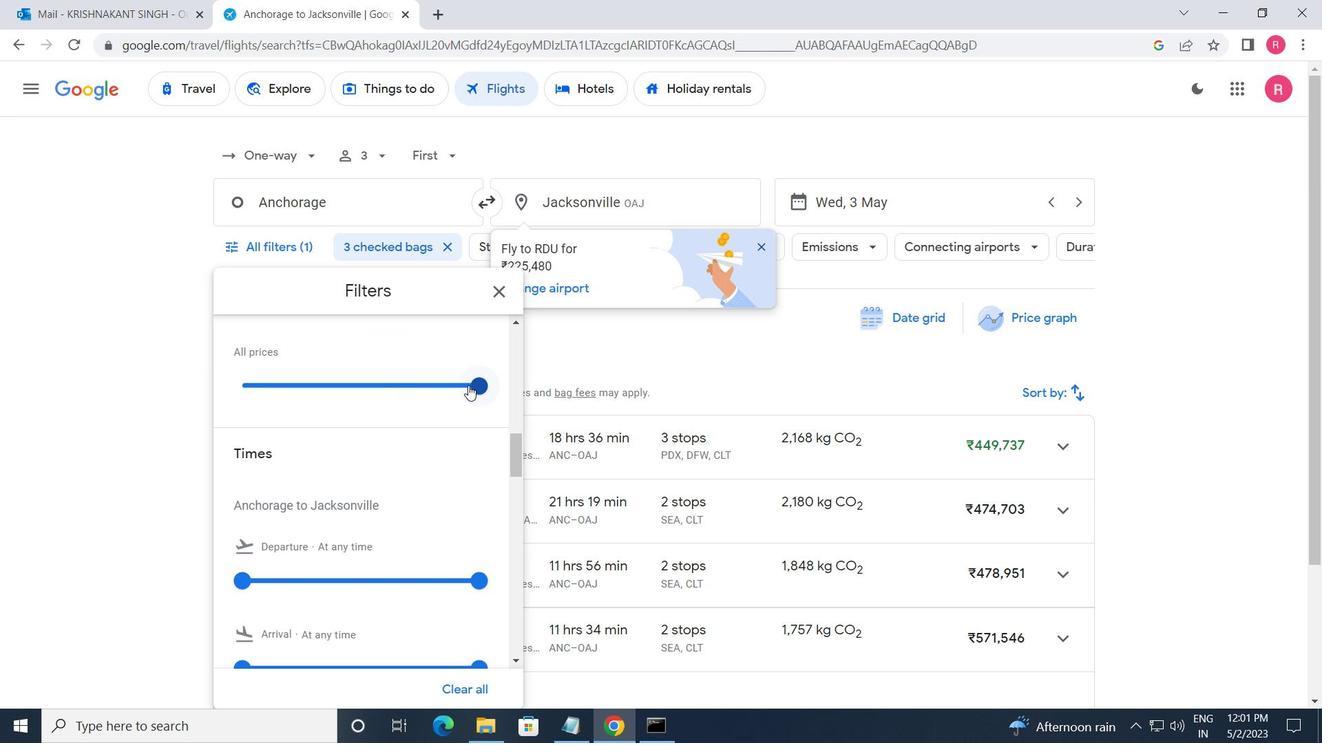 
Action: Mouse moved to (307, 402)
Screenshot: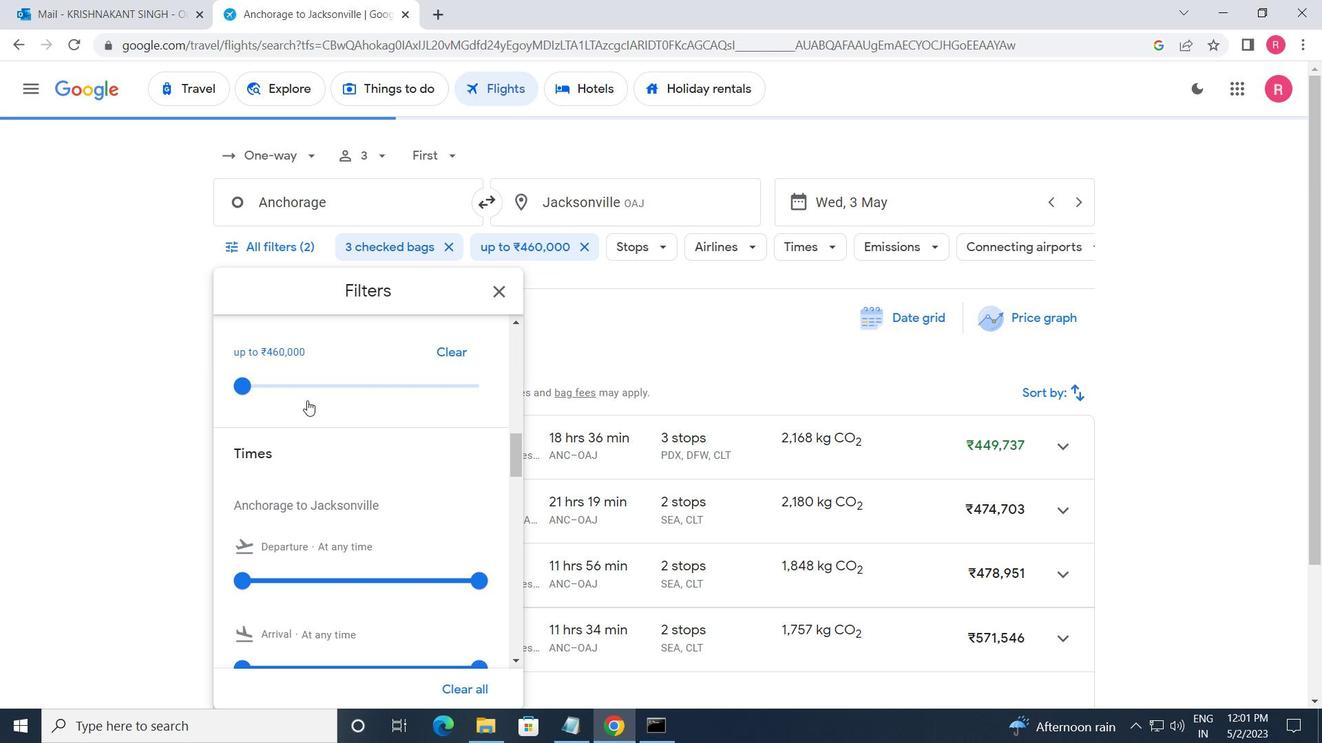 
Action: Mouse scrolled (307, 401) with delta (0, 0)
Screenshot: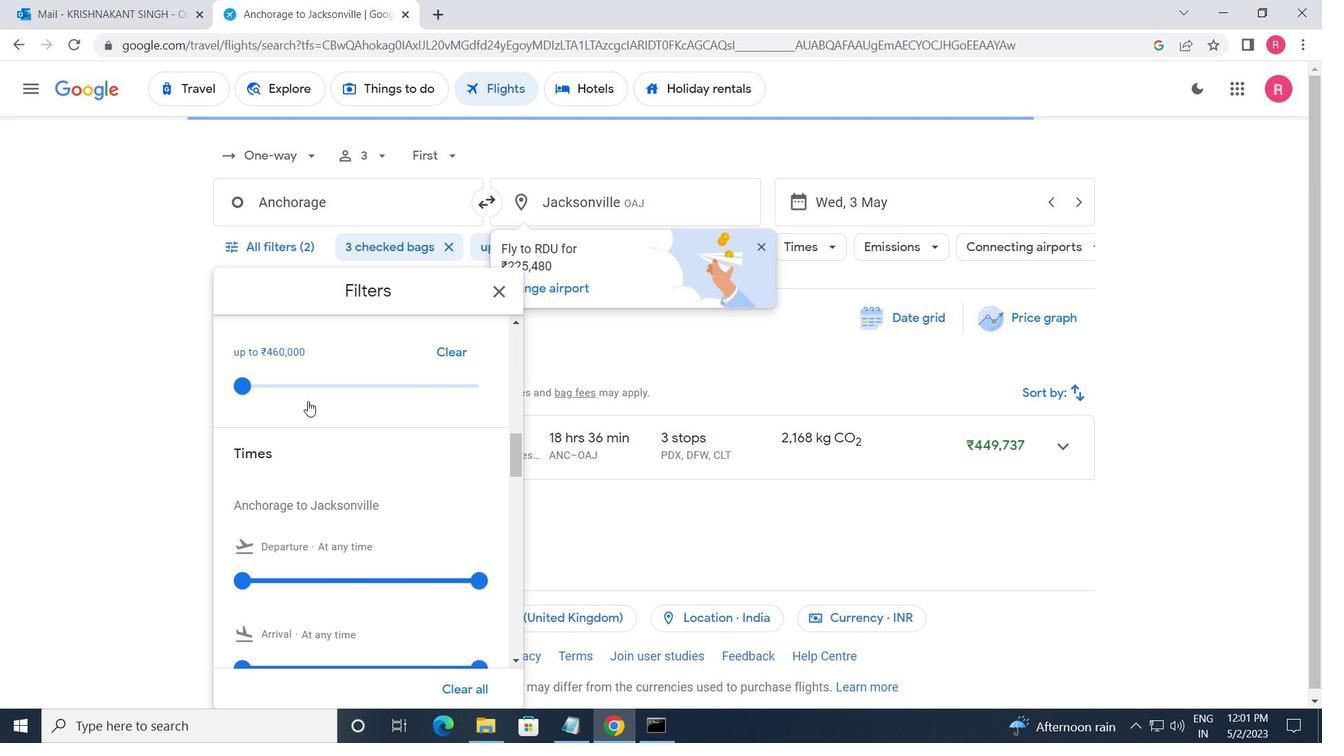 
Action: Mouse scrolled (307, 401) with delta (0, 0)
Screenshot: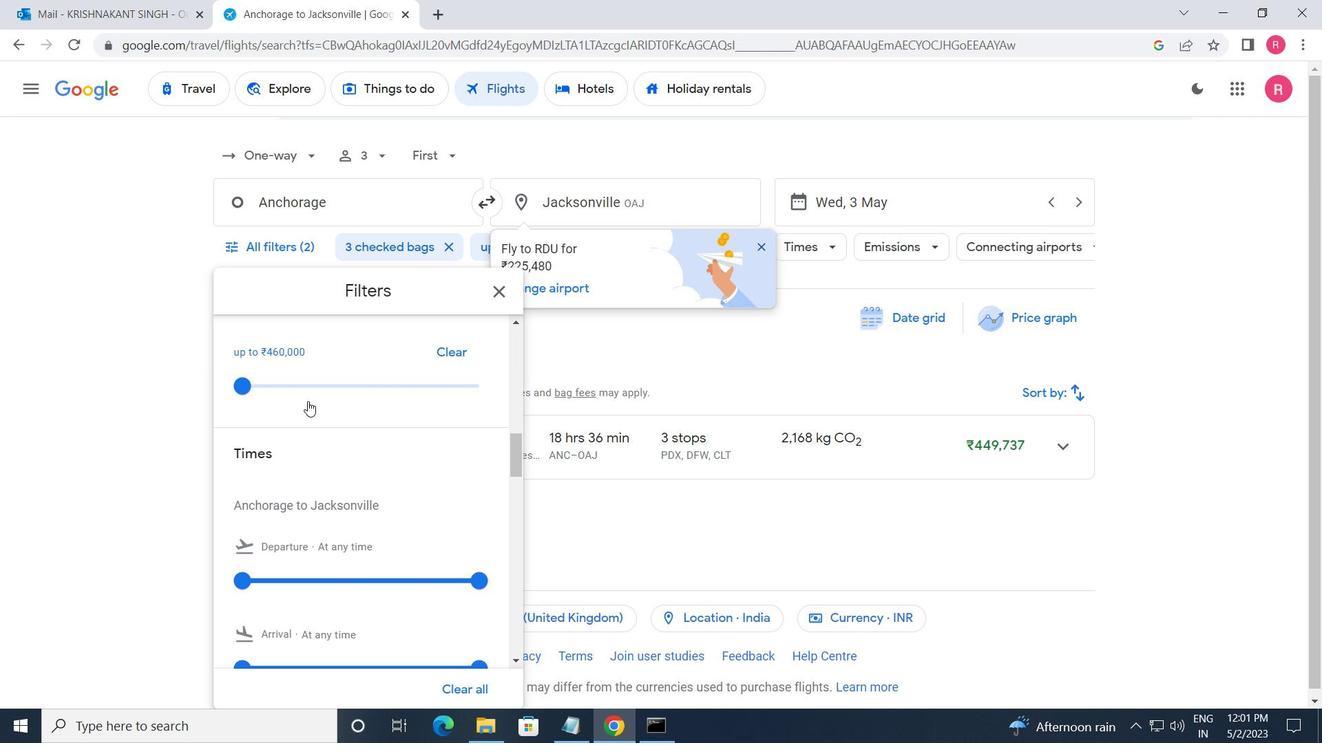 
Action: Mouse moved to (243, 398)
Screenshot: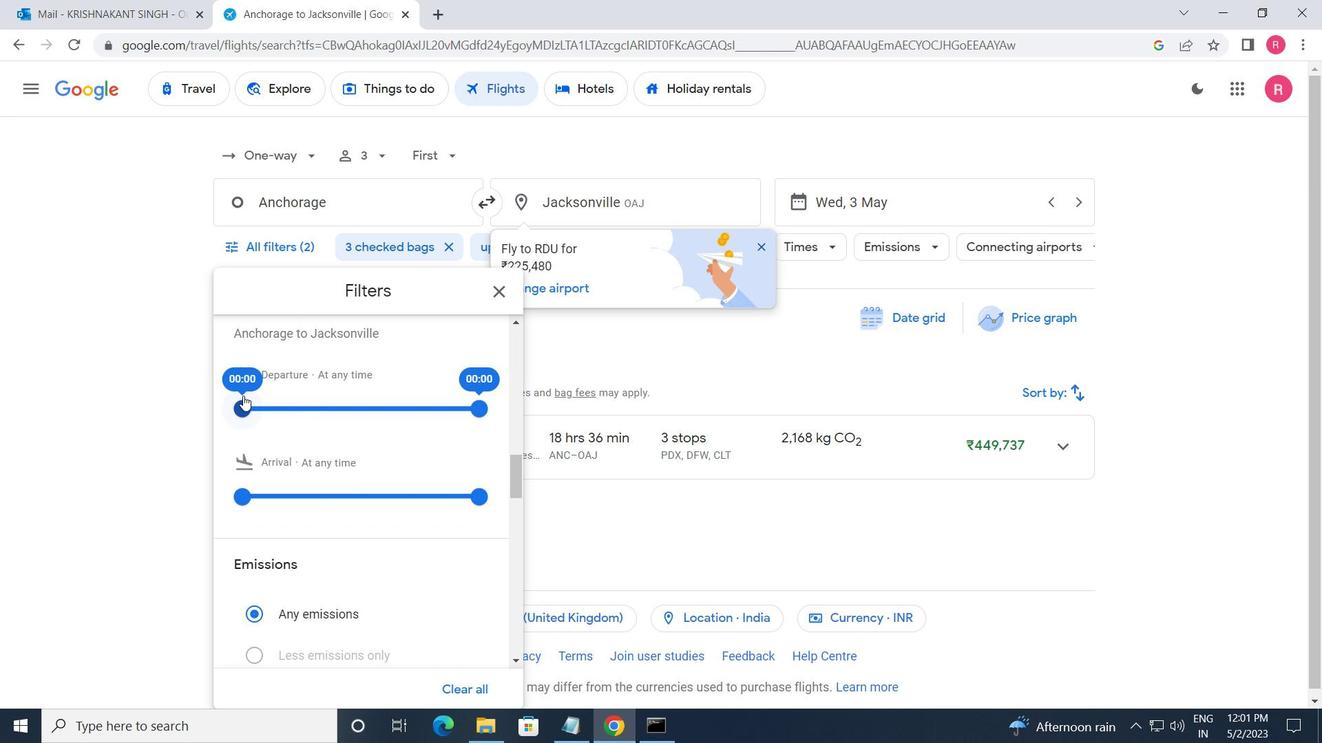 
Action: Mouse pressed left at (243, 398)
Screenshot: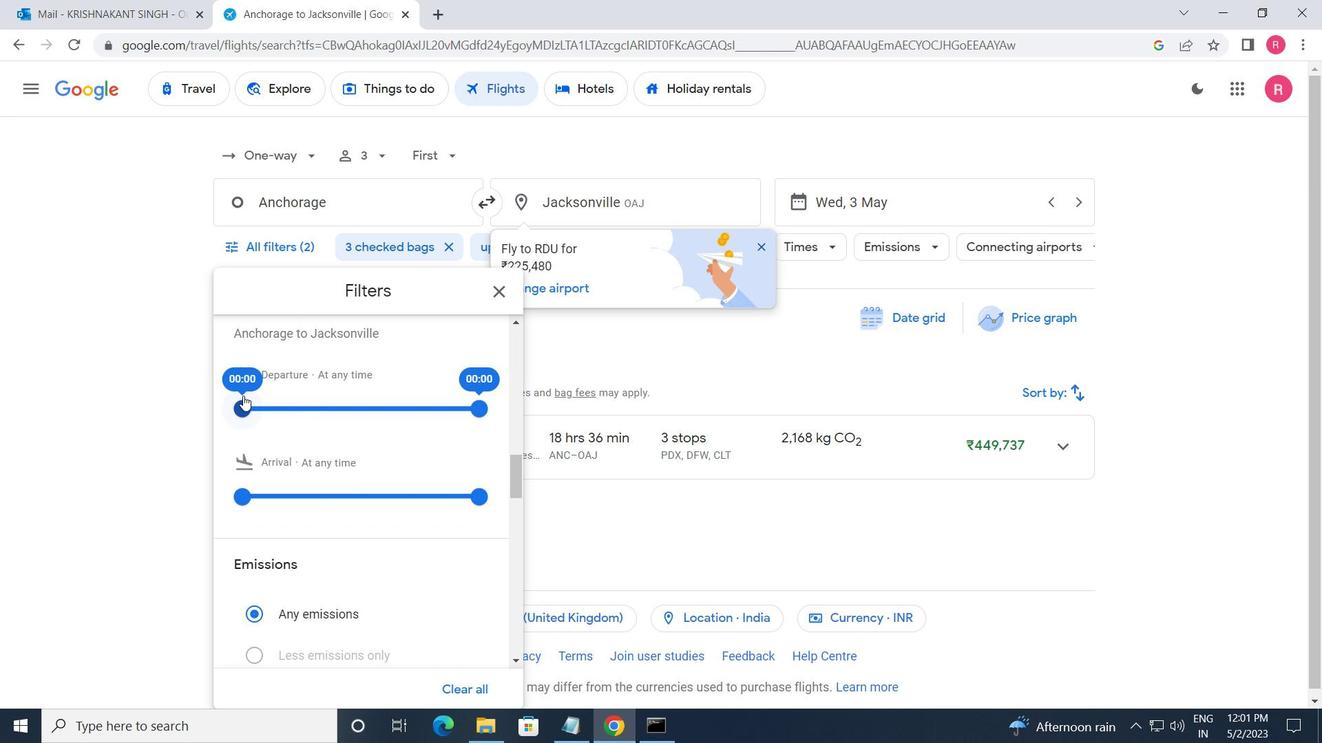 
Action: Mouse moved to (471, 410)
Screenshot: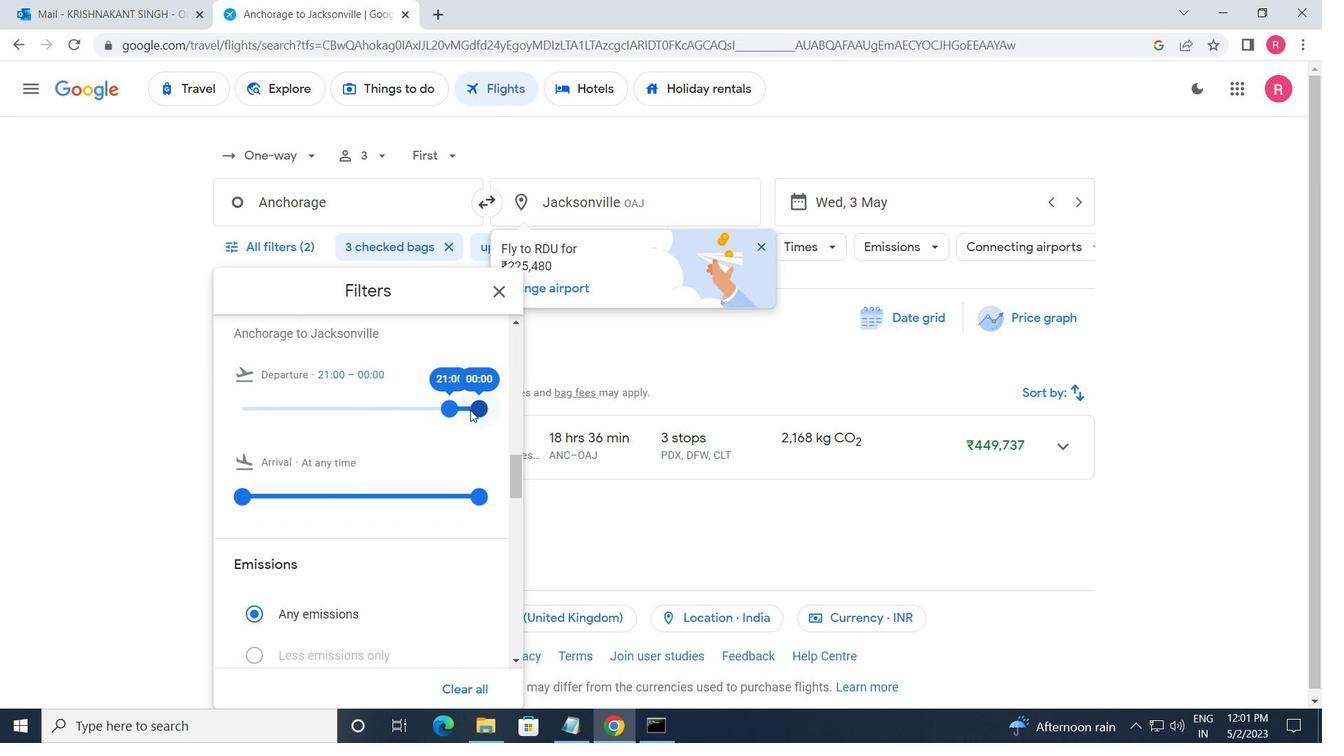 
Action: Mouse pressed left at (471, 410)
Screenshot: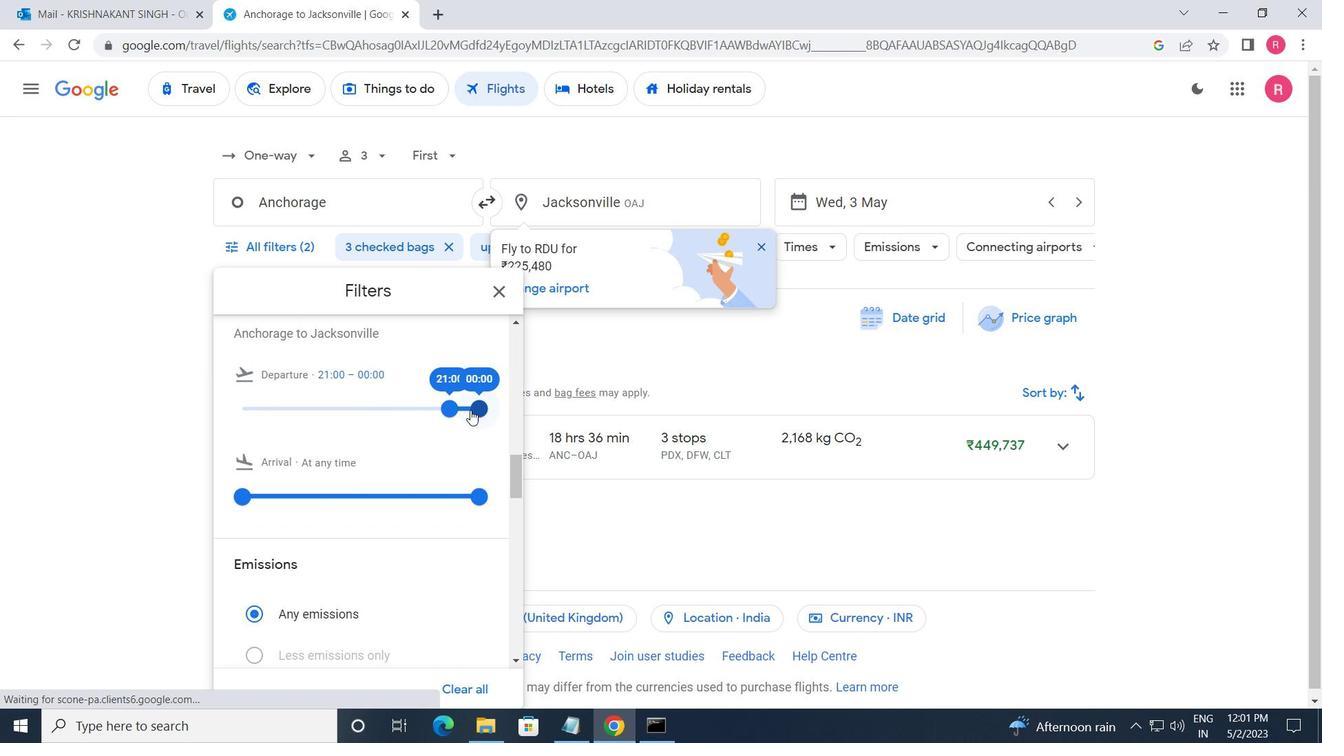 
Action: Mouse moved to (491, 296)
Screenshot: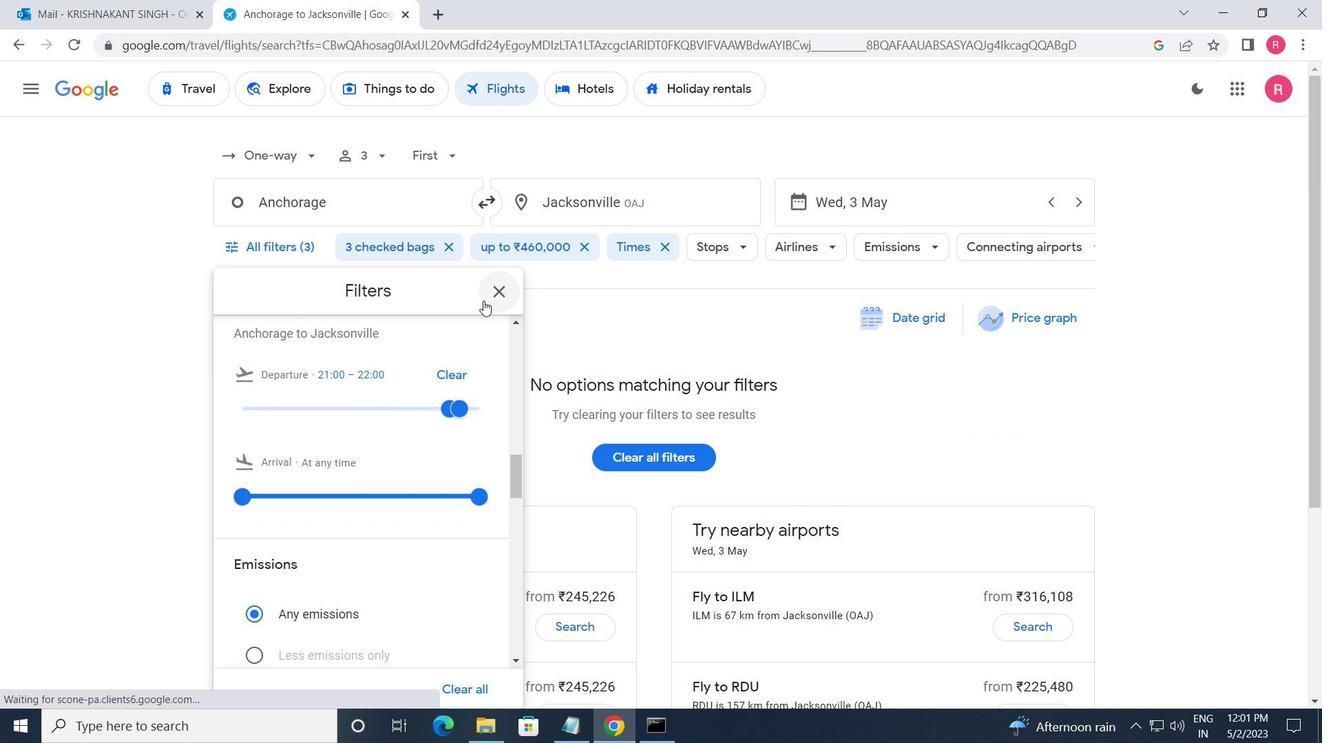 
Action: Mouse pressed left at (491, 296)
Screenshot: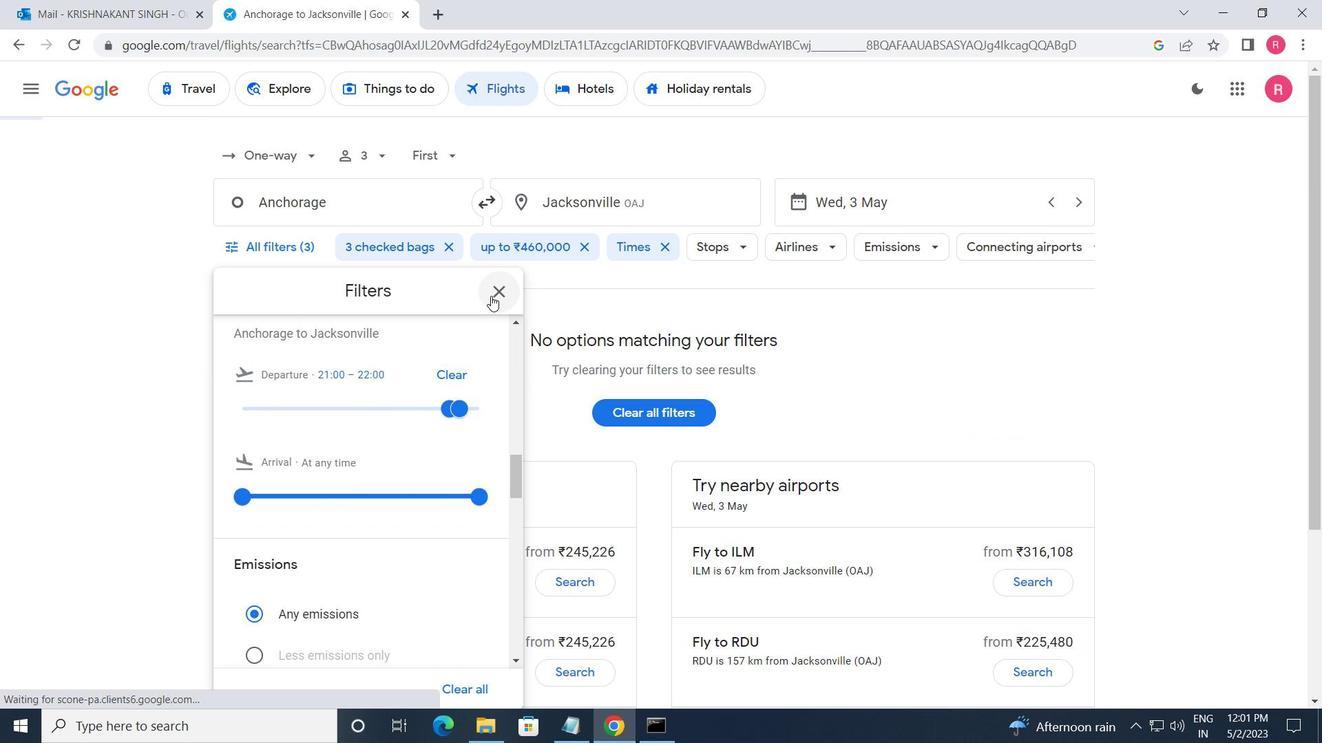 
Action: Mouse moved to (513, 378)
Screenshot: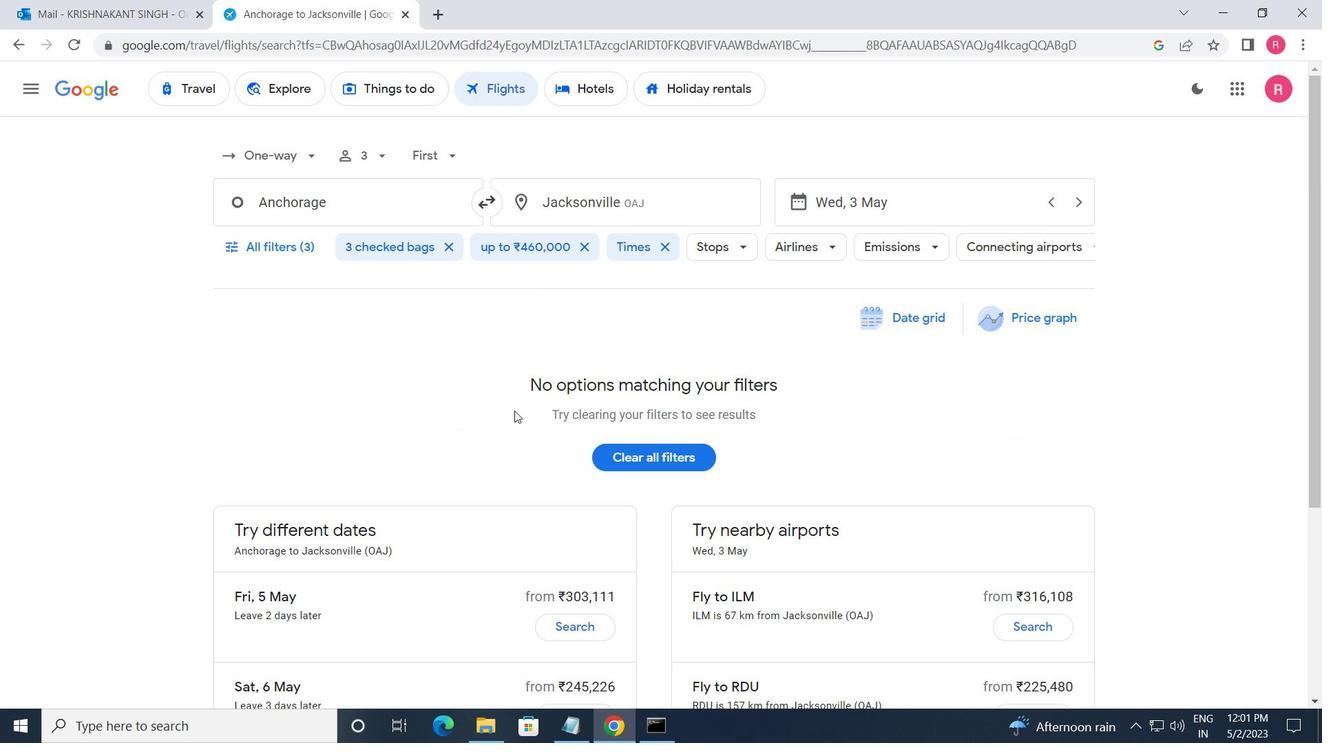 
